 Task: Look for space in Enugu-Ezike, Nigeria from 15th August, 2023 to 20th August, 2023 for 1 adult in price range Rs.5000 to Rs.10000. Place can be private room with 1  bedroom having 1 bed and 1 bathroom. Property type can be house, flat, guest house, hotel. Booking option can be shelf check-in. Required host language is English.
Action: Mouse moved to (471, 110)
Screenshot: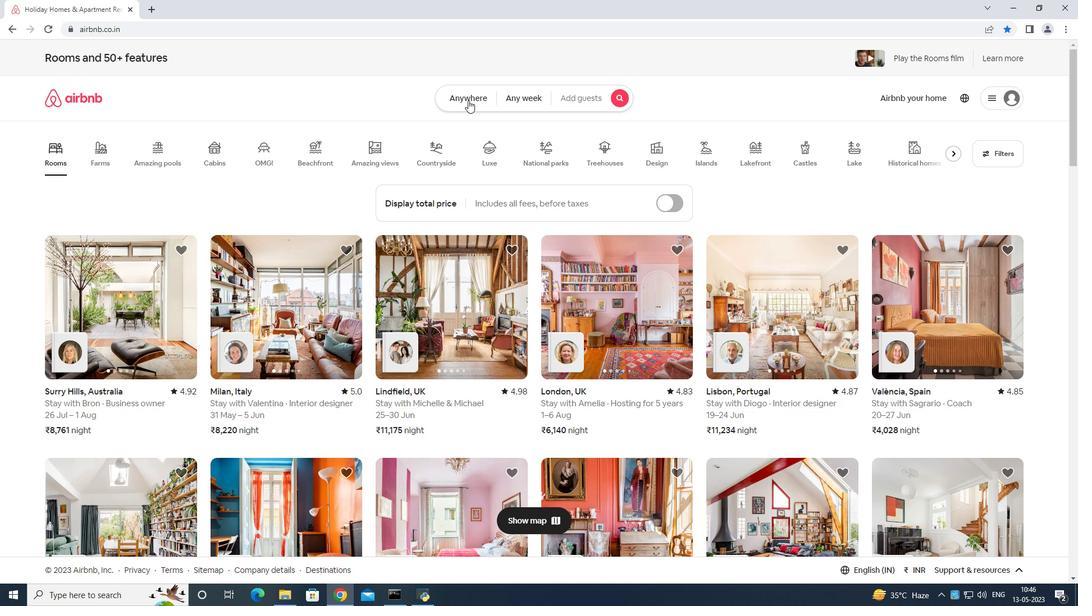 
Action: Mouse pressed left at (471, 110)
Screenshot: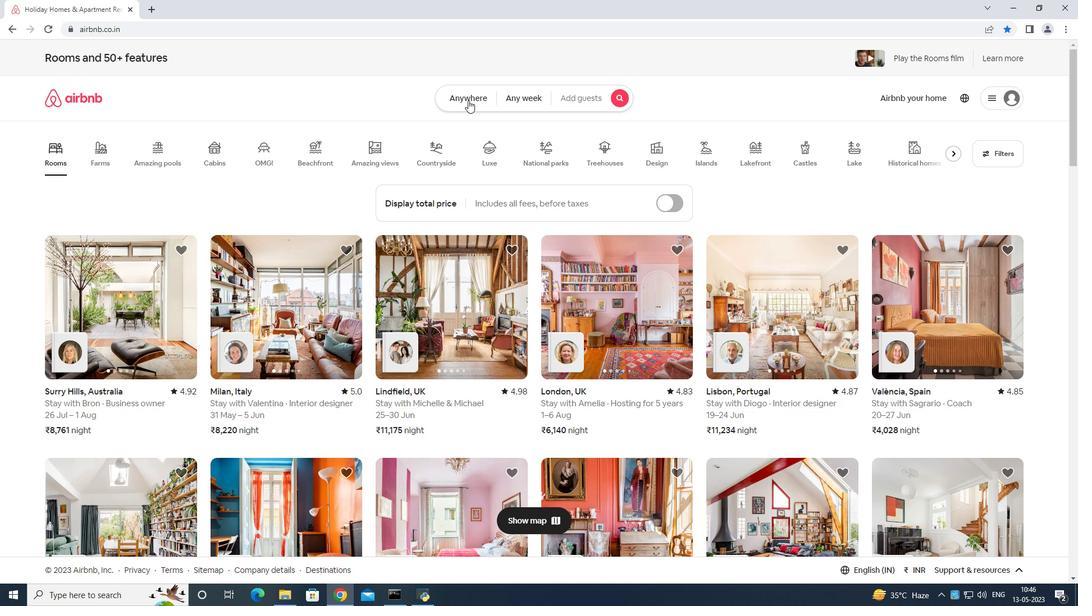
Action: Mouse moved to (419, 147)
Screenshot: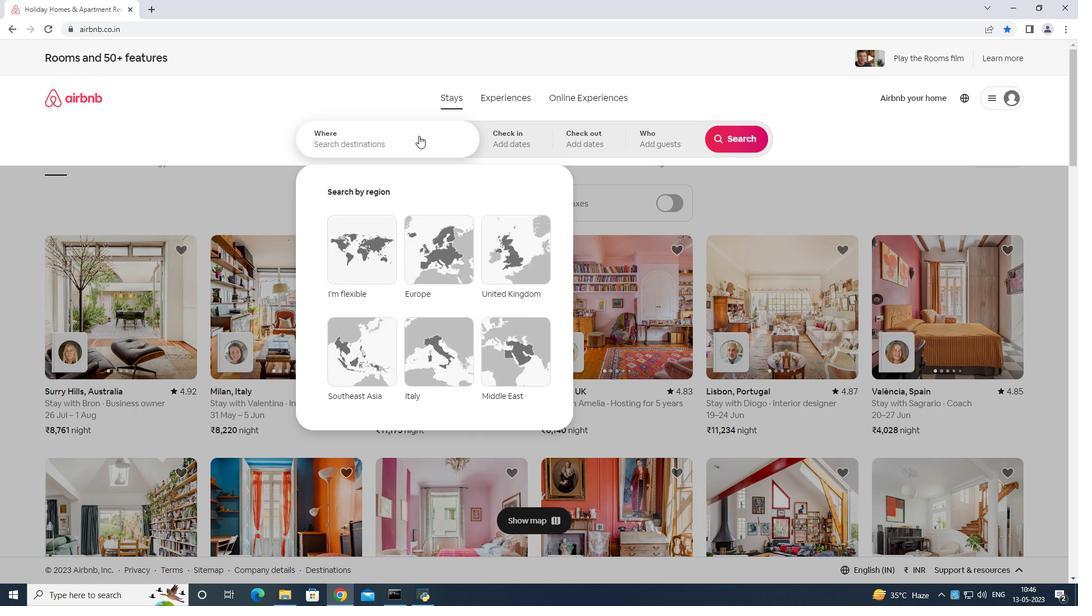 
Action: Mouse pressed left at (419, 147)
Screenshot: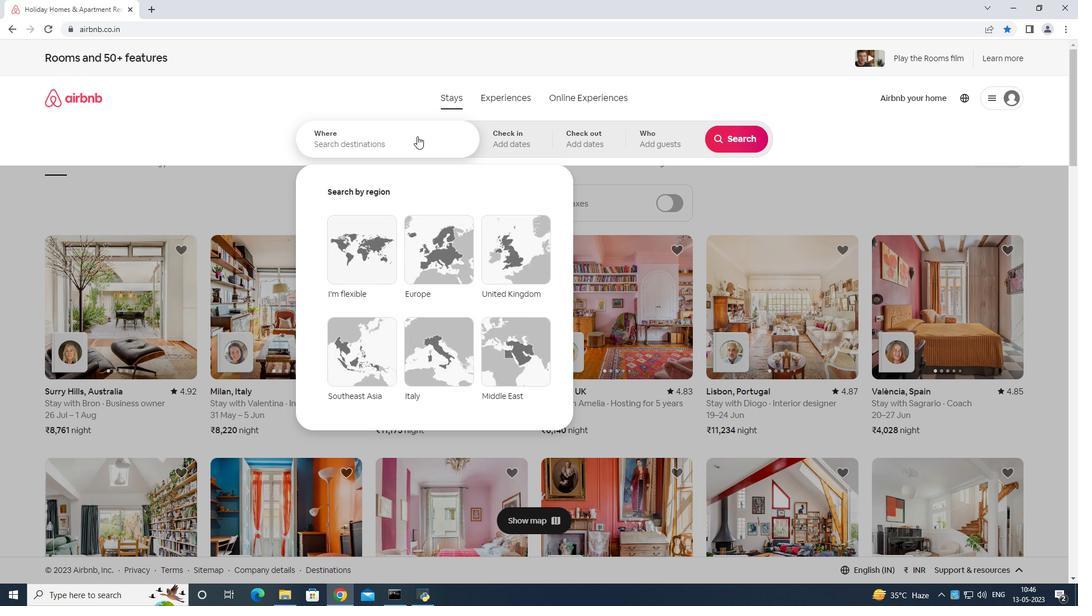 
Action: Mouse moved to (450, 137)
Screenshot: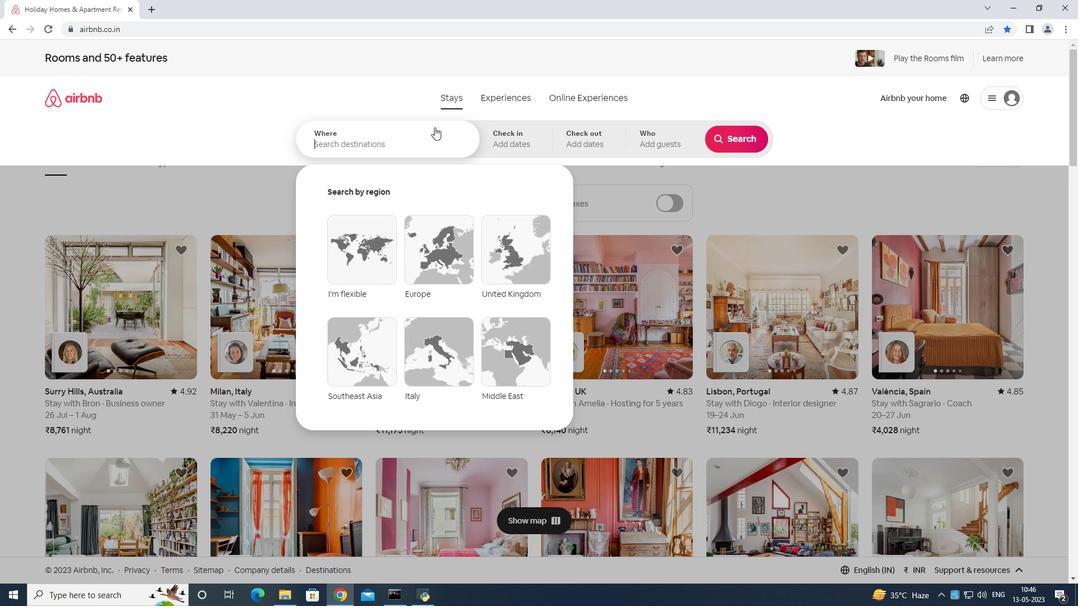 
Action: Key pressed <Key.shift>Enugu<Key.space>ezike<Key.space>nigeria<Key.enter>
Screenshot: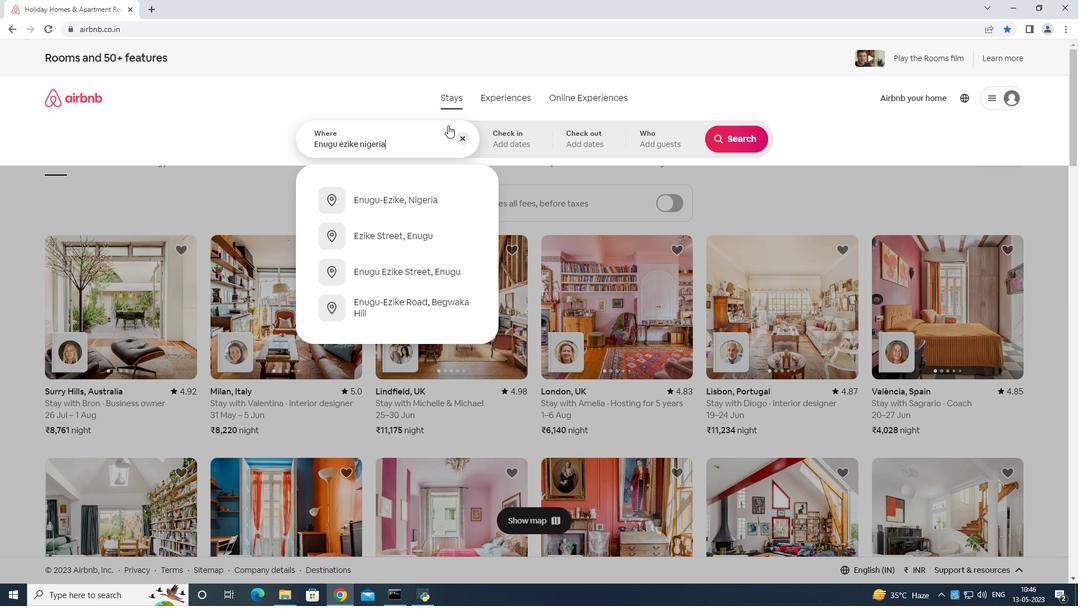 
Action: Mouse moved to (735, 239)
Screenshot: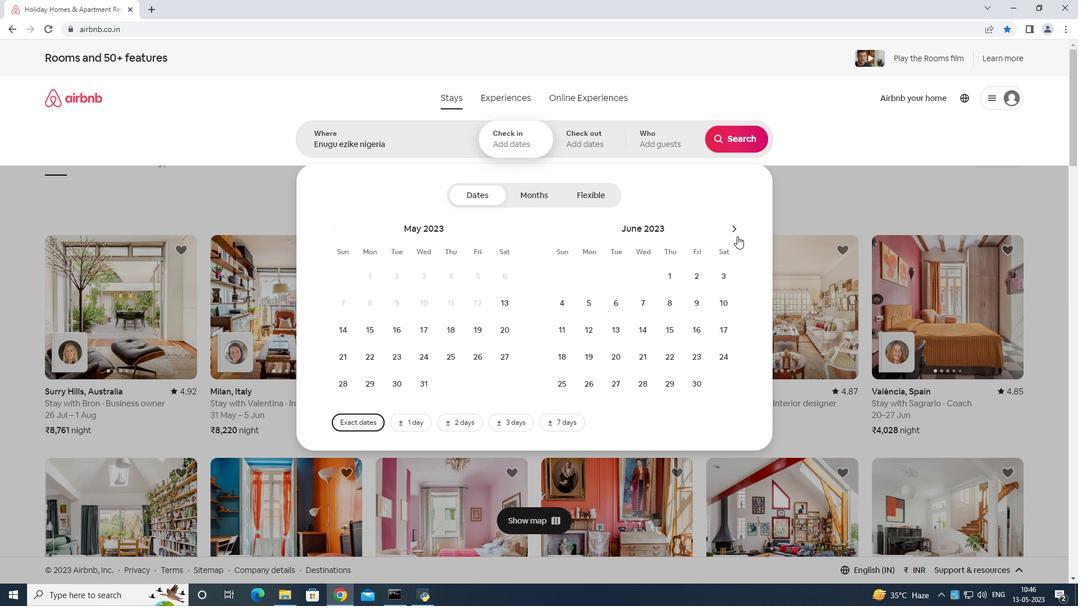
Action: Mouse pressed left at (735, 239)
Screenshot: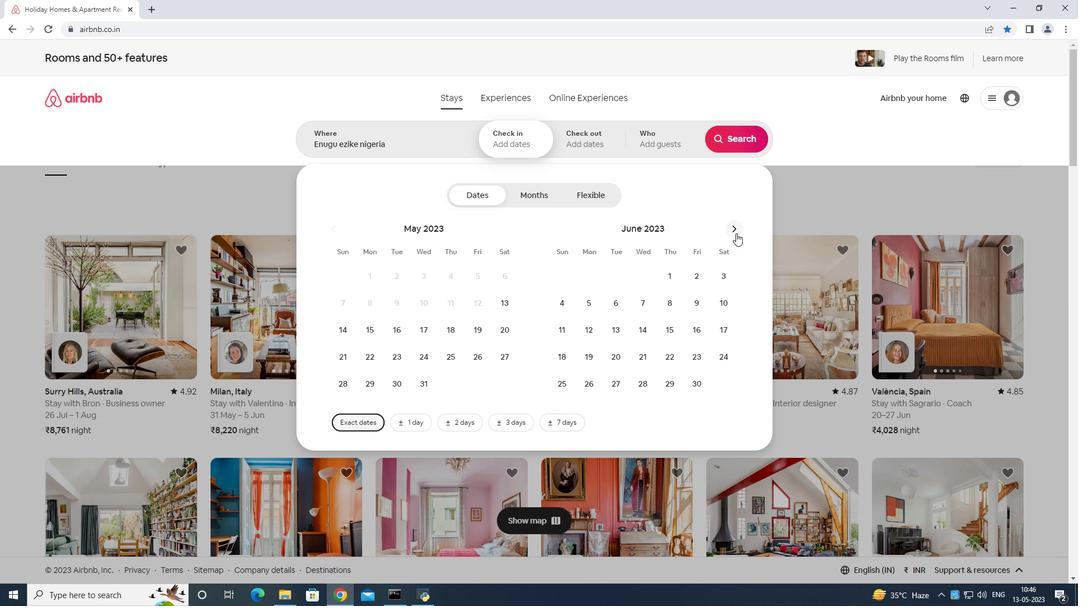 
Action: Mouse moved to (732, 237)
Screenshot: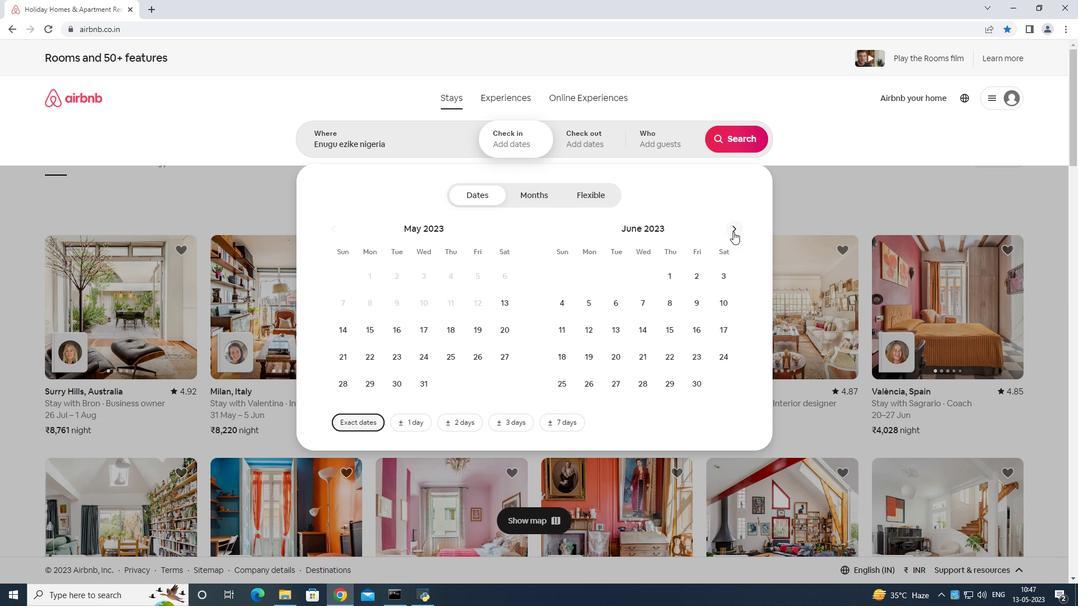 
Action: Mouse pressed left at (732, 237)
Screenshot: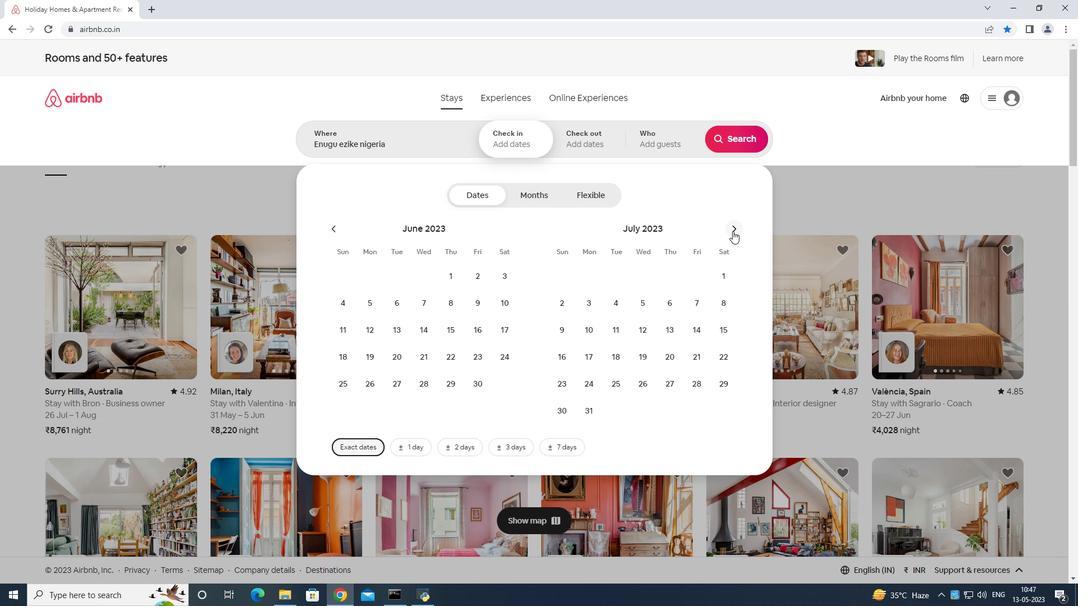 
Action: Mouse moved to (618, 327)
Screenshot: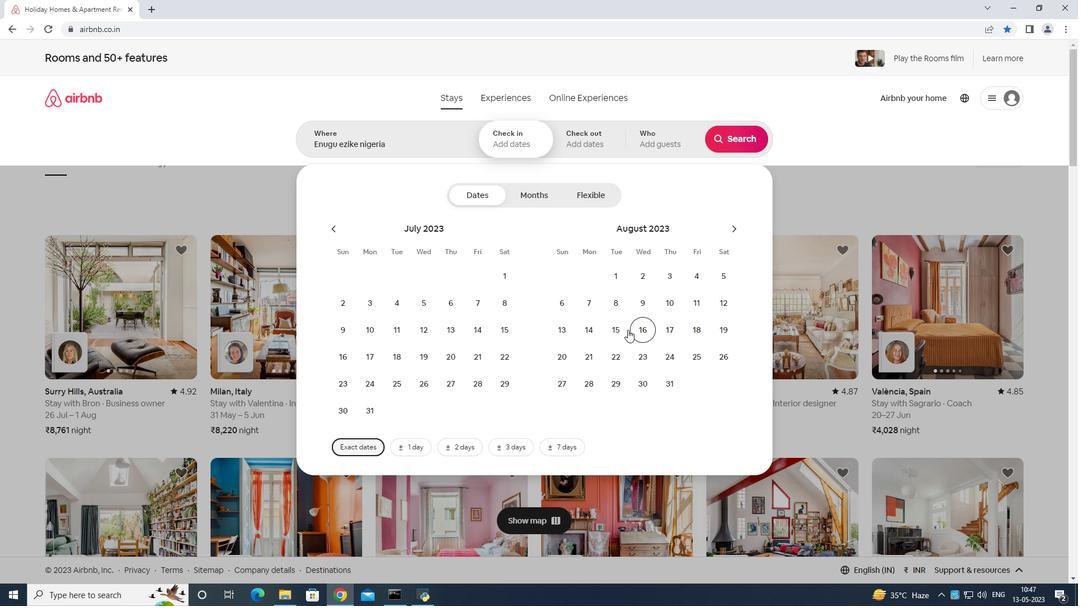 
Action: Mouse pressed left at (618, 327)
Screenshot: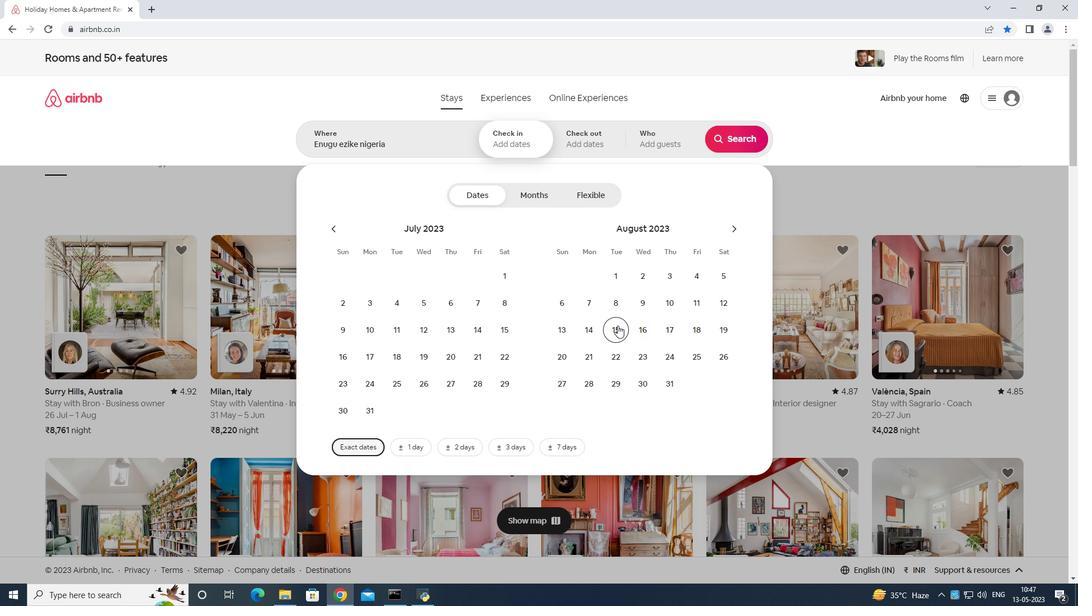 
Action: Mouse moved to (564, 357)
Screenshot: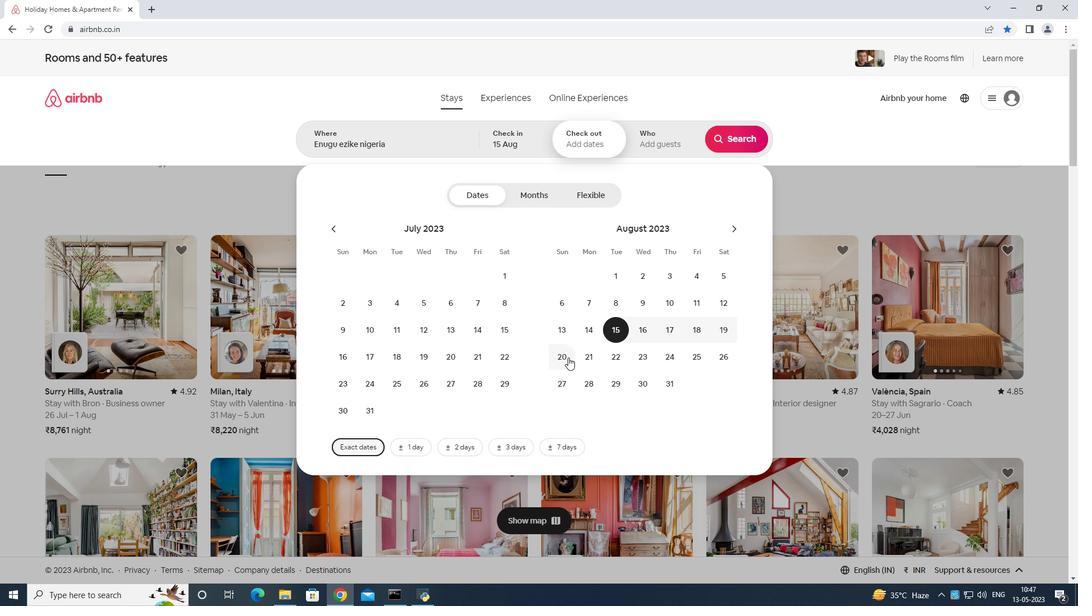 
Action: Mouse pressed left at (564, 357)
Screenshot: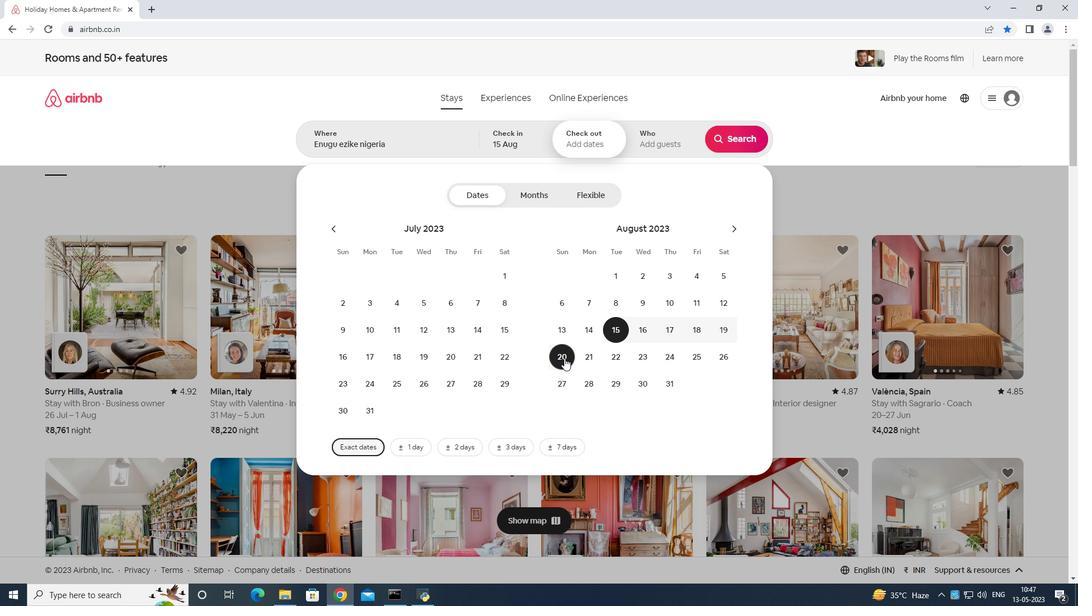 
Action: Mouse moved to (649, 153)
Screenshot: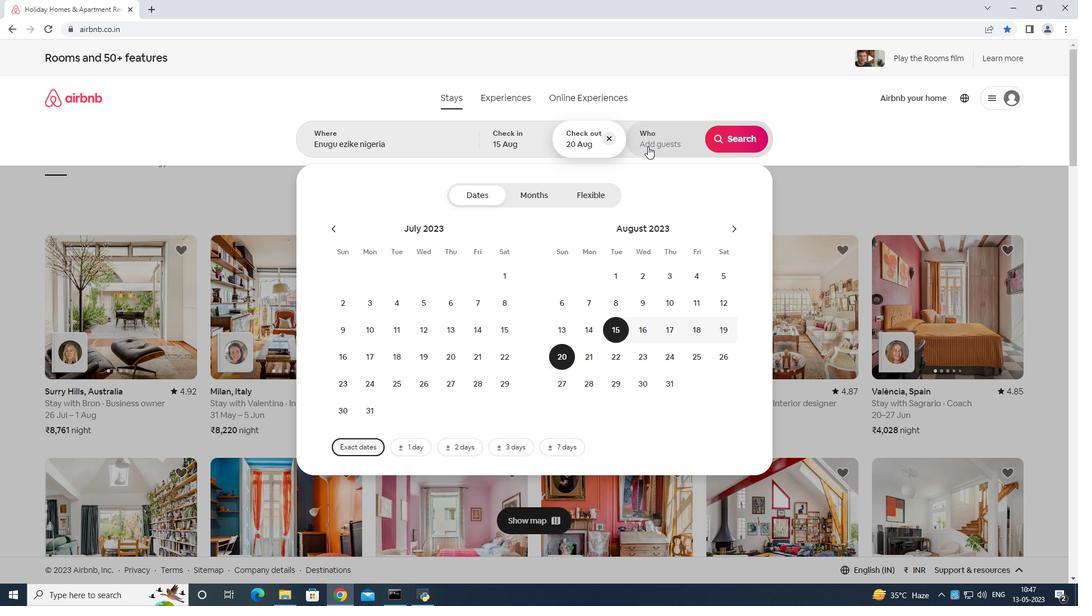 
Action: Mouse pressed left at (649, 153)
Screenshot: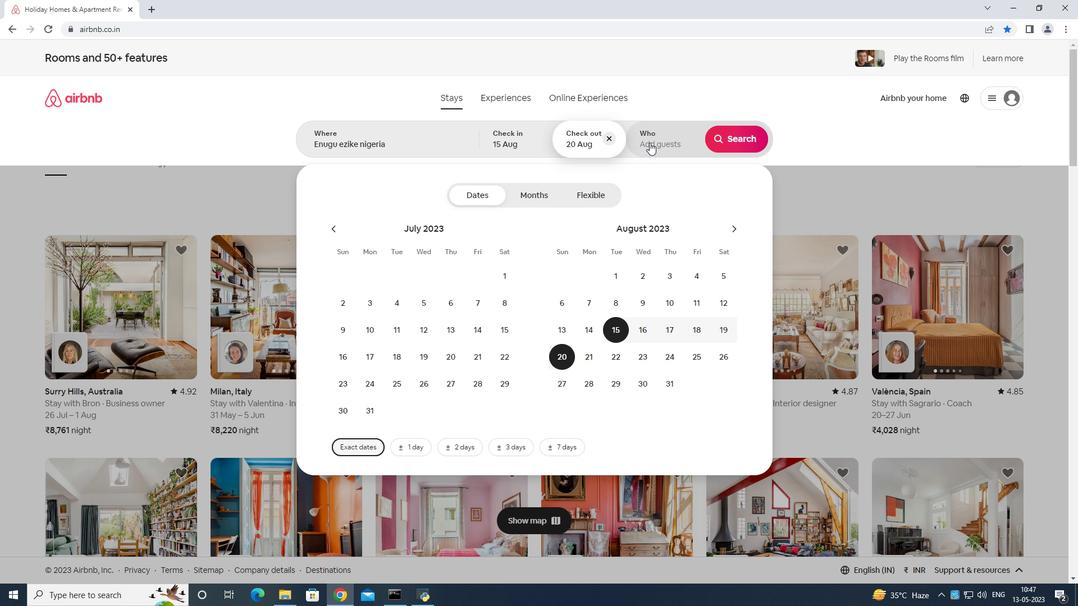 
Action: Mouse moved to (739, 203)
Screenshot: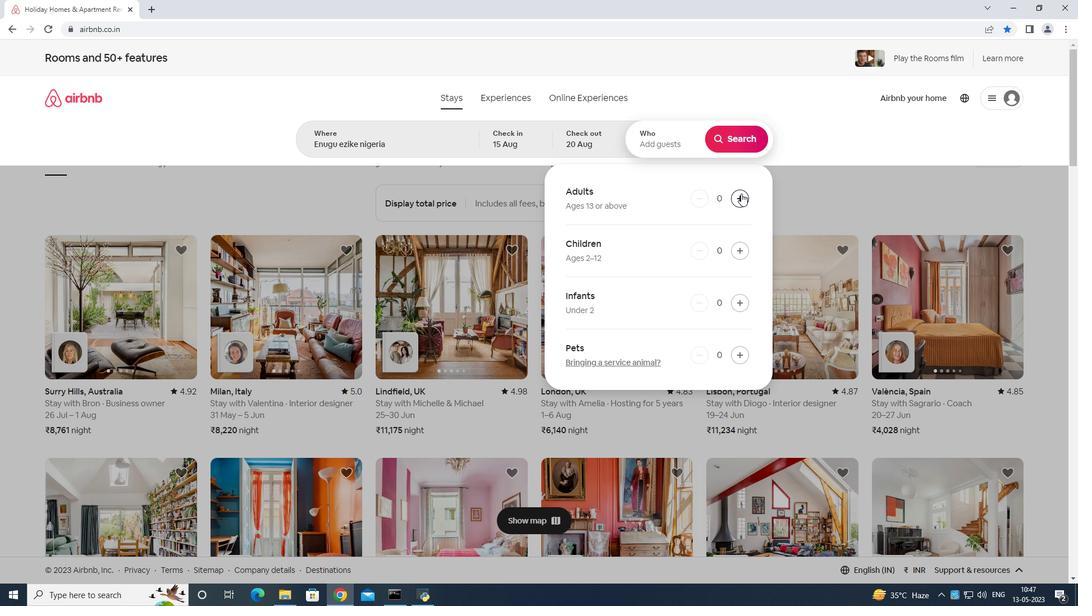 
Action: Mouse pressed left at (739, 203)
Screenshot: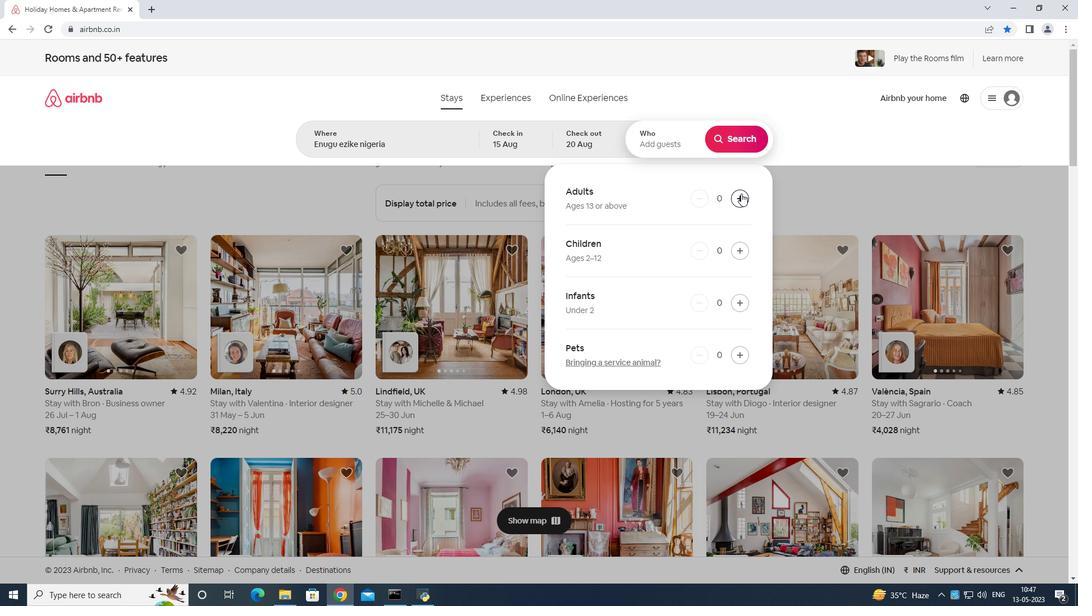 
Action: Mouse moved to (742, 148)
Screenshot: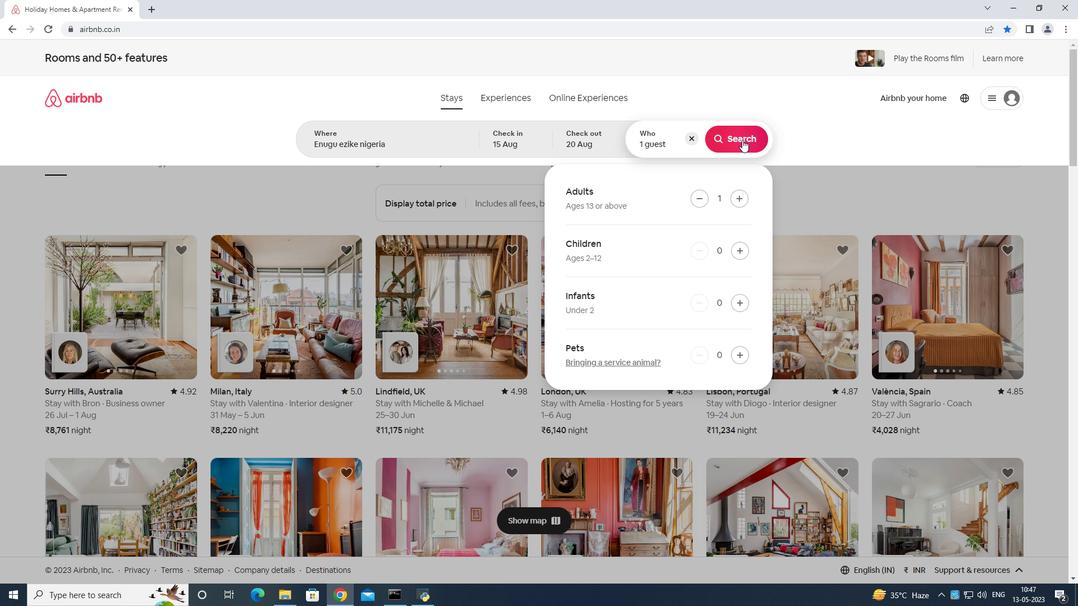 
Action: Mouse pressed left at (742, 148)
Screenshot: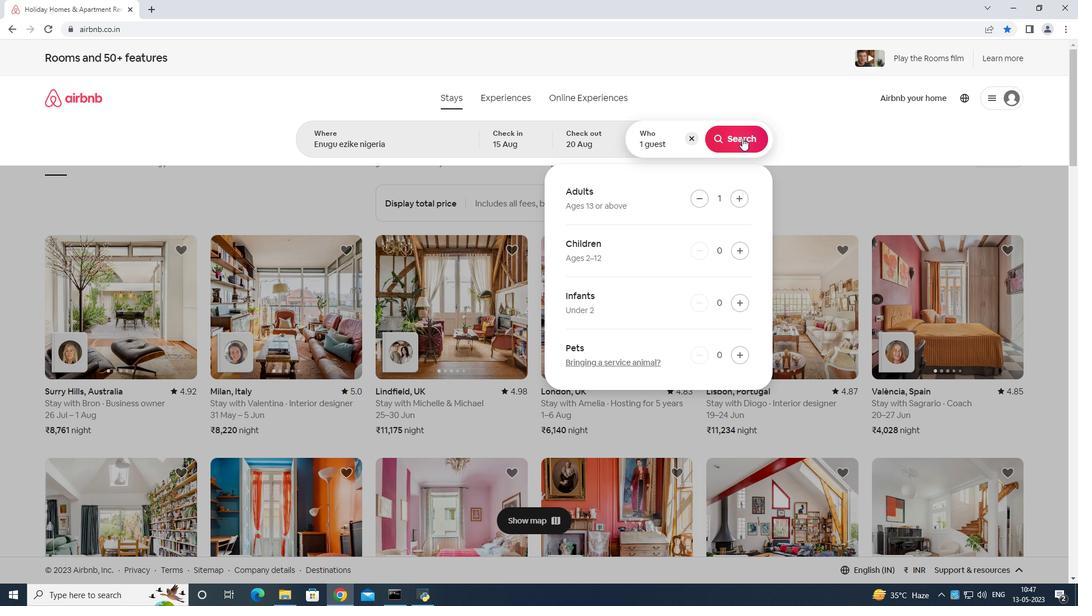 
Action: Mouse moved to (1033, 116)
Screenshot: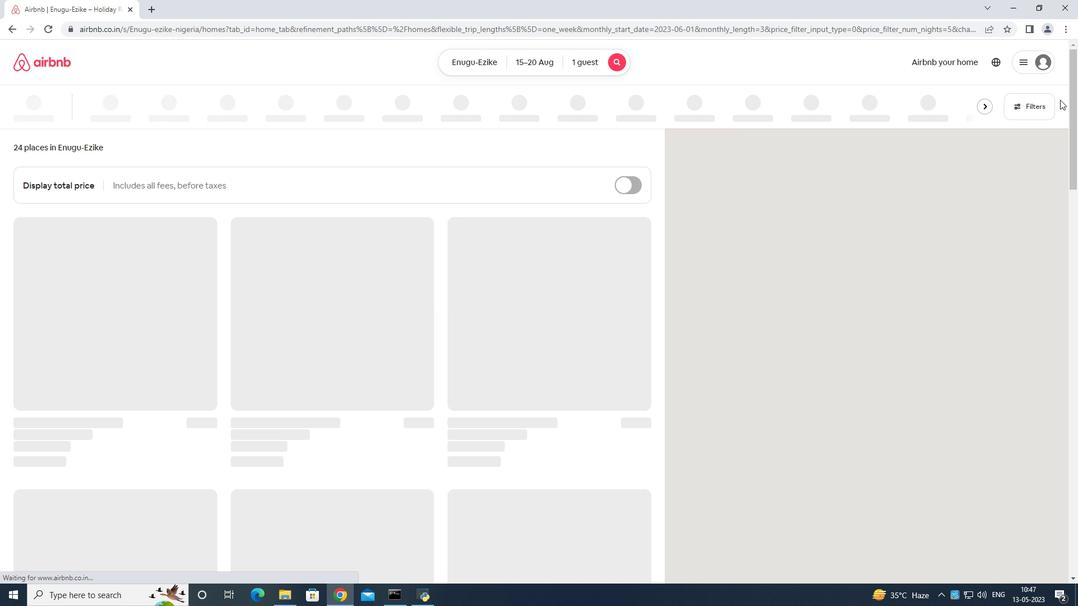 
Action: Mouse pressed left at (1033, 116)
Screenshot: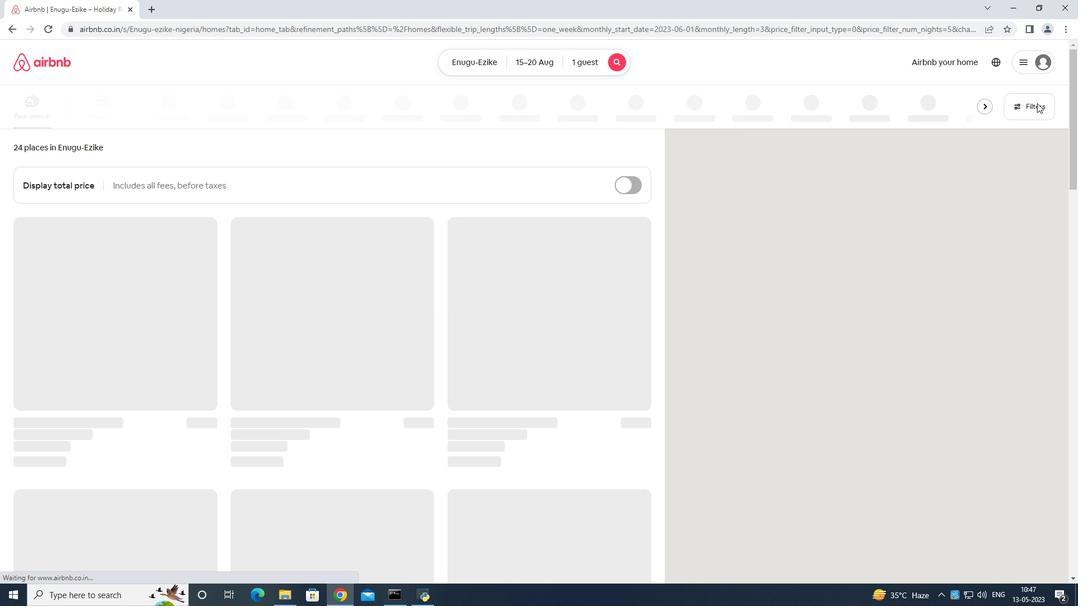 
Action: Mouse moved to (473, 376)
Screenshot: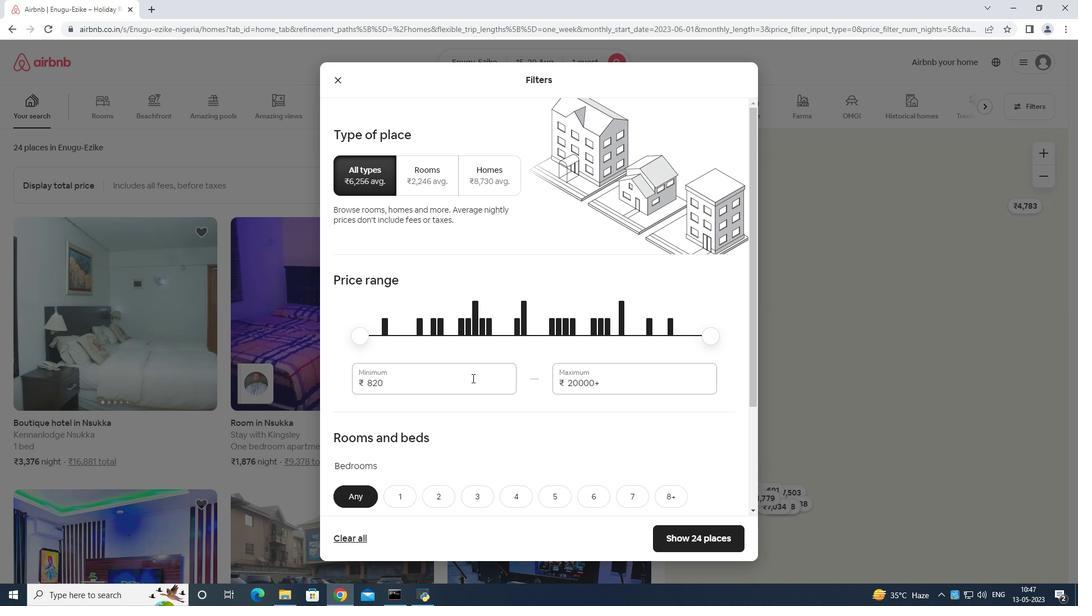 
Action: Mouse pressed left at (473, 376)
Screenshot: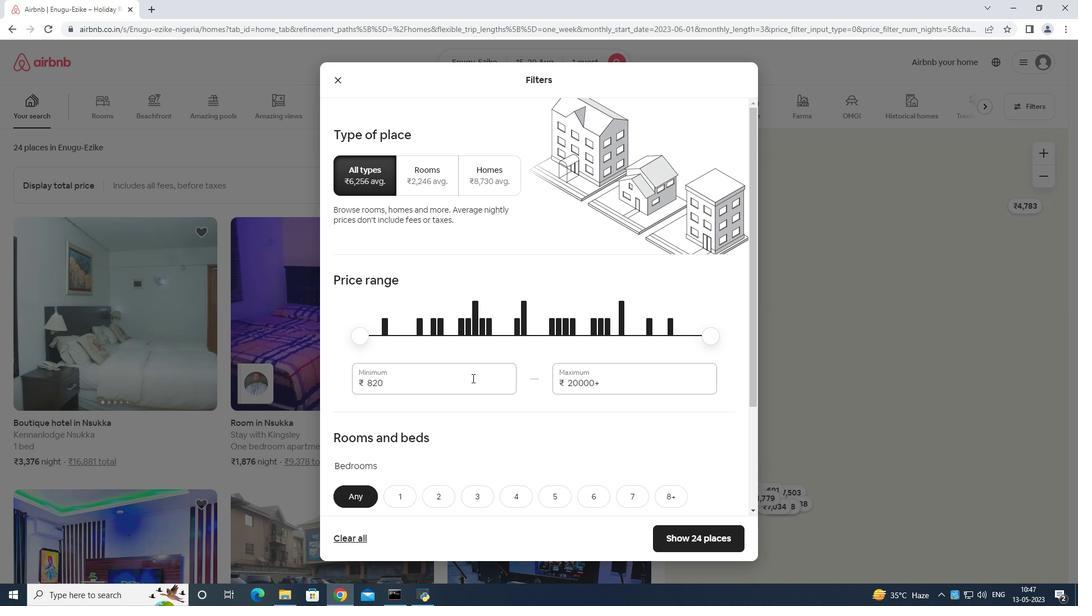 
Action: Mouse moved to (477, 366)
Screenshot: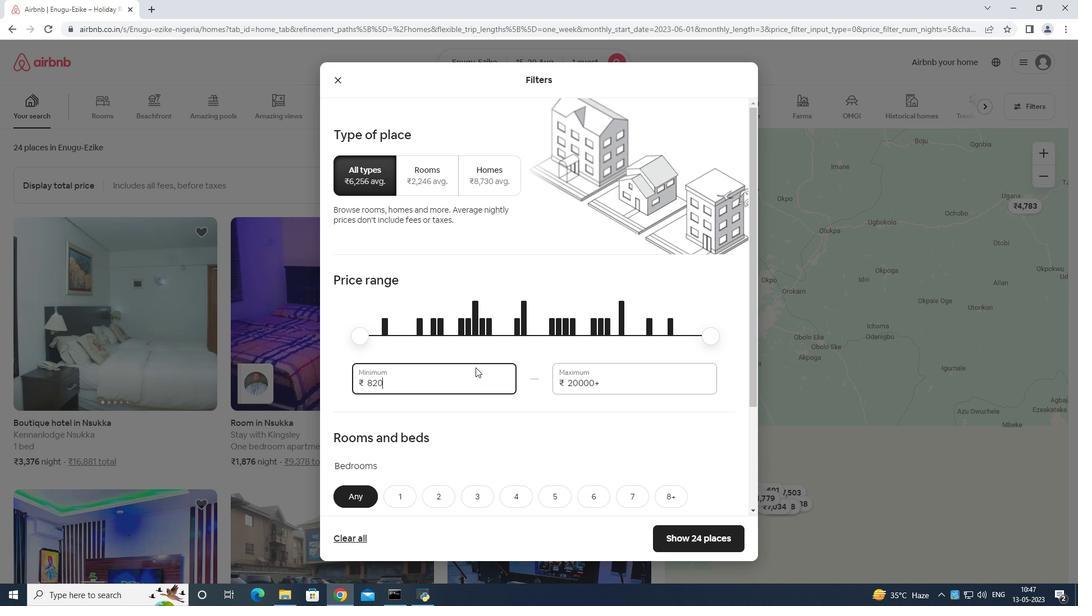 
Action: Key pressed <Key.backspace>
Screenshot: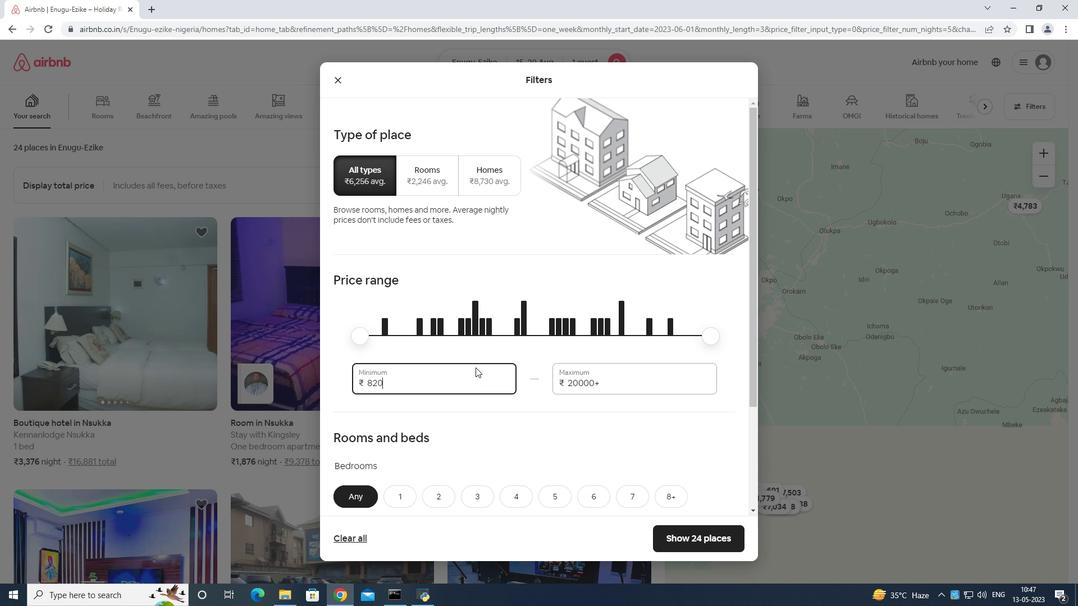 
Action: Mouse moved to (478, 363)
Screenshot: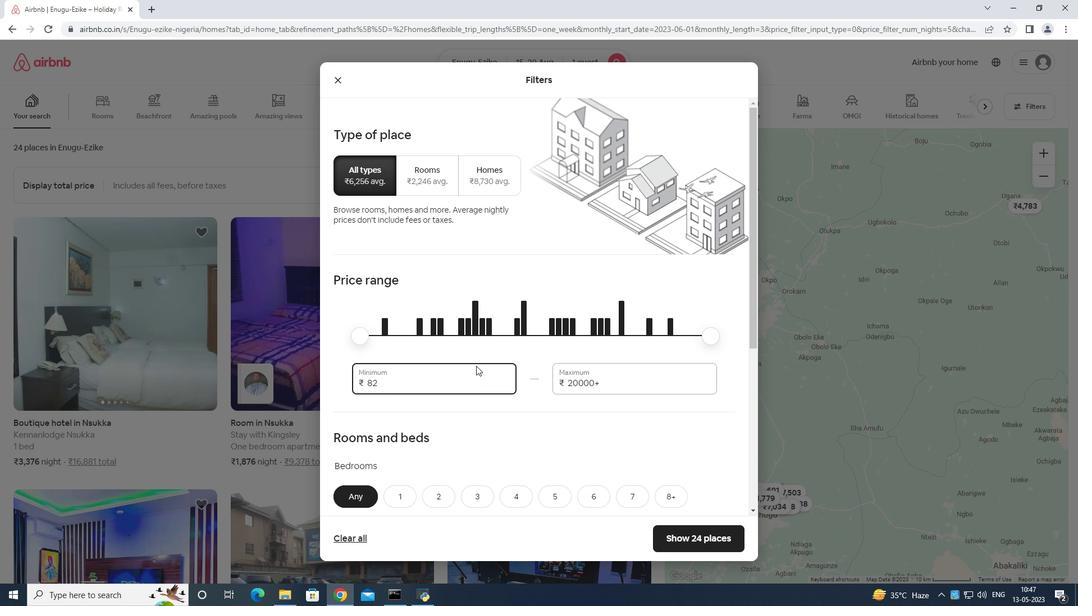 
Action: Key pressed <Key.backspace><Key.backspace>
Screenshot: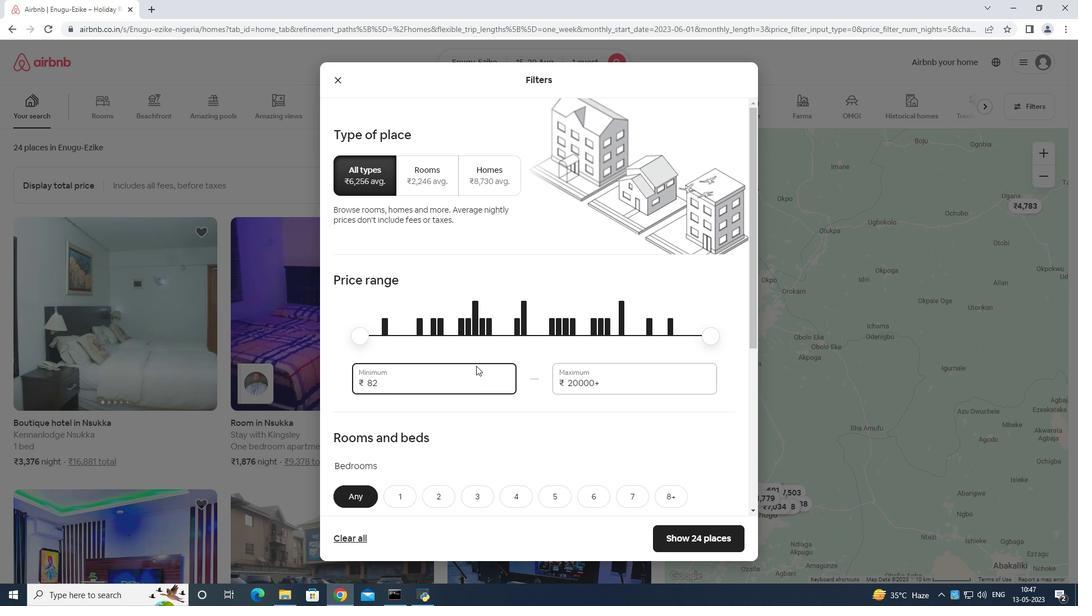 
Action: Mouse moved to (479, 362)
Screenshot: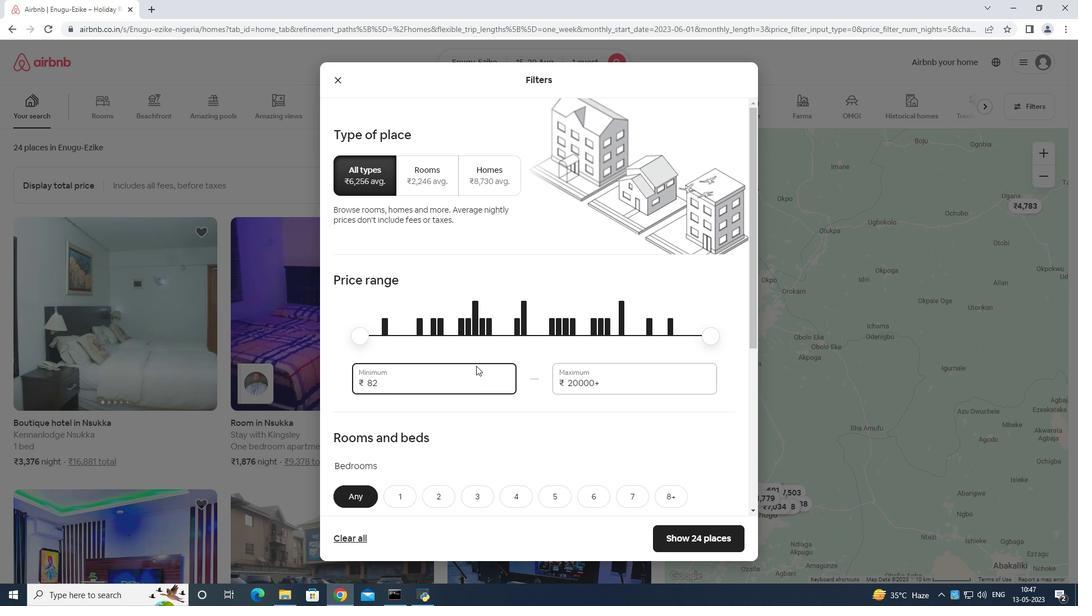 
Action: Key pressed <Key.backspace>
Screenshot: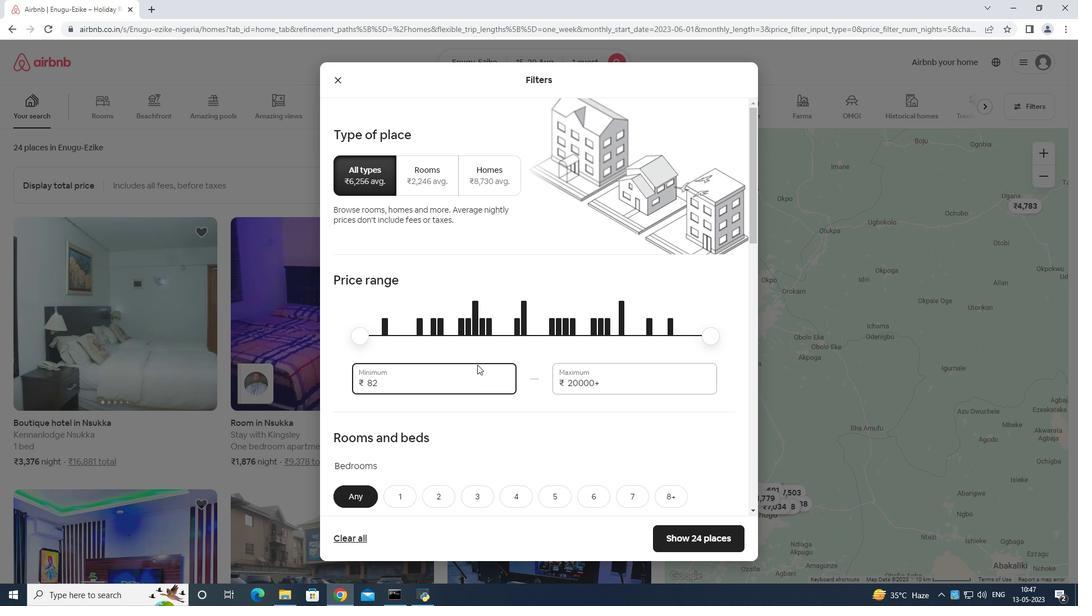 
Action: Mouse moved to (479, 362)
Screenshot: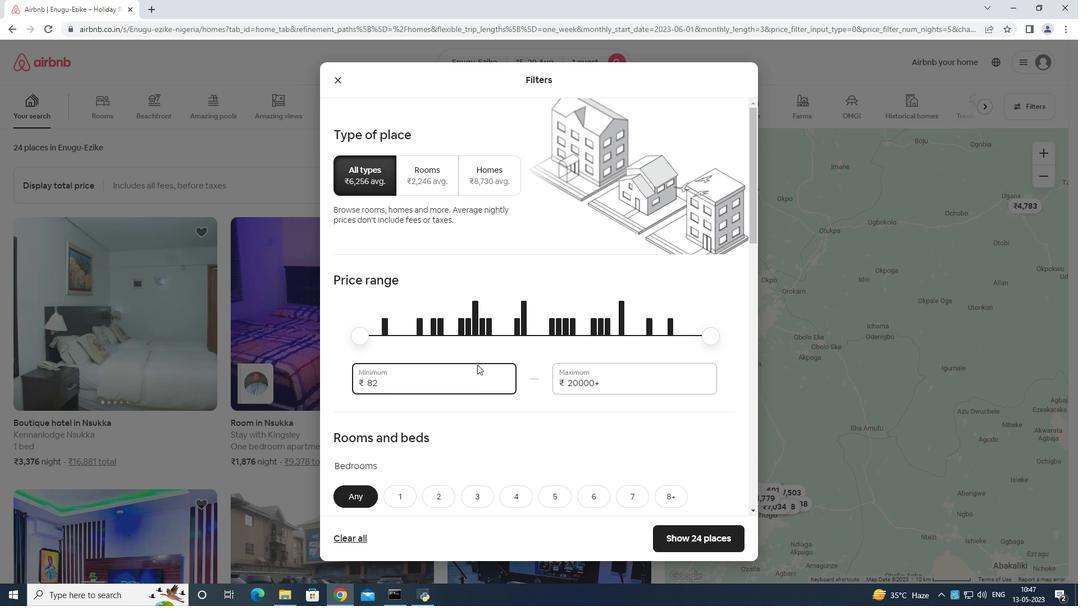 
Action: Key pressed <Key.backspace>
Screenshot: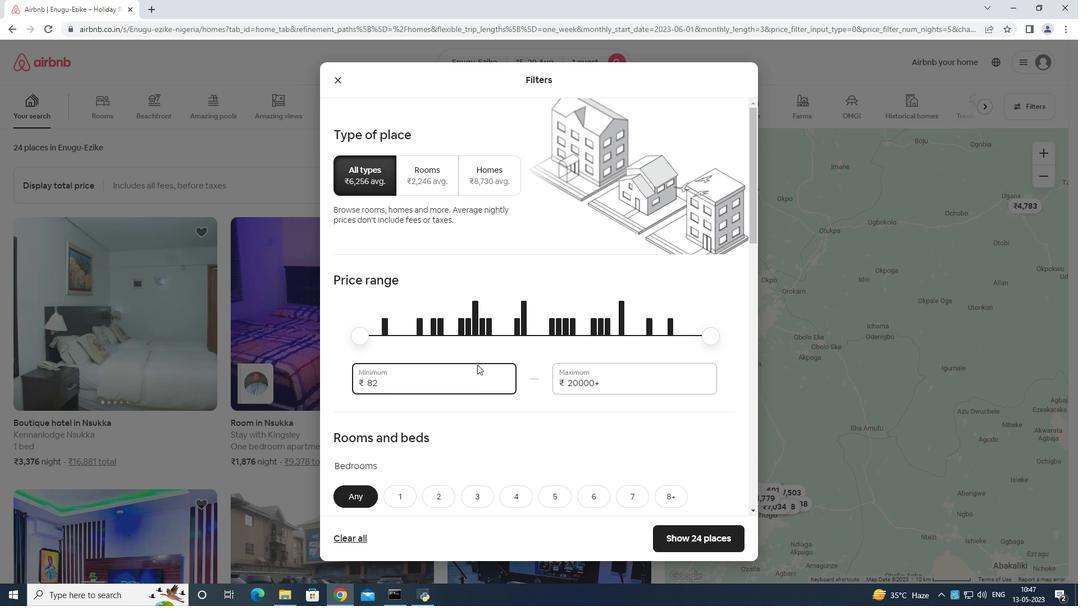 
Action: Mouse moved to (481, 361)
Screenshot: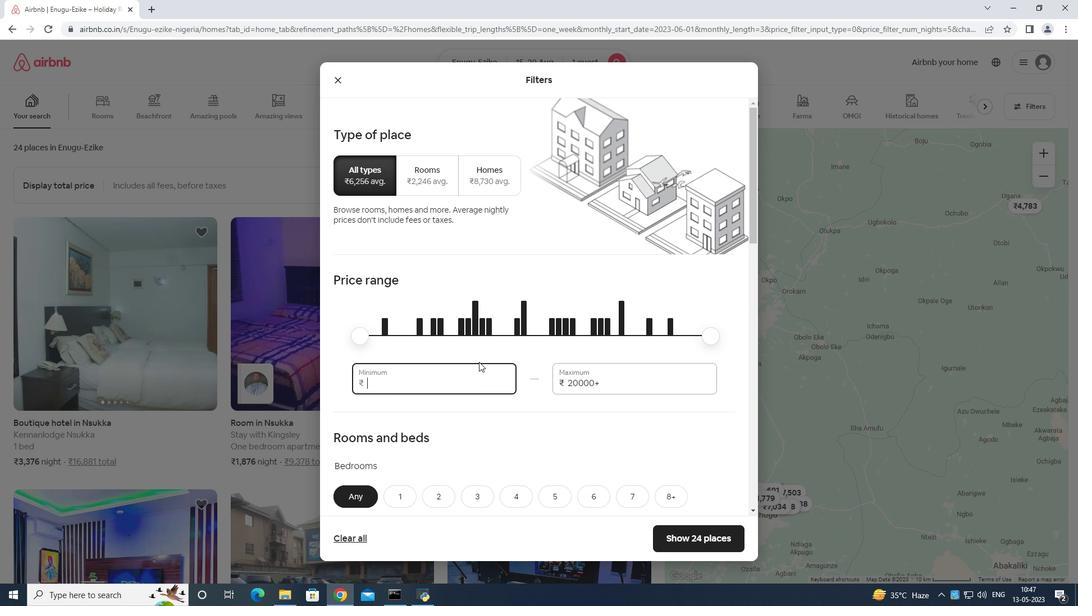 
Action: Key pressed 5
Screenshot: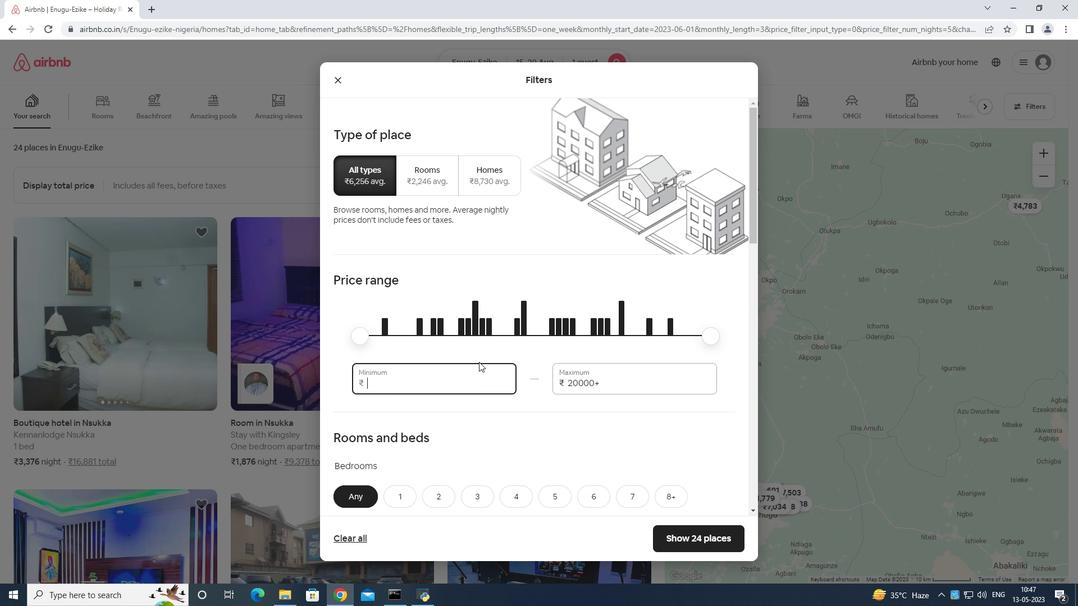 
Action: Mouse moved to (482, 361)
Screenshot: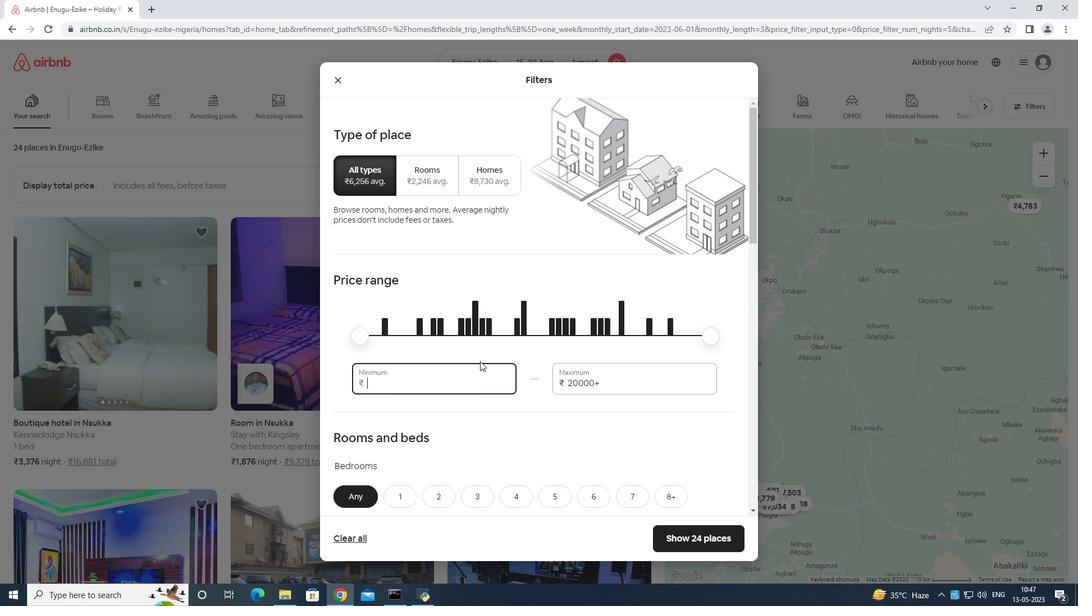 
Action: Key pressed 000
Screenshot: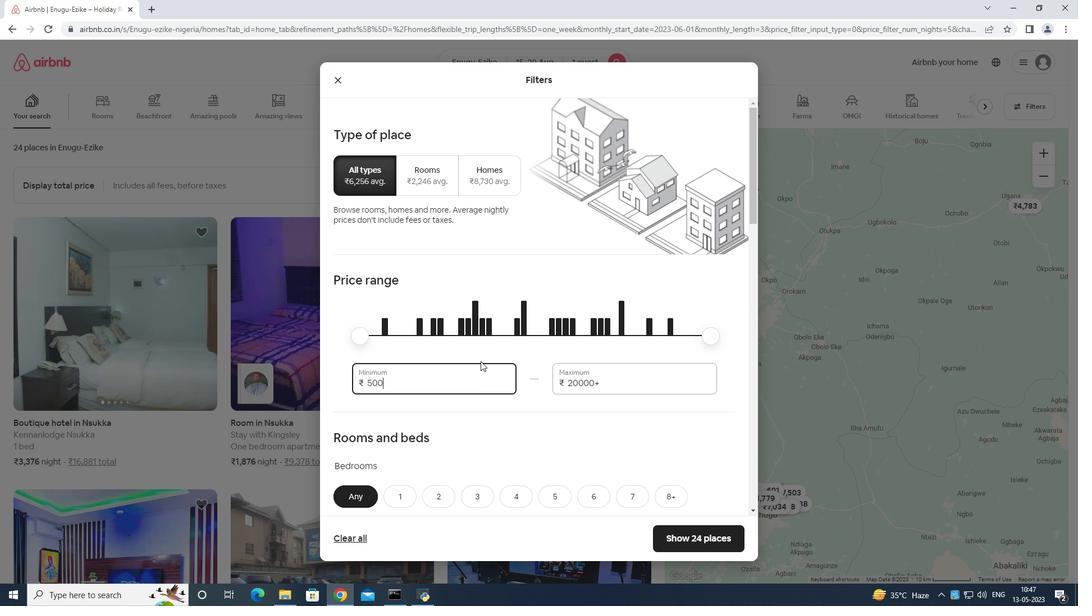 
Action: Mouse moved to (614, 371)
Screenshot: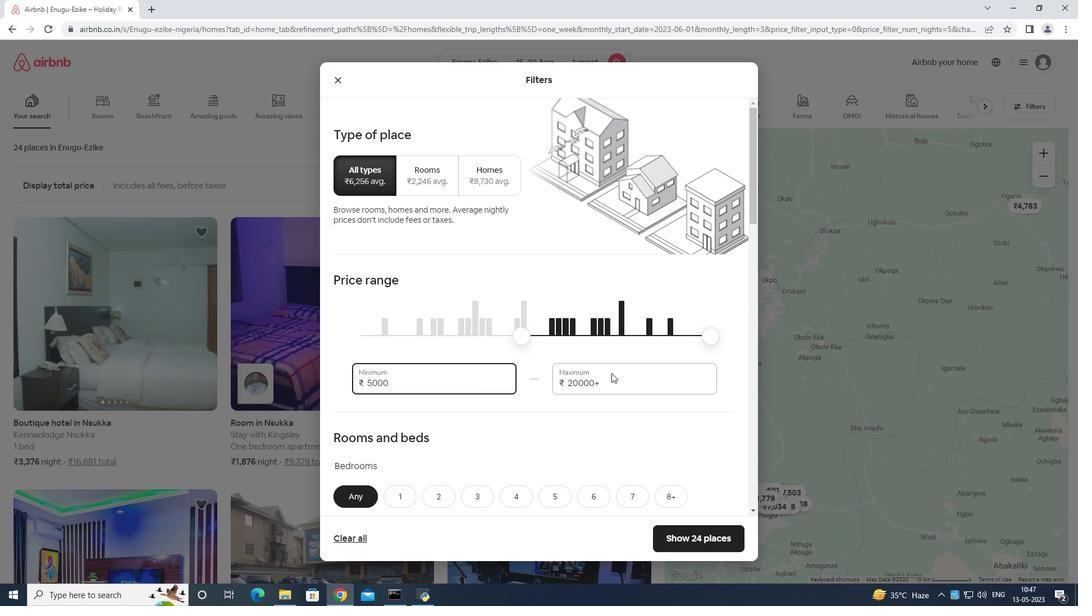 
Action: Mouse pressed left at (614, 371)
Screenshot: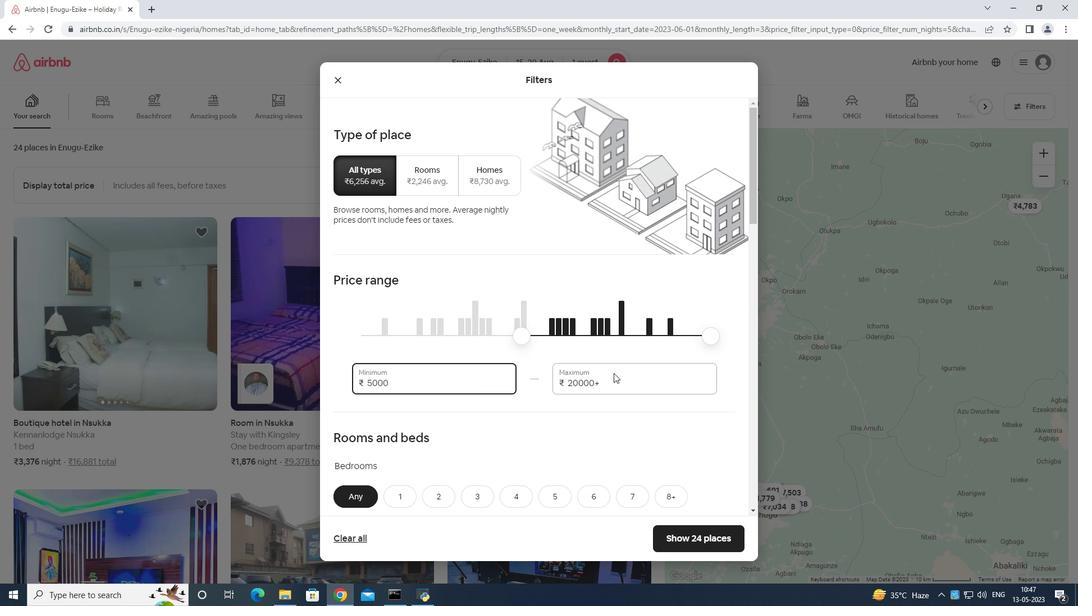 
Action: Mouse moved to (615, 372)
Screenshot: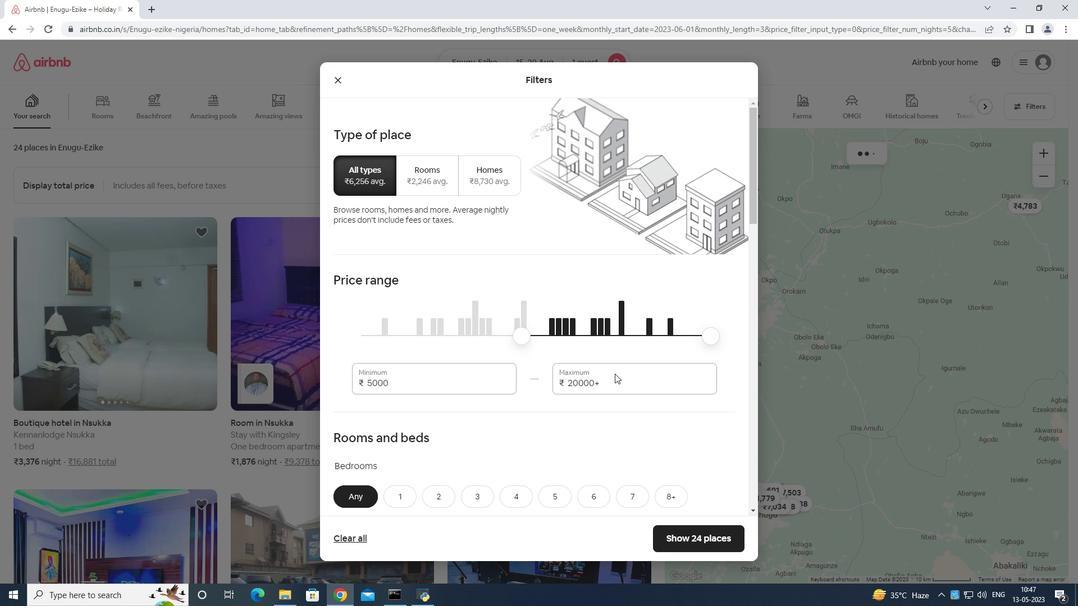 
Action: Key pressed <Key.backspace>
Screenshot: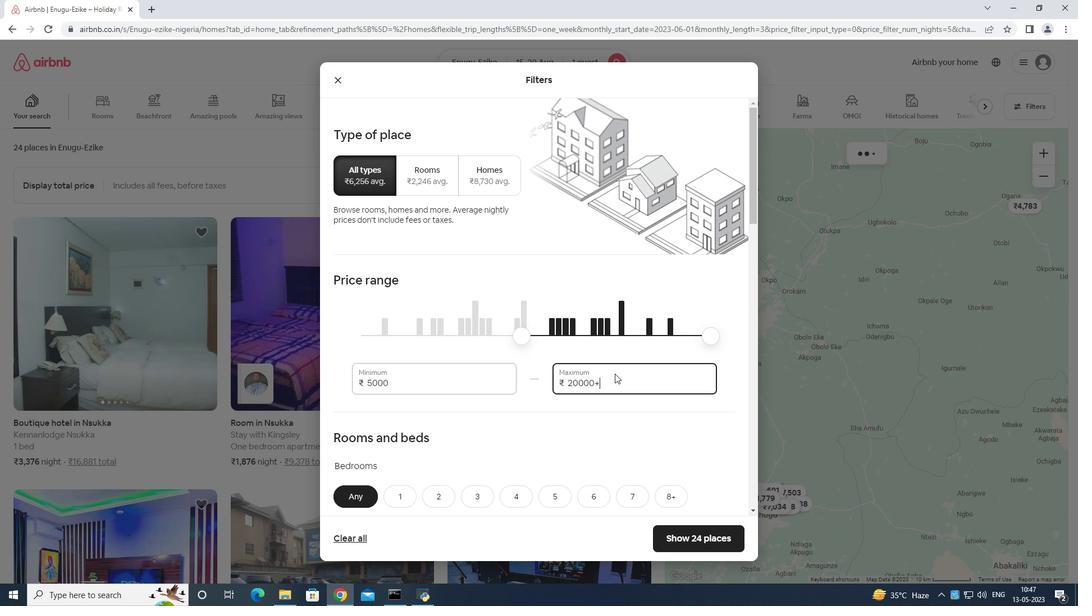 
Action: Mouse moved to (615, 370)
Screenshot: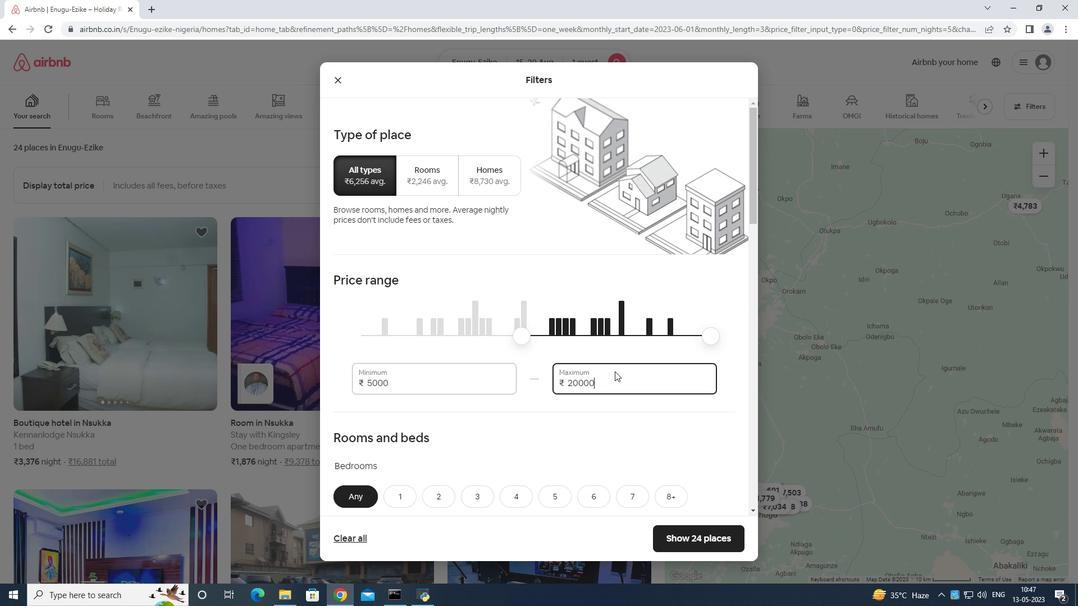 
Action: Key pressed <Key.backspace><Key.backspace><Key.backspace><Key.backspace><Key.backspace><Key.backspace><Key.backspace><Key.backspace><Key.backspace><Key.backspace>
Screenshot: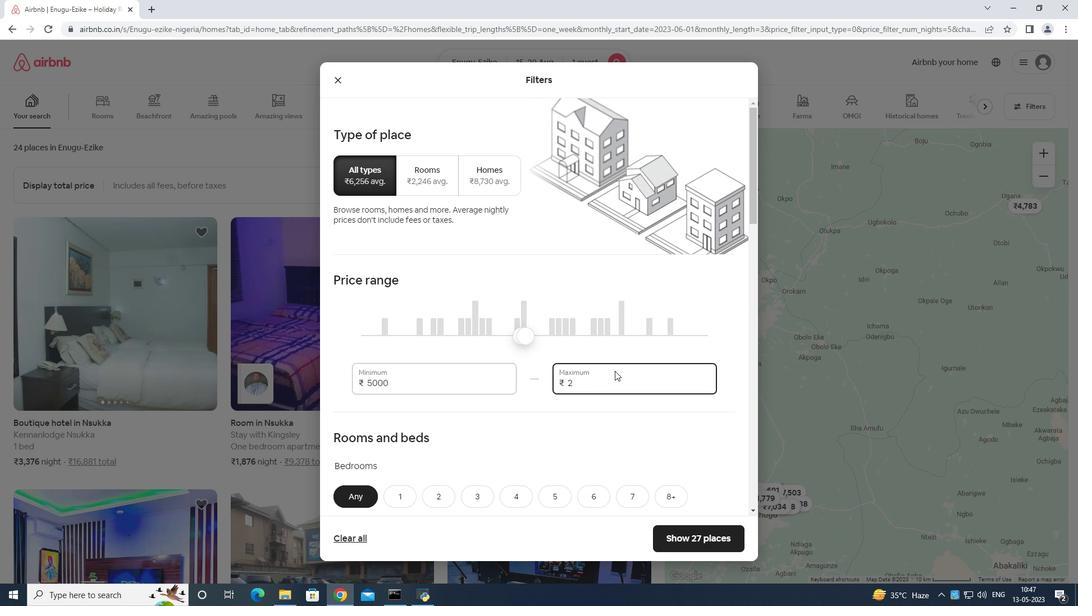 
Action: Mouse moved to (615, 369)
Screenshot: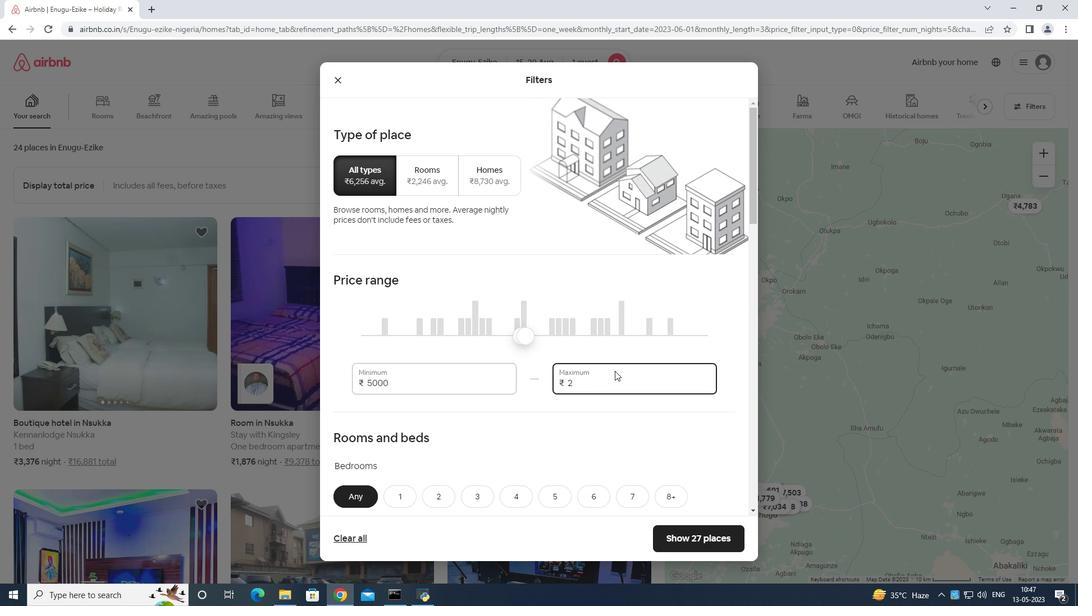 
Action: Key pressed <Key.backspace>
Screenshot: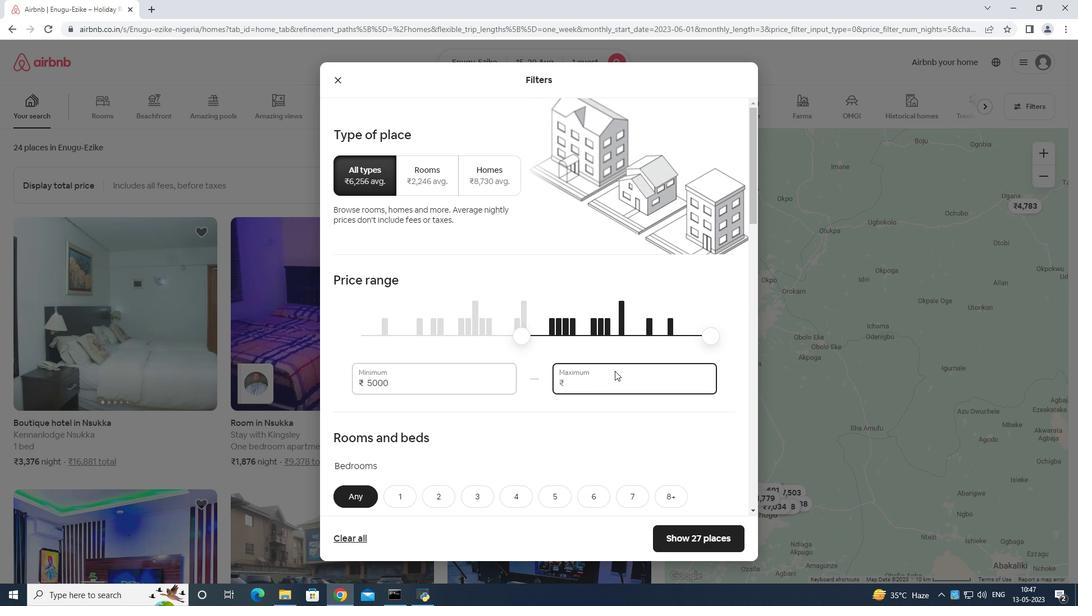 
Action: Mouse moved to (615, 369)
Screenshot: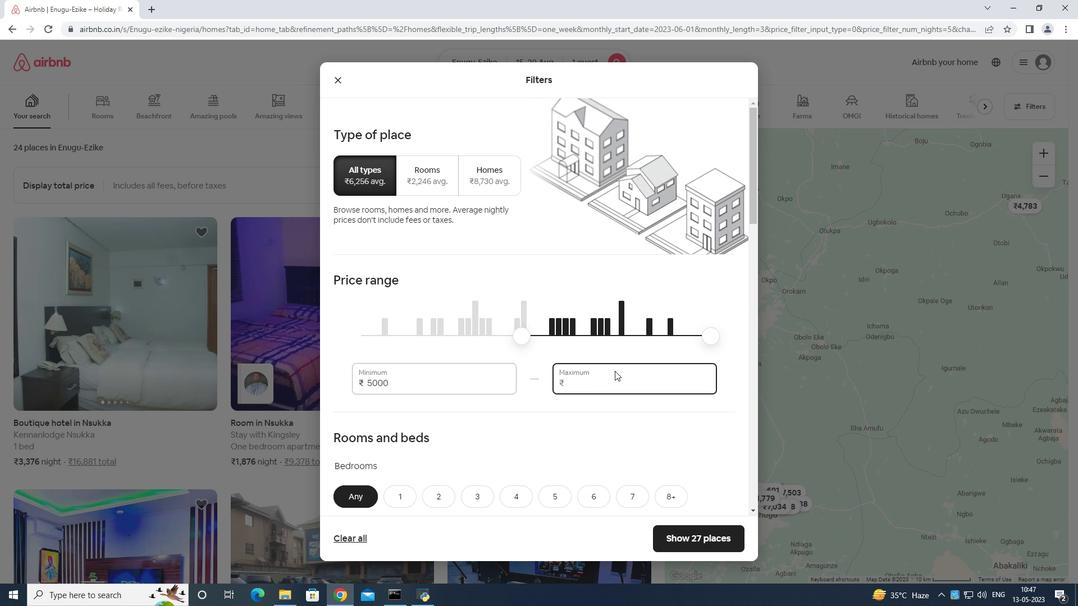 
Action: Key pressed <Key.backspace>
Screenshot: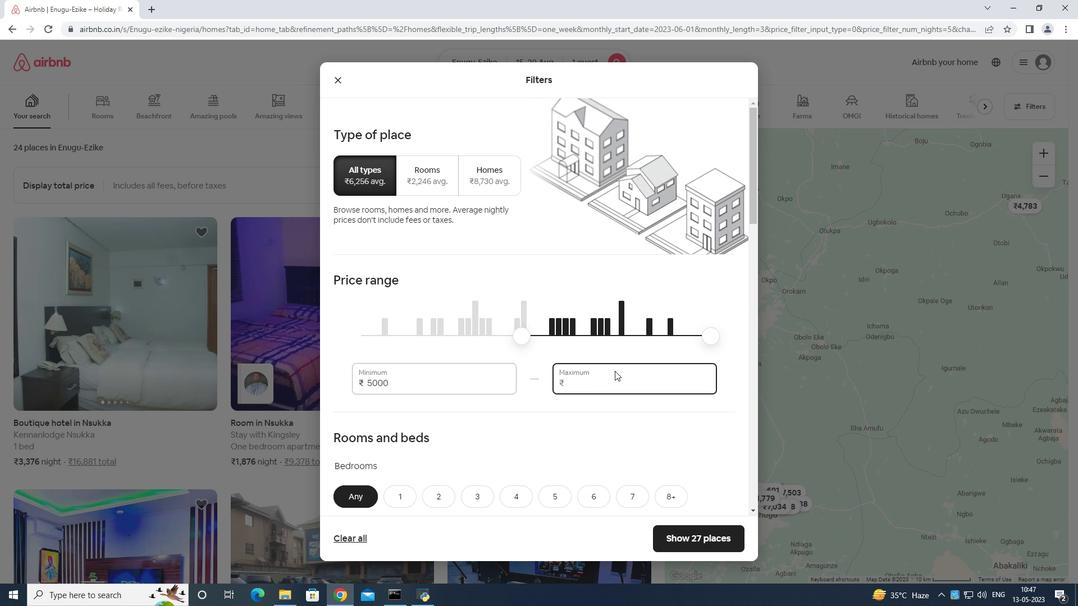
Action: Mouse moved to (616, 369)
Screenshot: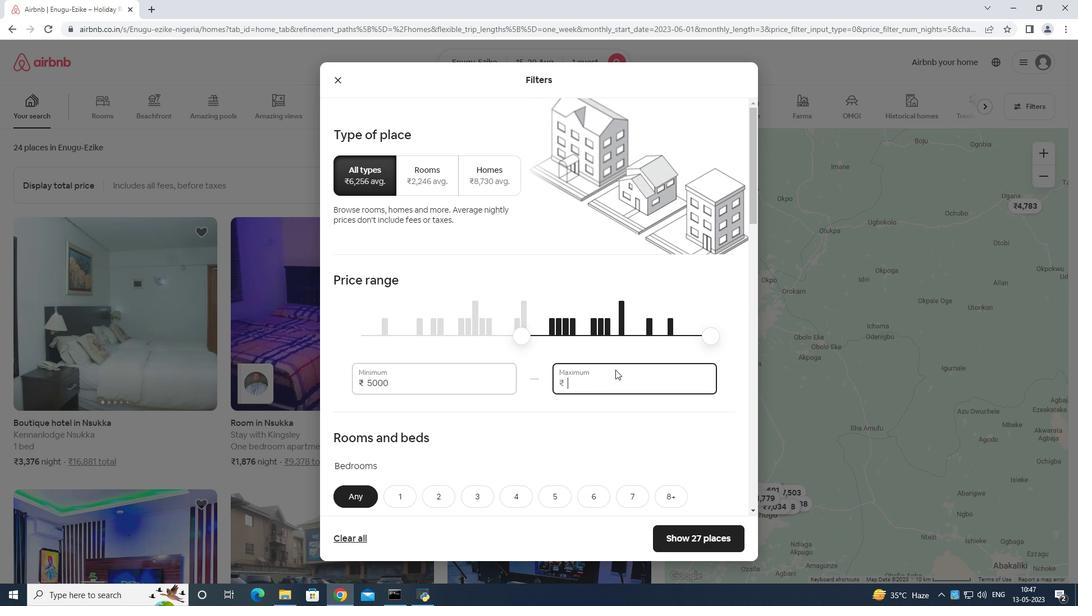 
Action: Key pressed 1
Screenshot: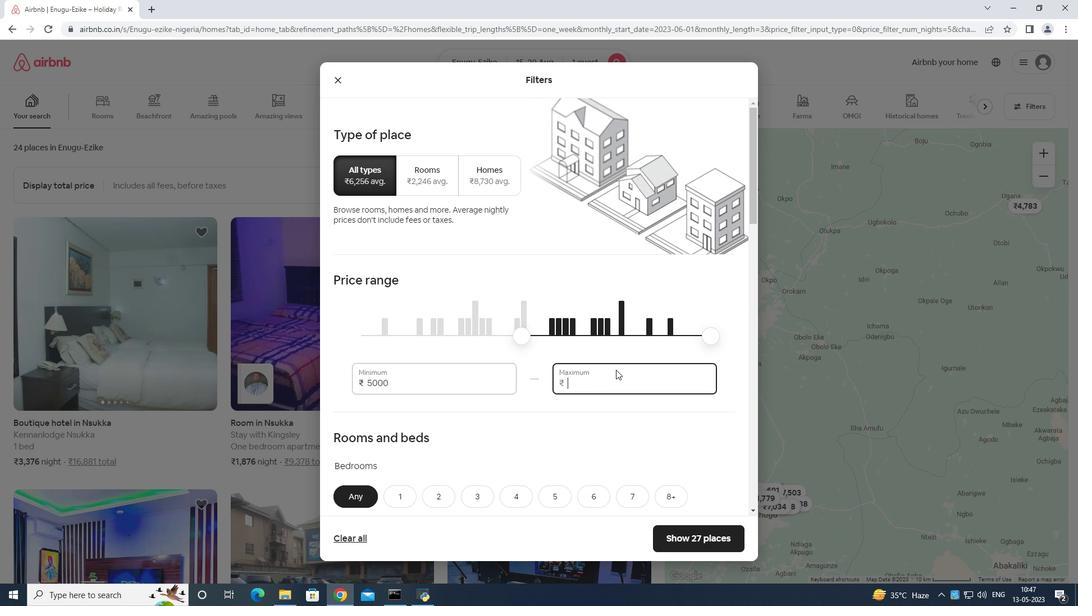 
Action: Mouse moved to (616, 369)
Screenshot: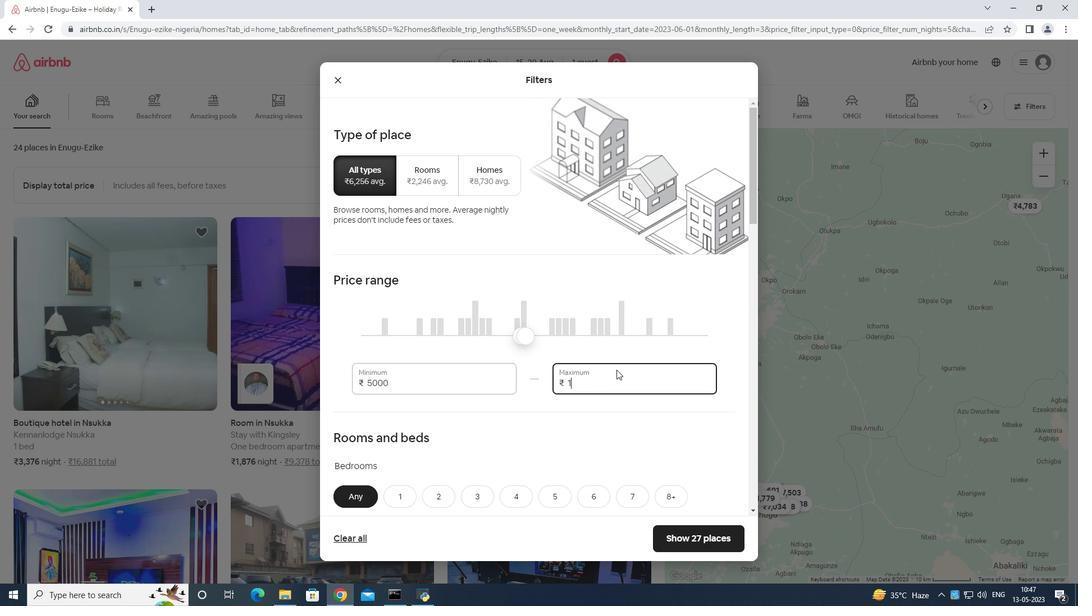 
Action: Key pressed 0000
Screenshot: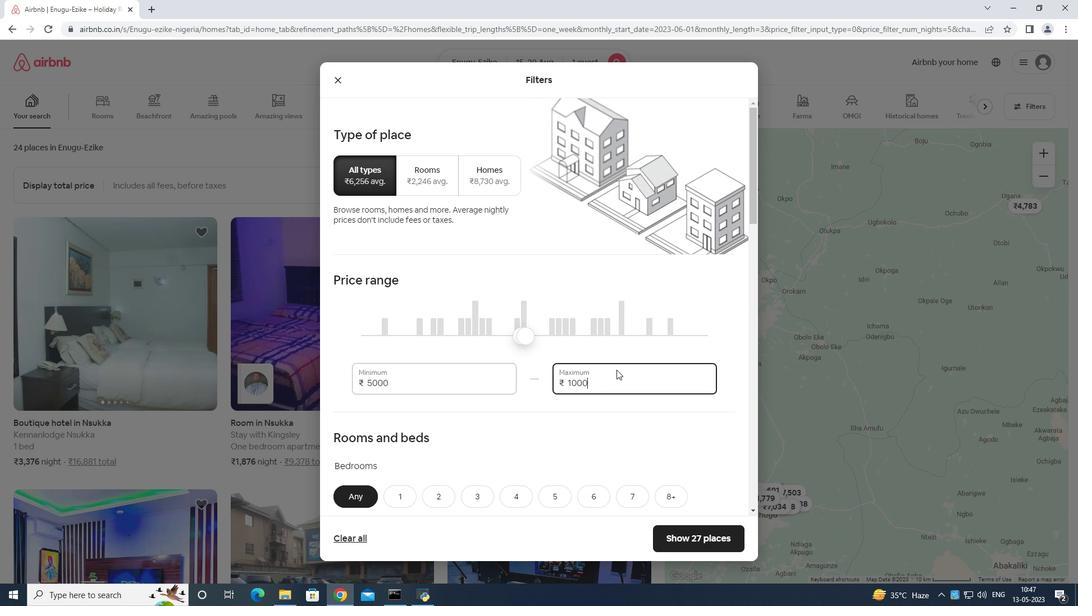
Action: Mouse moved to (618, 368)
Screenshot: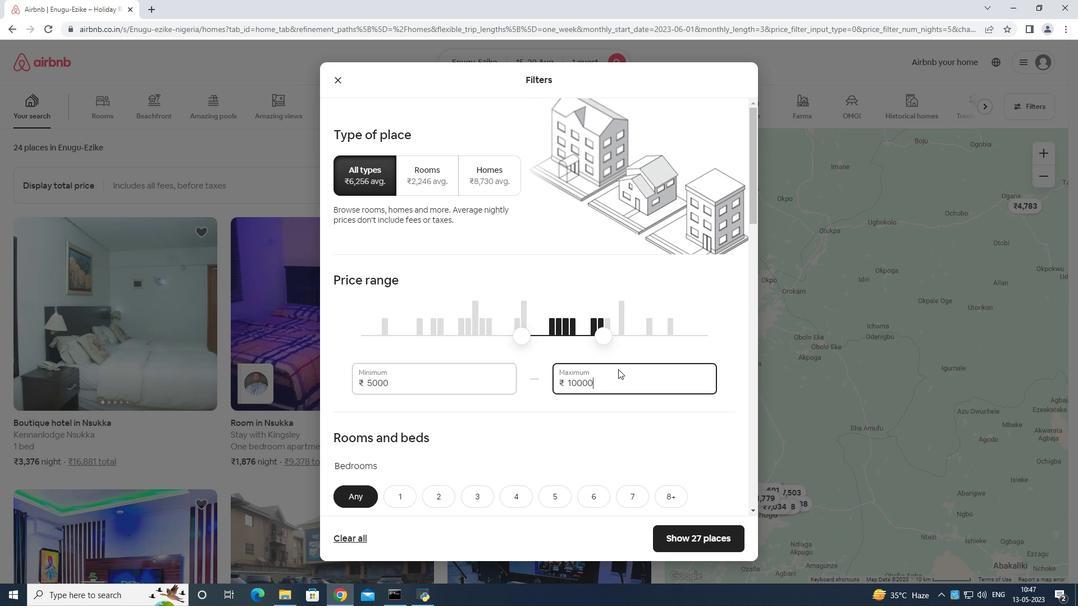 
Action: Mouse scrolled (618, 368) with delta (0, 0)
Screenshot: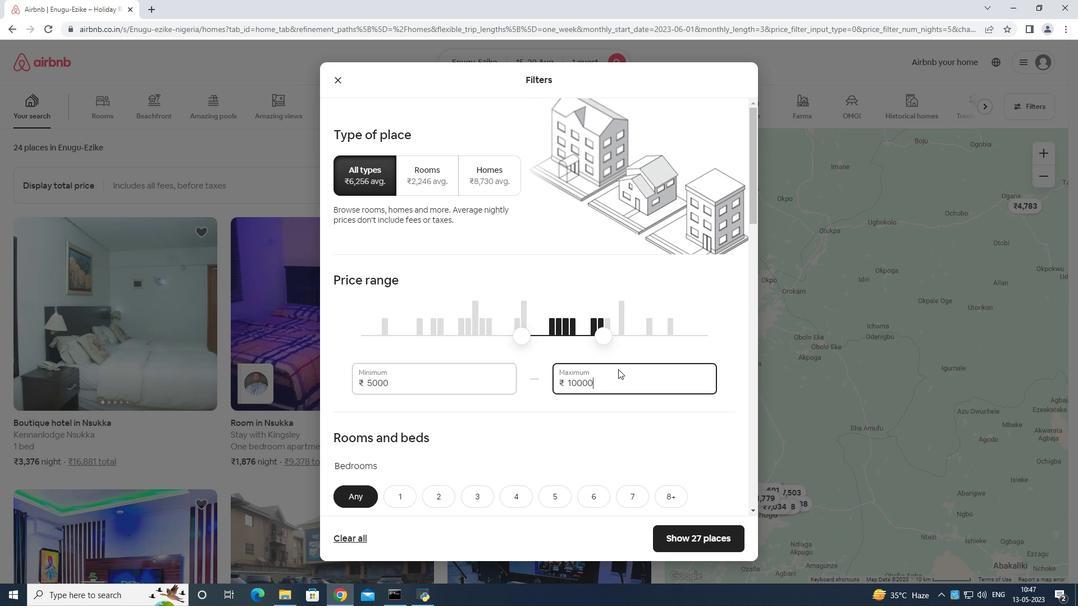 
Action: Mouse scrolled (618, 368) with delta (0, 0)
Screenshot: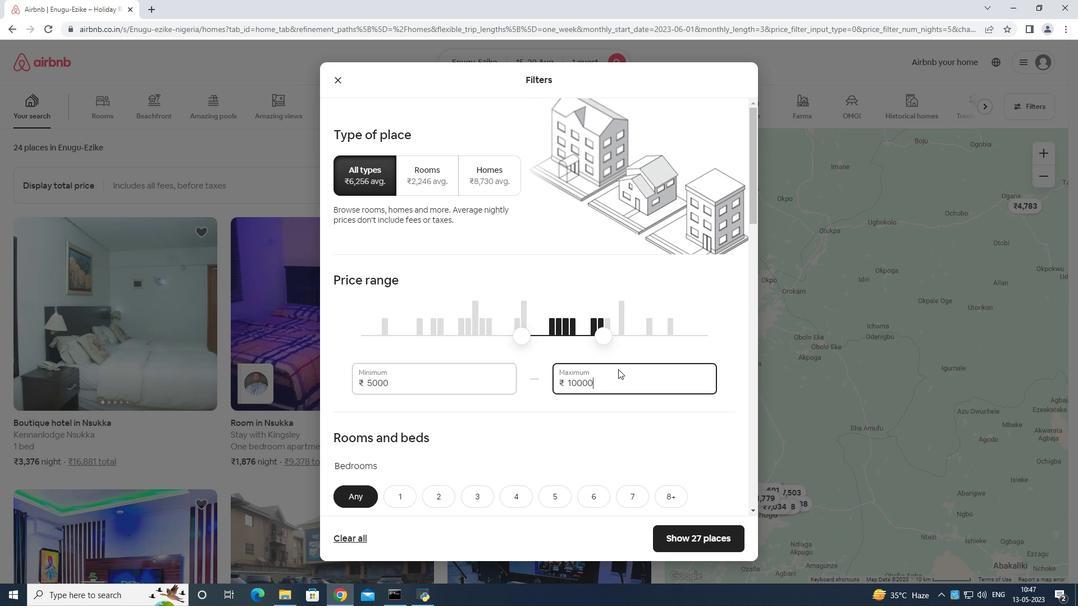 
Action: Mouse scrolled (618, 368) with delta (0, 0)
Screenshot: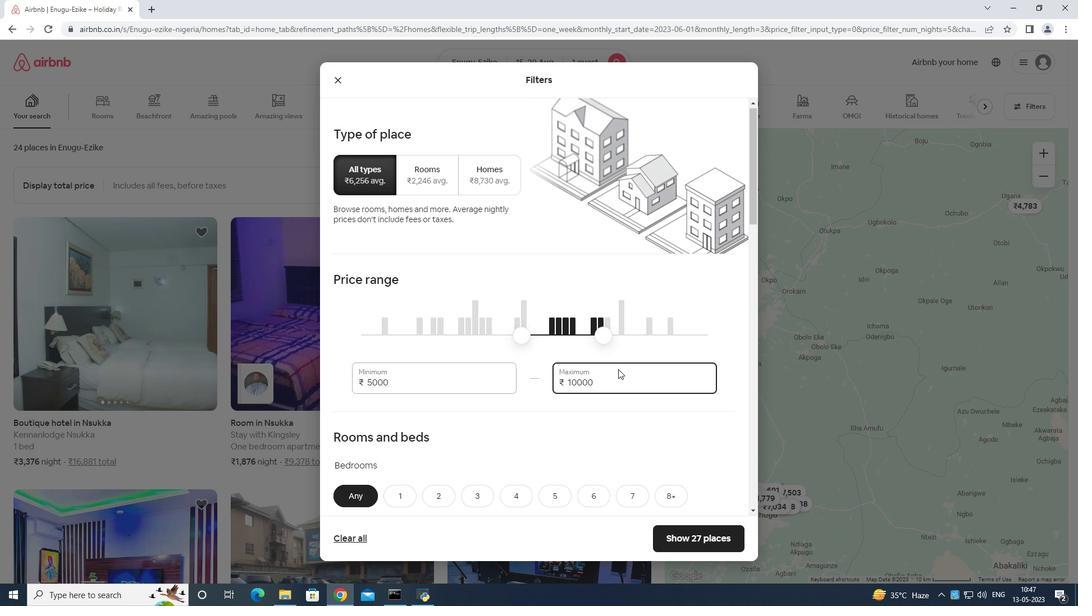 
Action: Mouse moved to (400, 328)
Screenshot: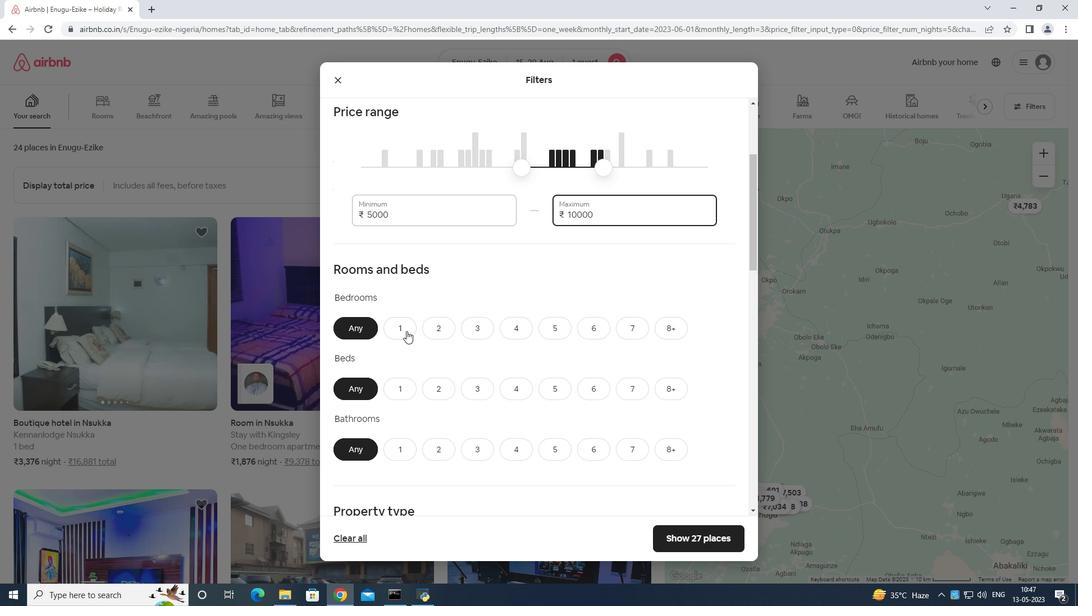 
Action: Mouse pressed left at (400, 328)
Screenshot: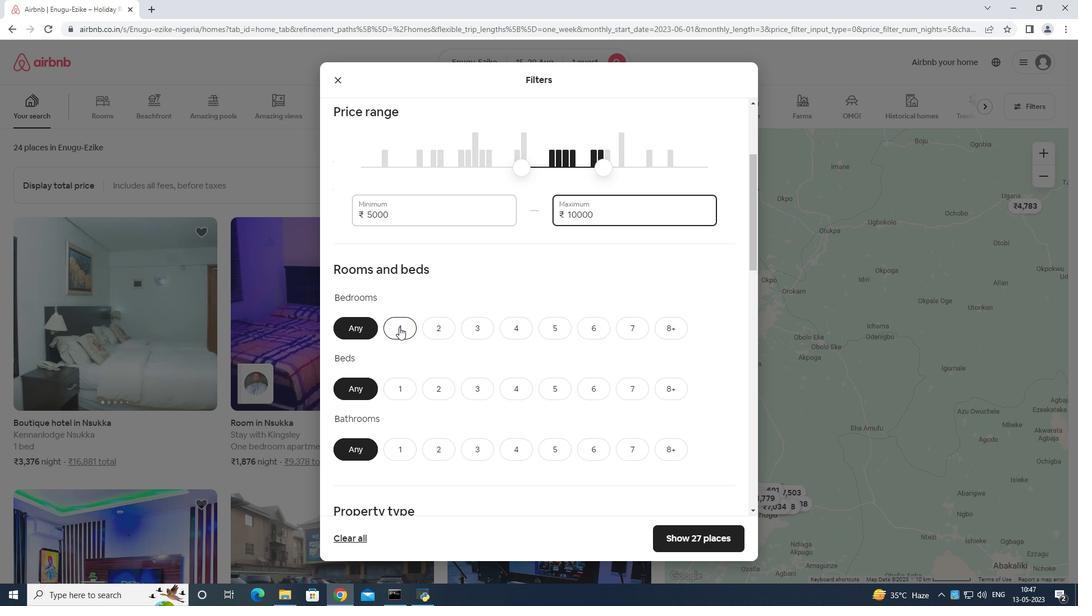 
Action: Mouse moved to (402, 389)
Screenshot: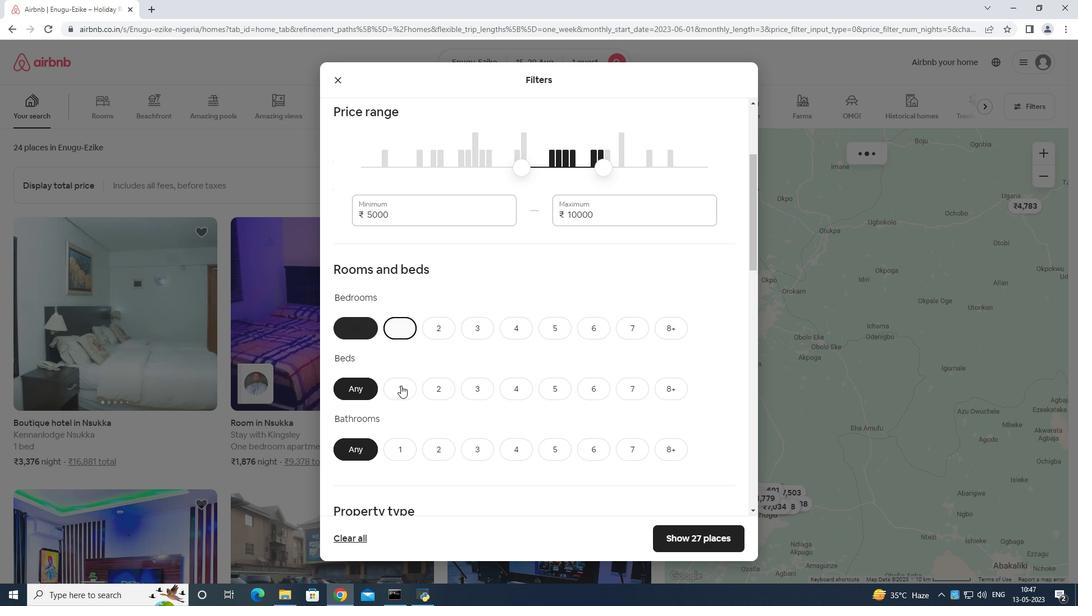 
Action: Mouse pressed left at (402, 389)
Screenshot: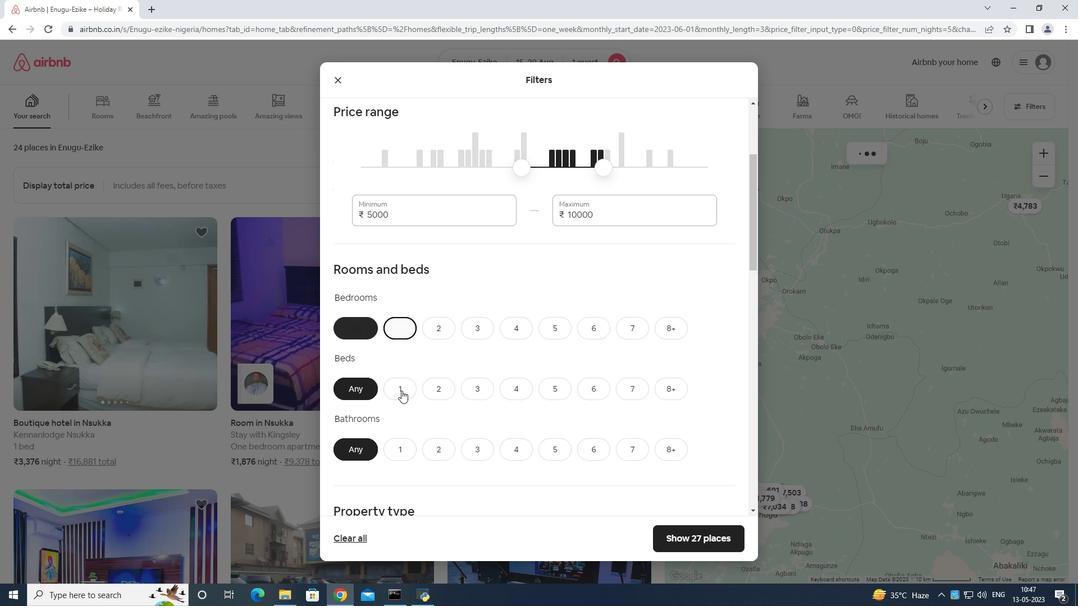 
Action: Mouse moved to (395, 443)
Screenshot: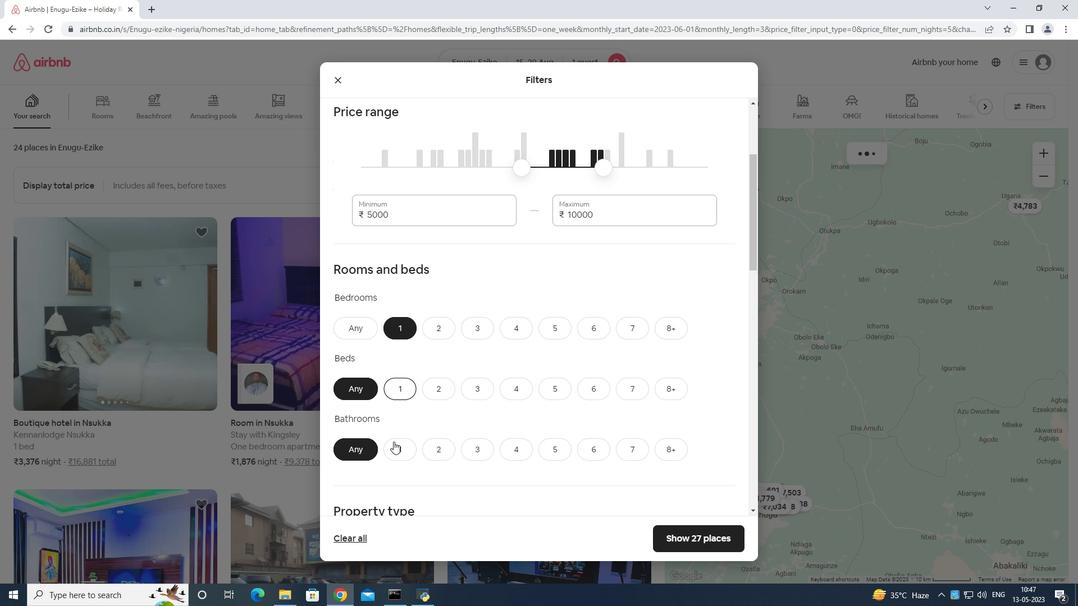 
Action: Mouse pressed left at (395, 443)
Screenshot: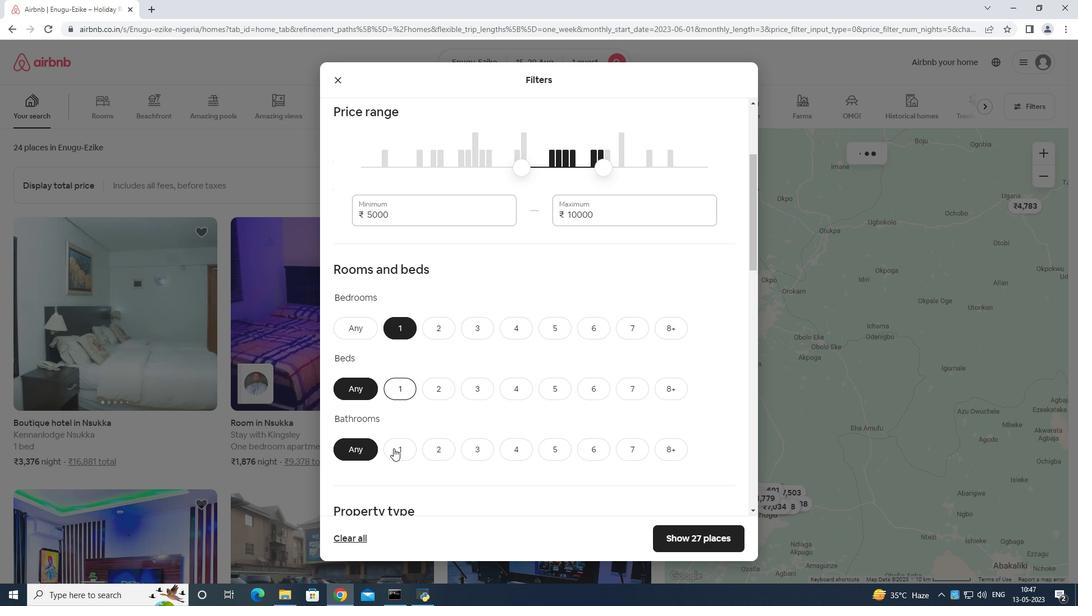 
Action: Mouse moved to (460, 391)
Screenshot: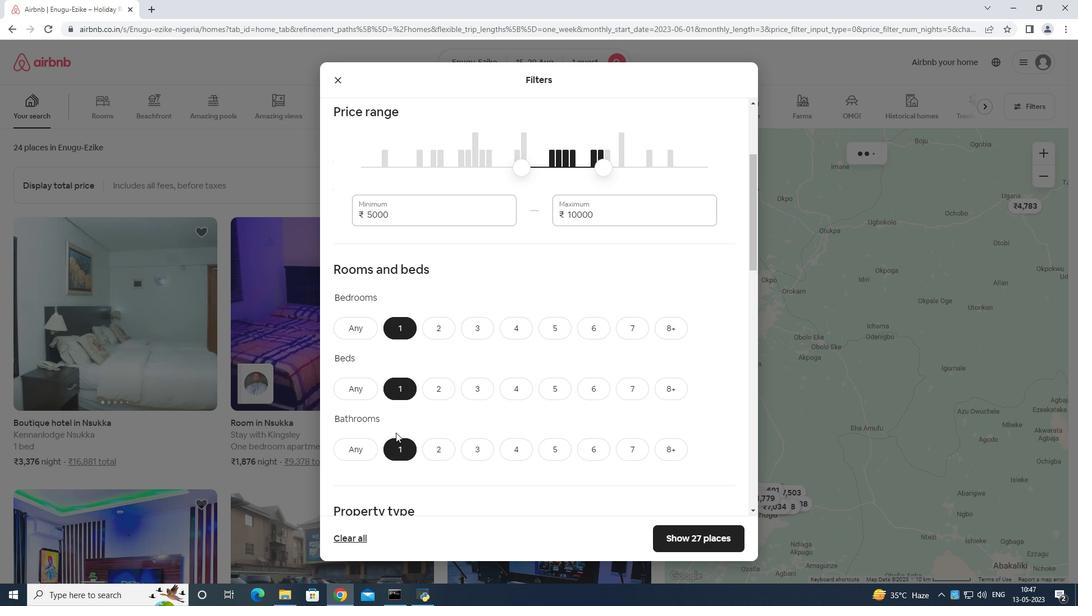 
Action: Mouse scrolled (460, 391) with delta (0, 0)
Screenshot: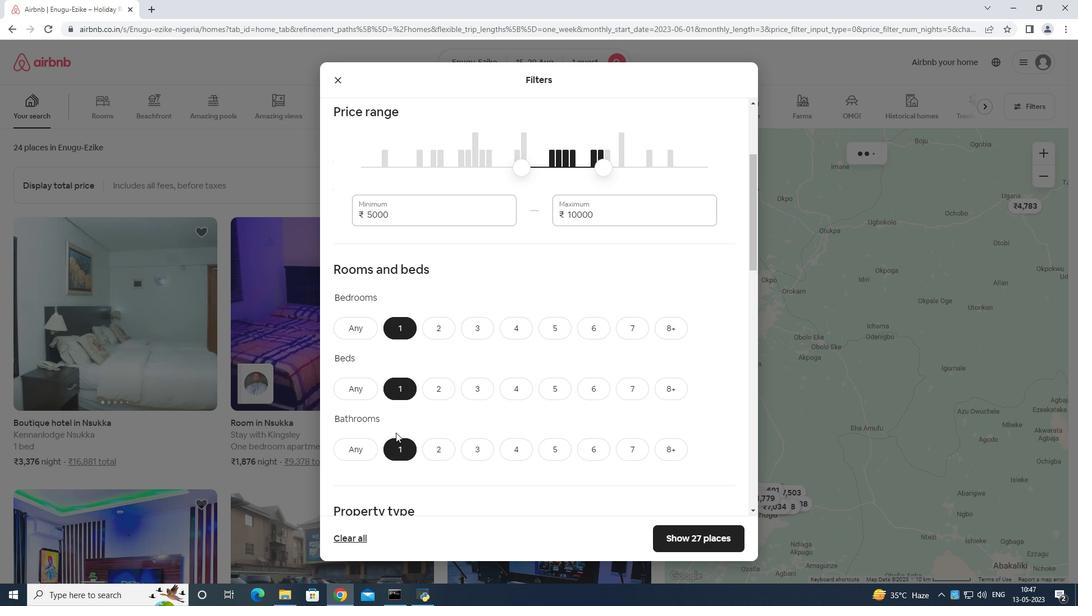 
Action: Mouse moved to (487, 391)
Screenshot: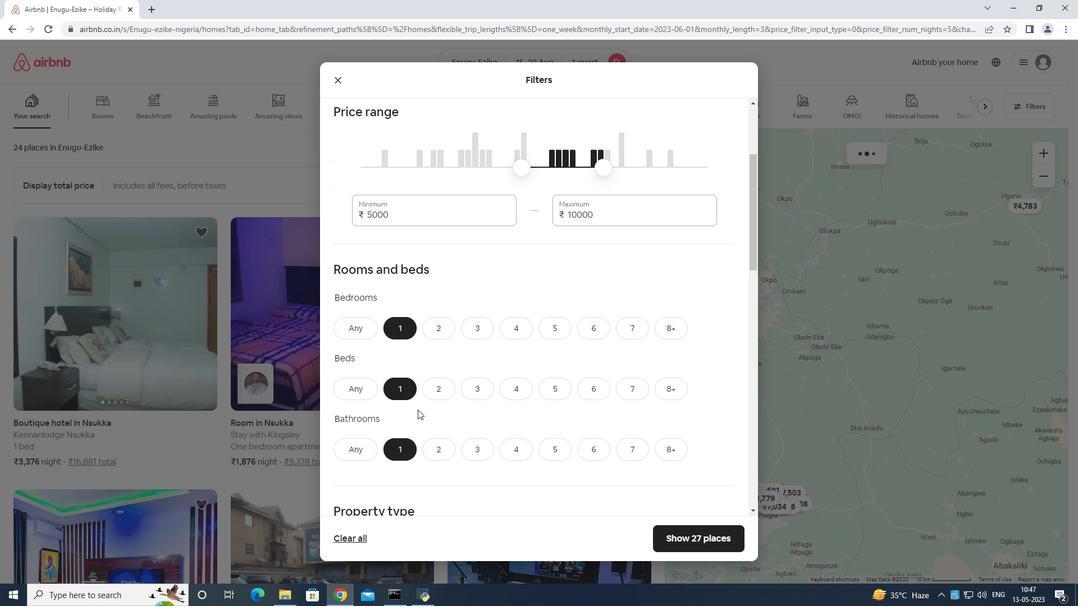 
Action: Mouse scrolled (487, 390) with delta (0, 0)
Screenshot: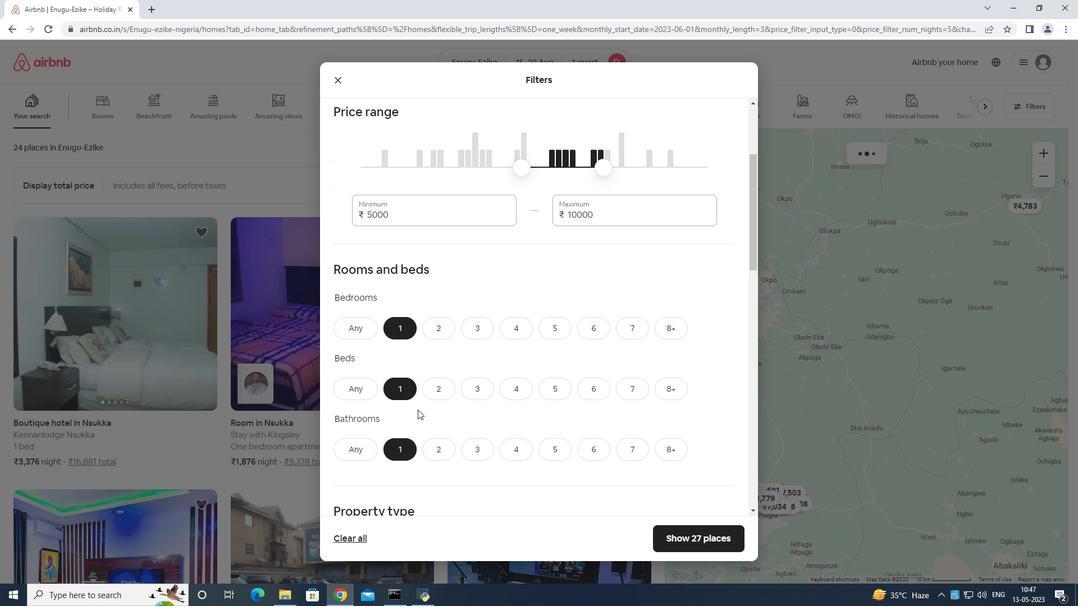 
Action: Mouse moved to (511, 391)
Screenshot: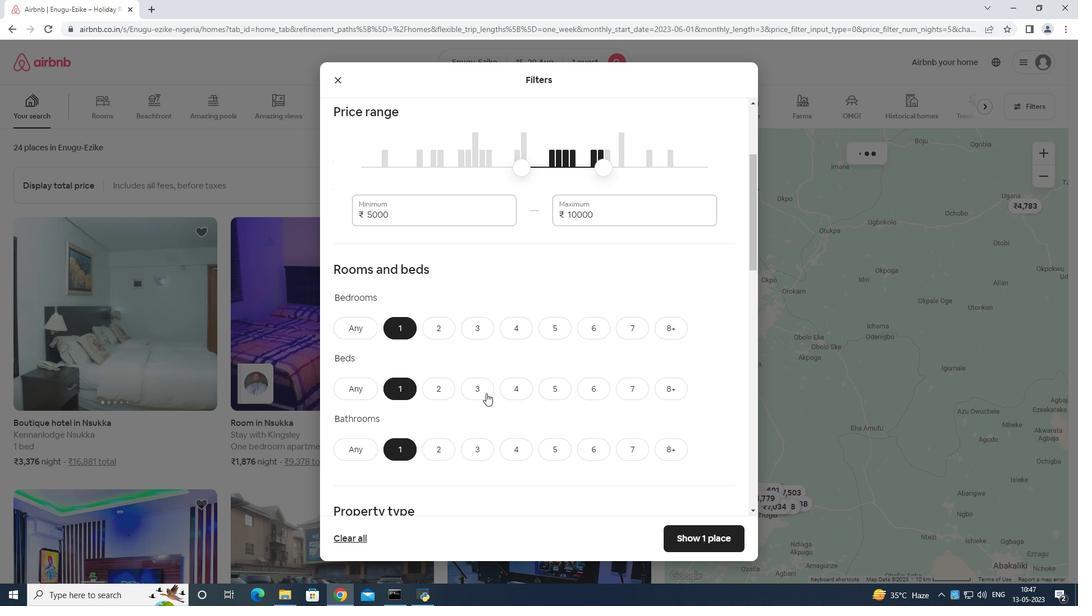 
Action: Mouse scrolled (500, 390) with delta (0, 0)
Screenshot: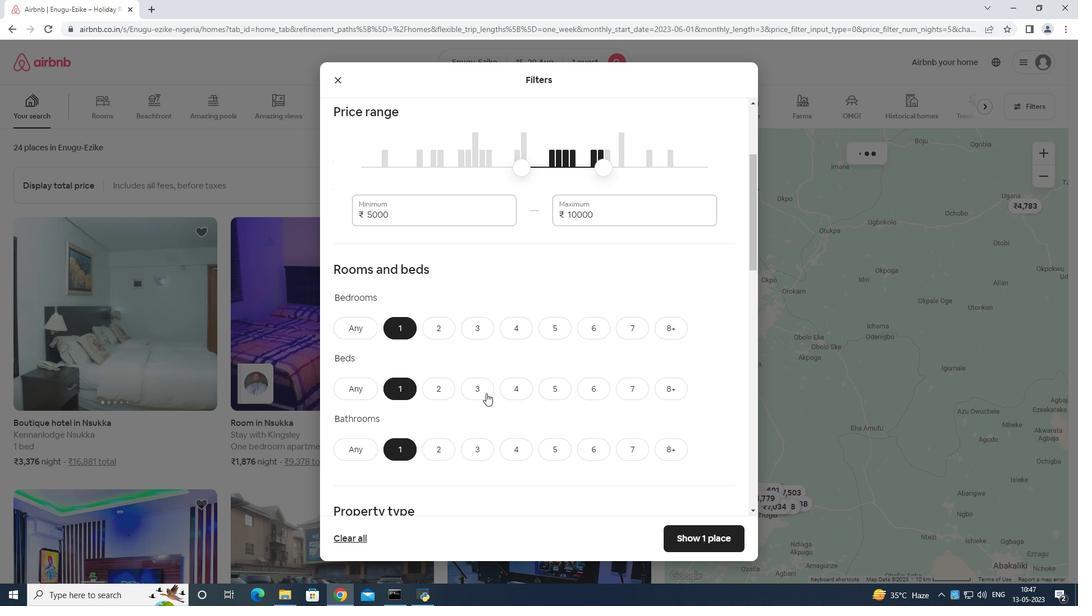 
Action: Mouse moved to (515, 389)
Screenshot: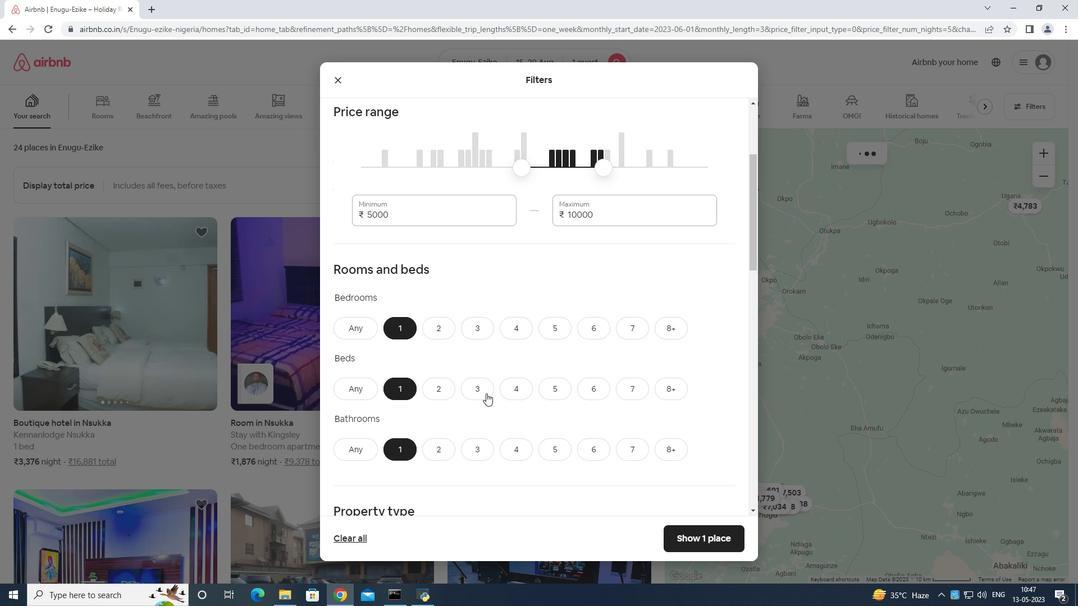 
Action: Mouse scrolled (512, 390) with delta (0, 0)
Screenshot: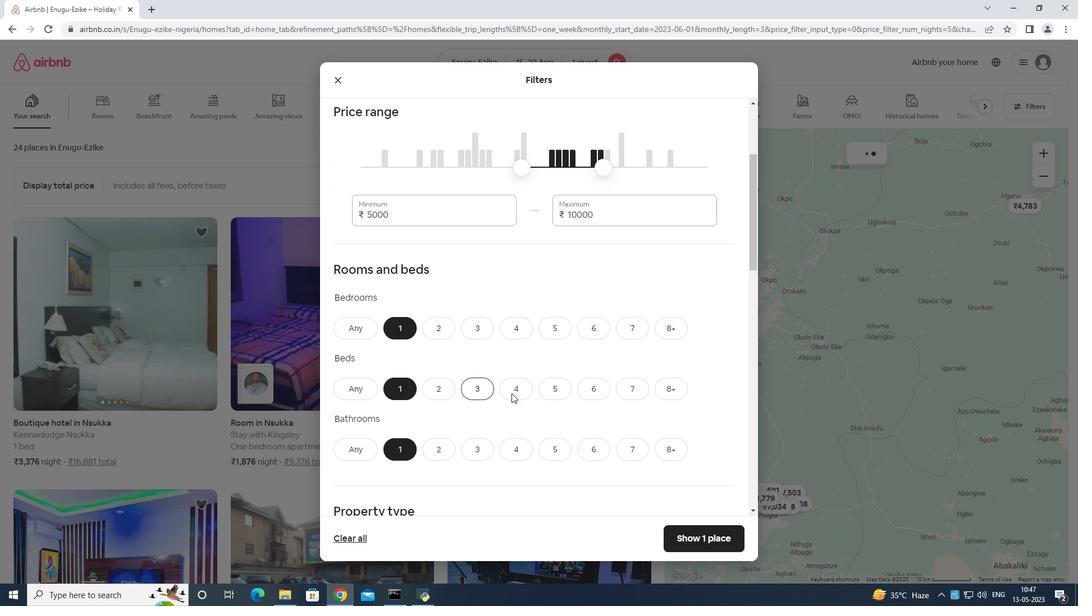 
Action: Mouse moved to (398, 351)
Screenshot: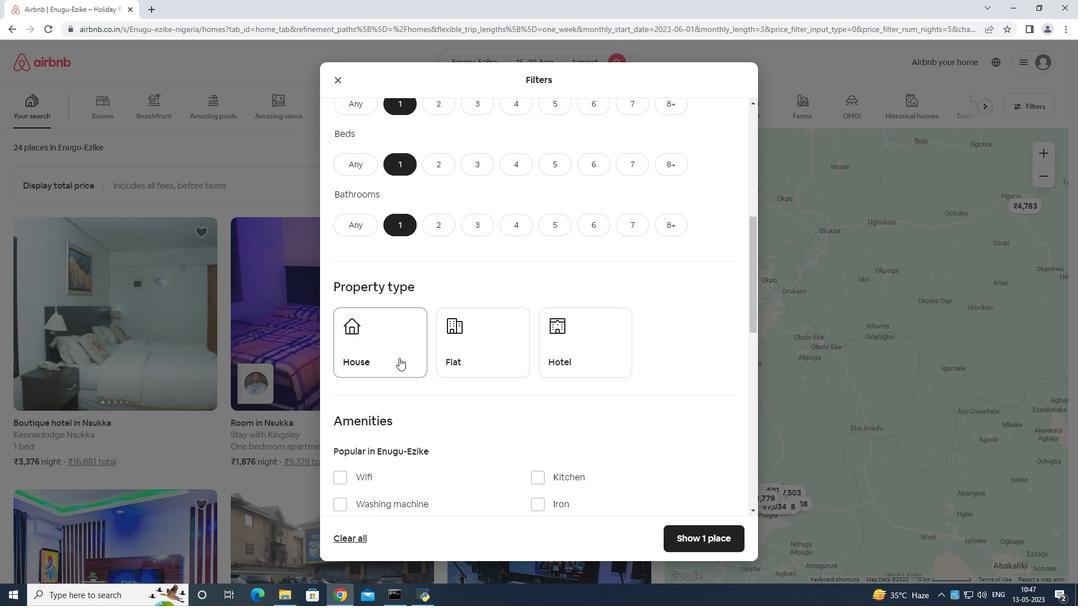 
Action: Mouse pressed left at (398, 351)
Screenshot: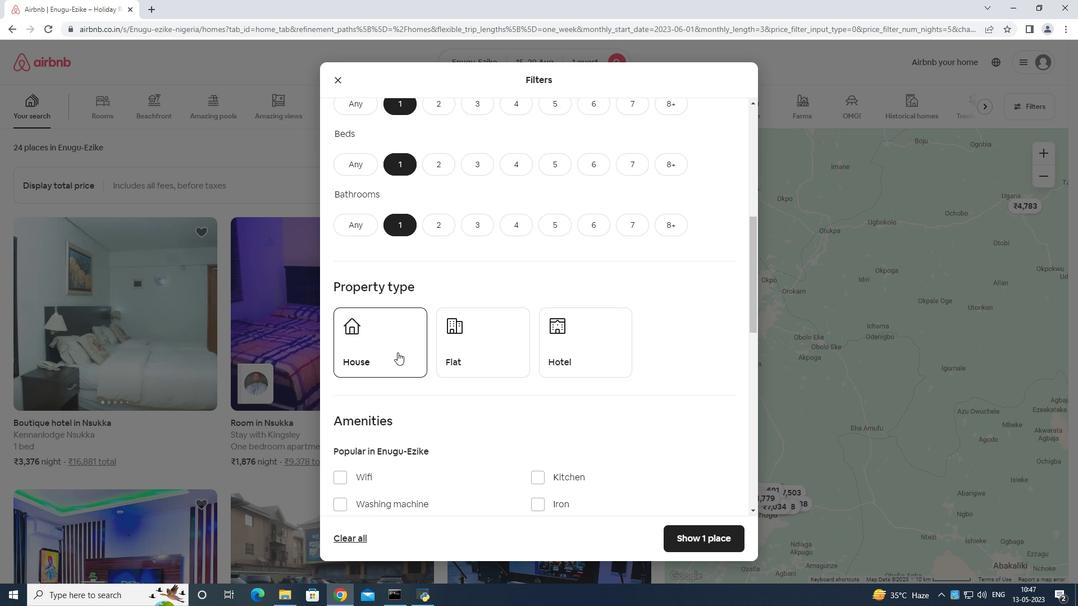 
Action: Mouse moved to (486, 344)
Screenshot: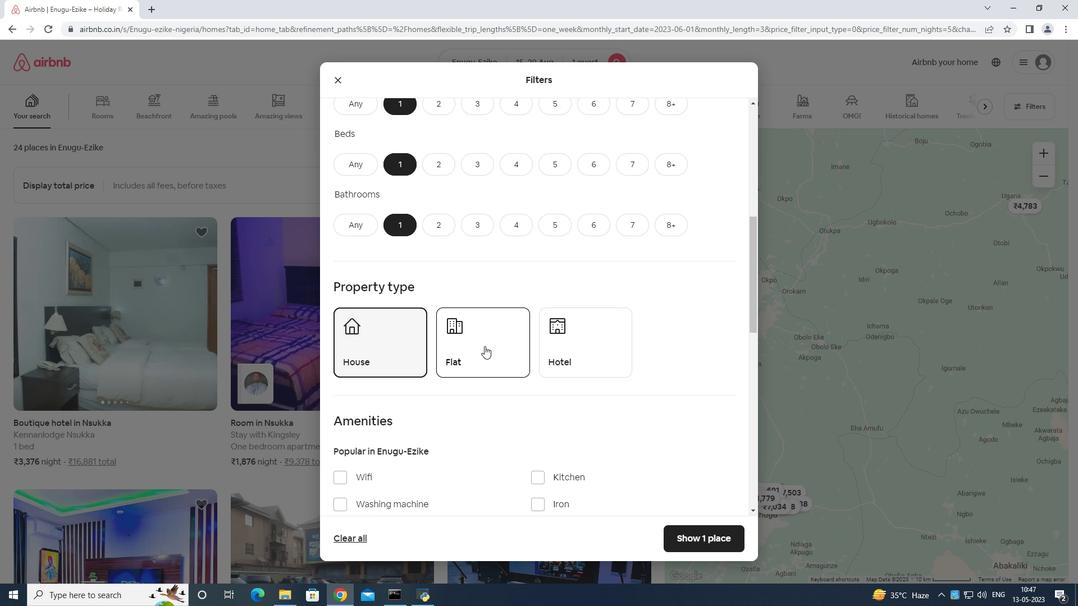 
Action: Mouse pressed left at (486, 344)
Screenshot: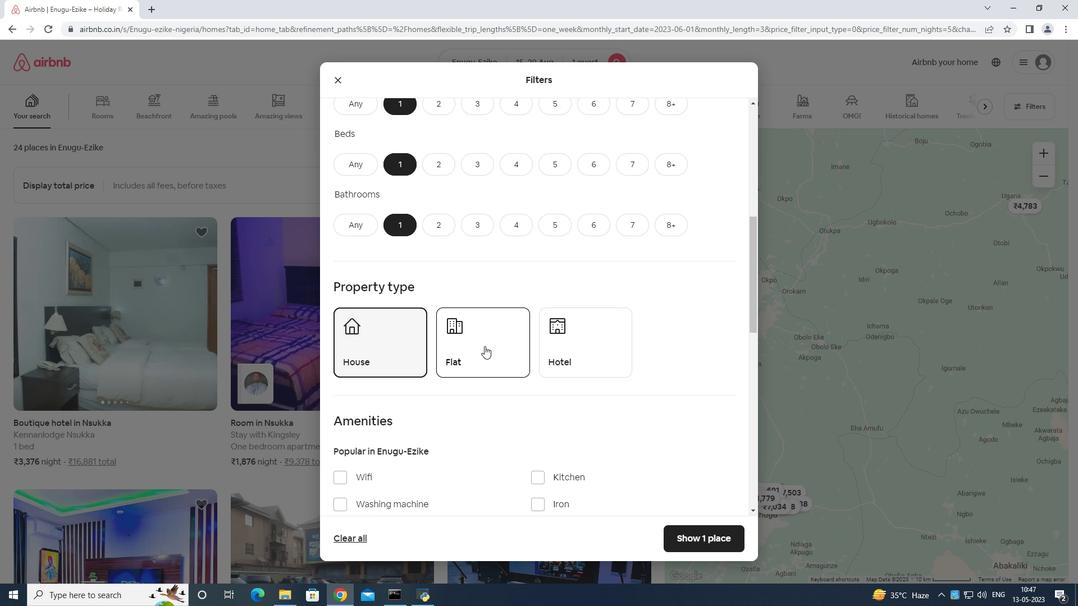 
Action: Mouse moved to (486, 340)
Screenshot: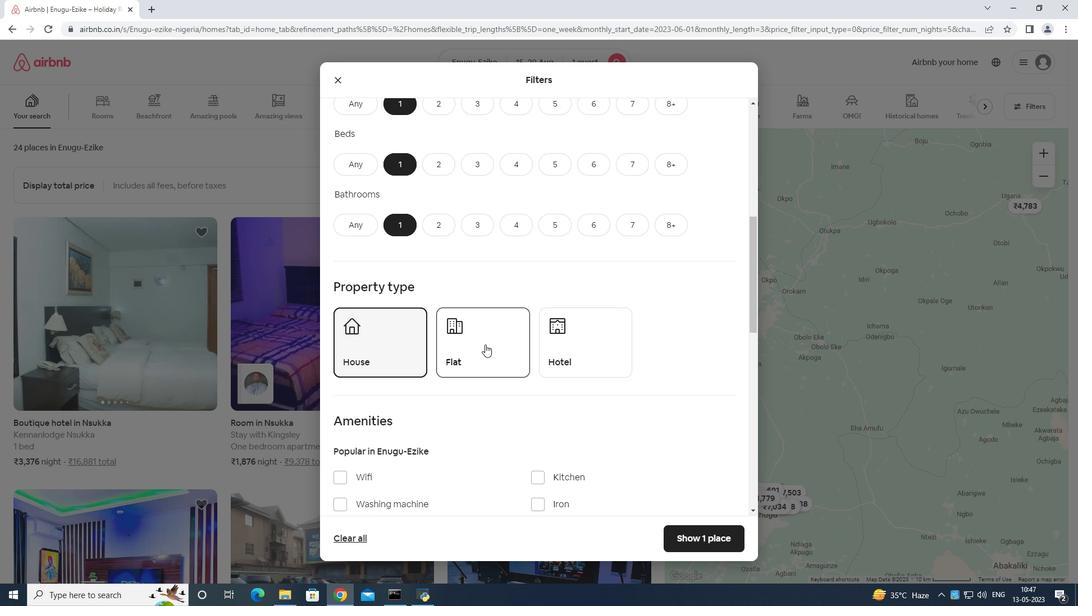 
Action: Mouse scrolled (486, 339) with delta (0, 0)
Screenshot: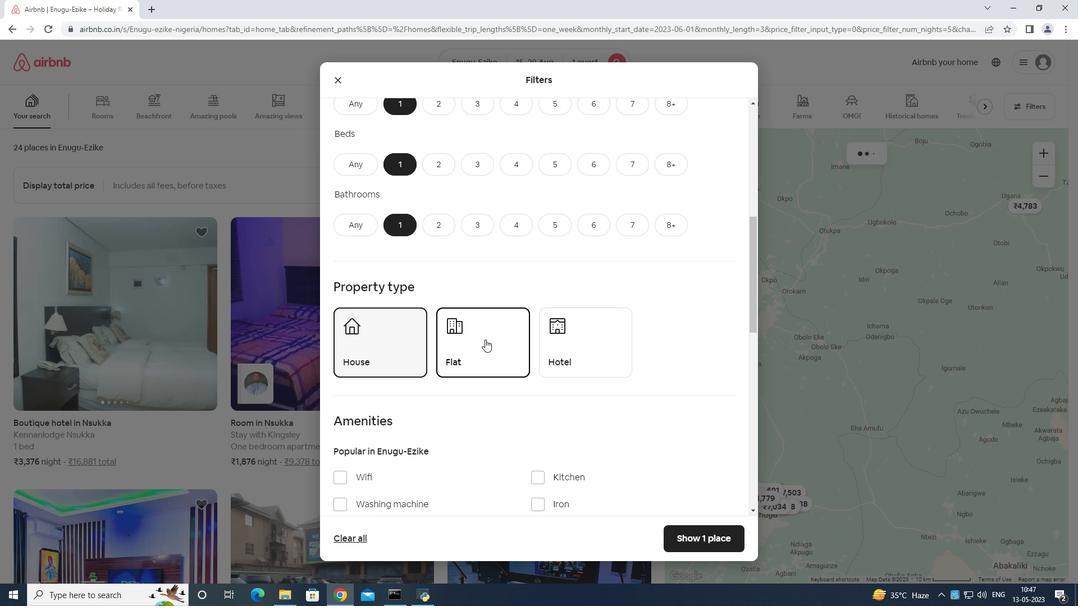 
Action: Mouse scrolled (486, 339) with delta (0, 0)
Screenshot: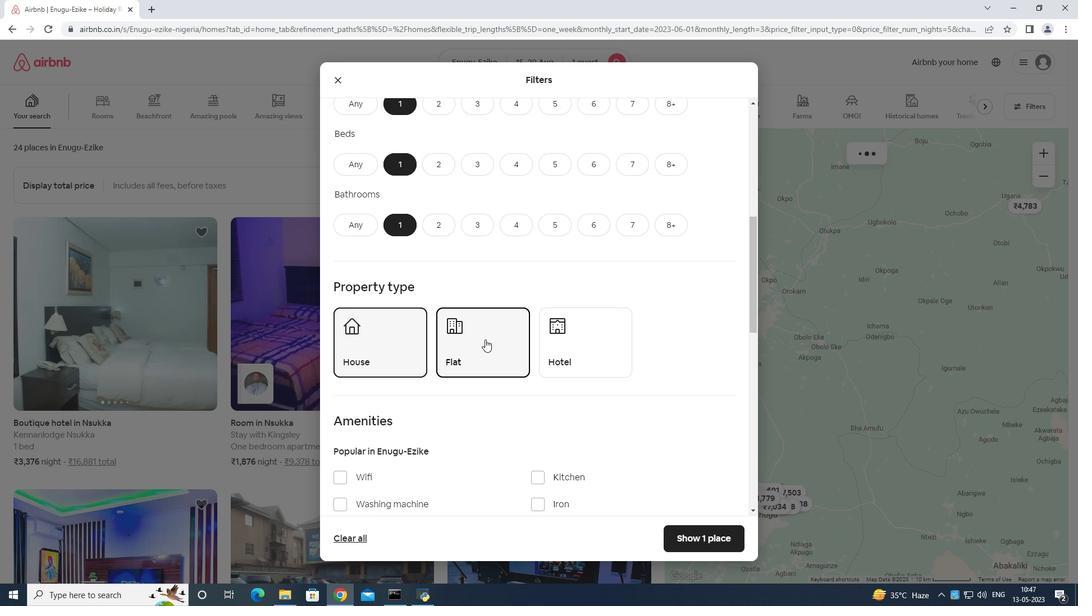 
Action: Mouse scrolled (486, 339) with delta (0, 0)
Screenshot: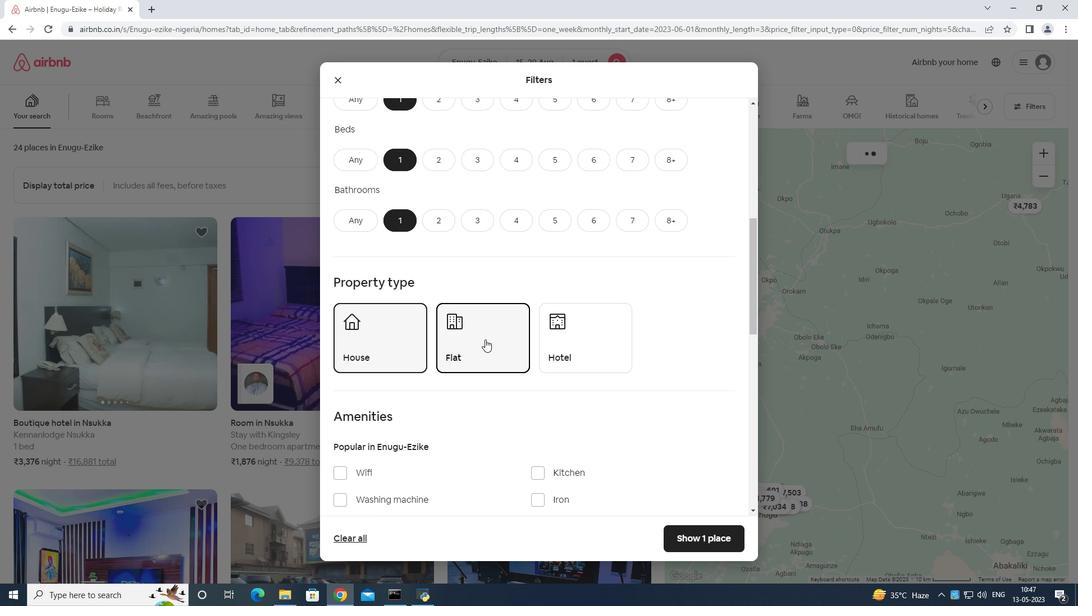 
Action: Mouse moved to (588, 196)
Screenshot: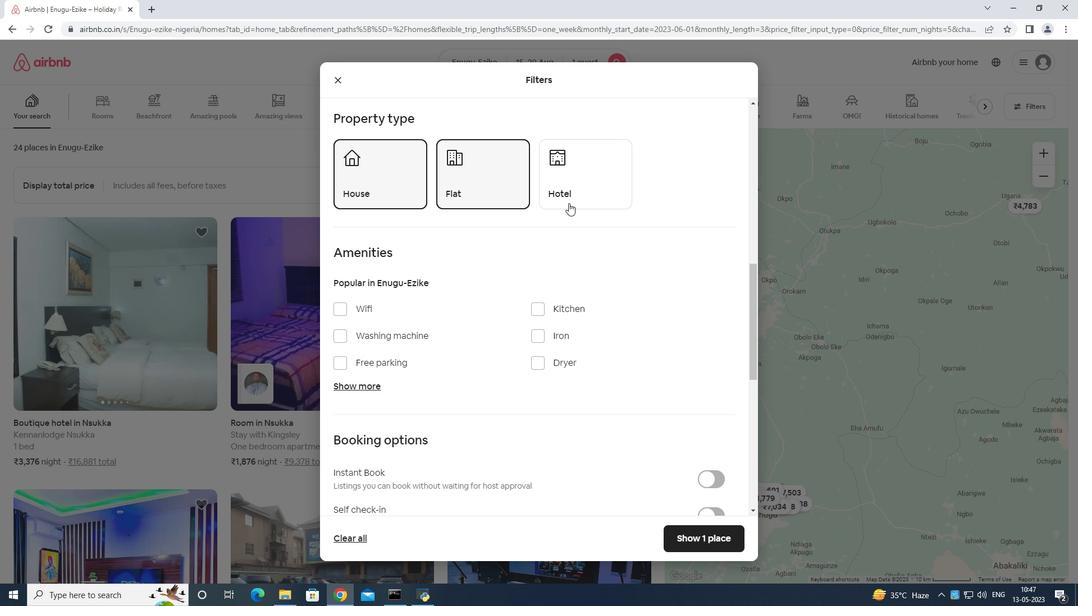 
Action: Mouse pressed left at (588, 196)
Screenshot: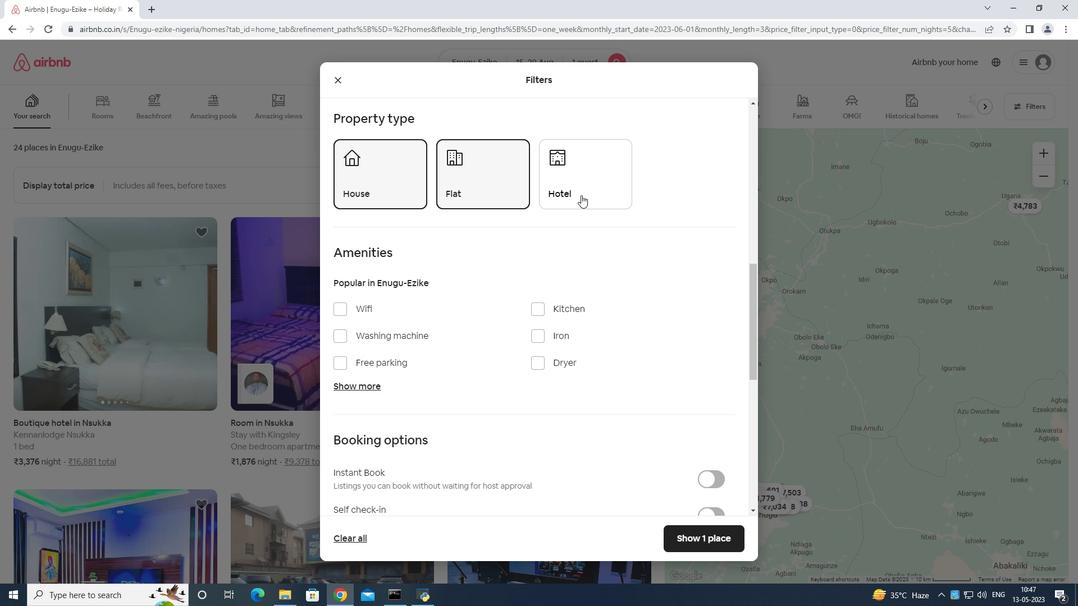 
Action: Mouse moved to (361, 297)
Screenshot: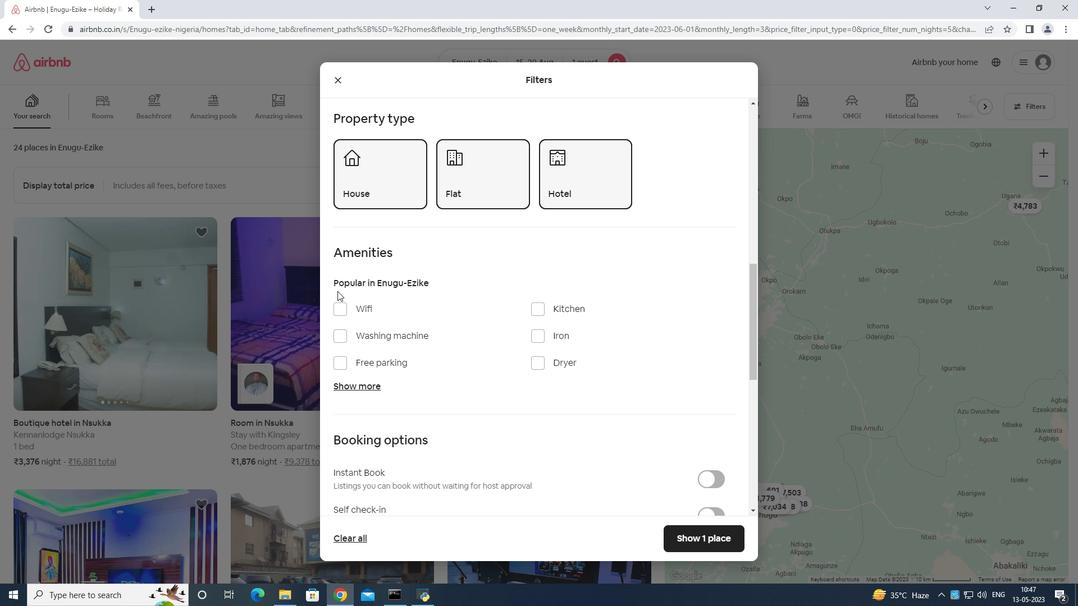 
Action: Mouse scrolled (361, 296) with delta (0, 0)
Screenshot: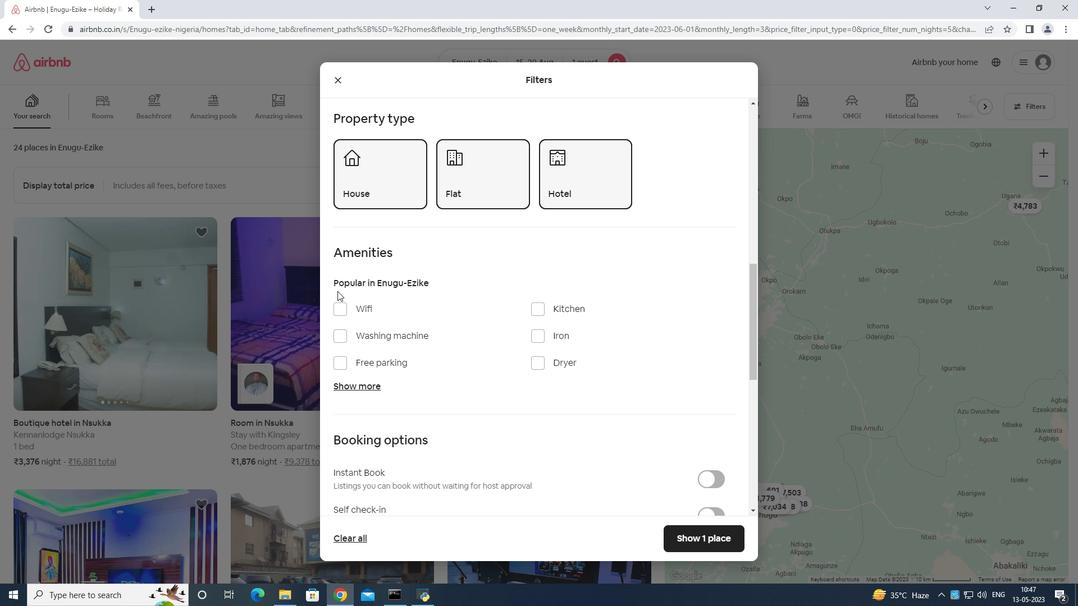 
Action: Mouse moved to (366, 300)
Screenshot: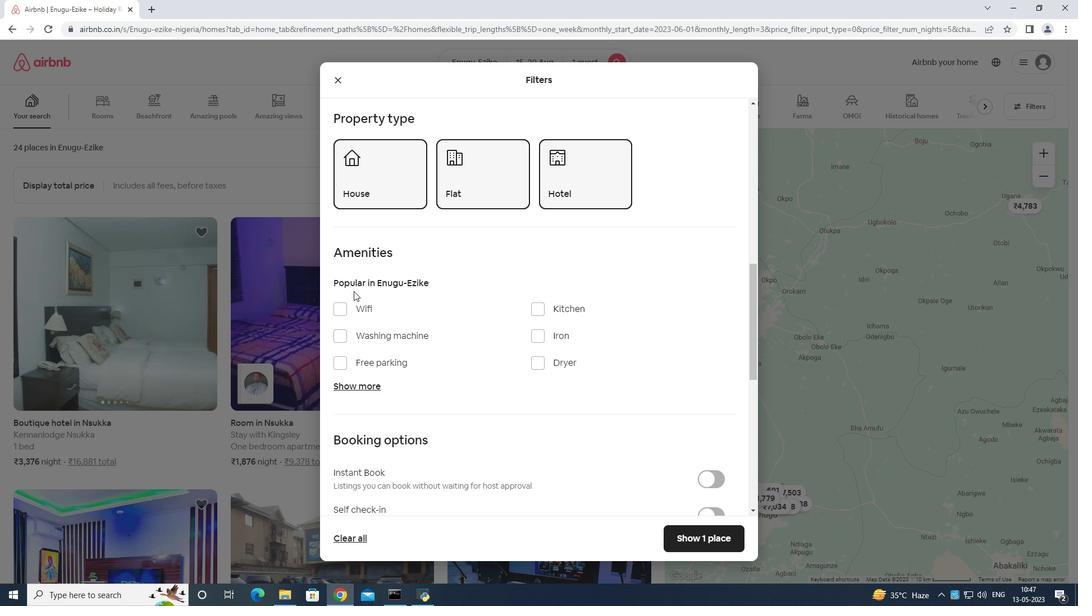 
Action: Mouse scrolled (366, 299) with delta (0, 0)
Screenshot: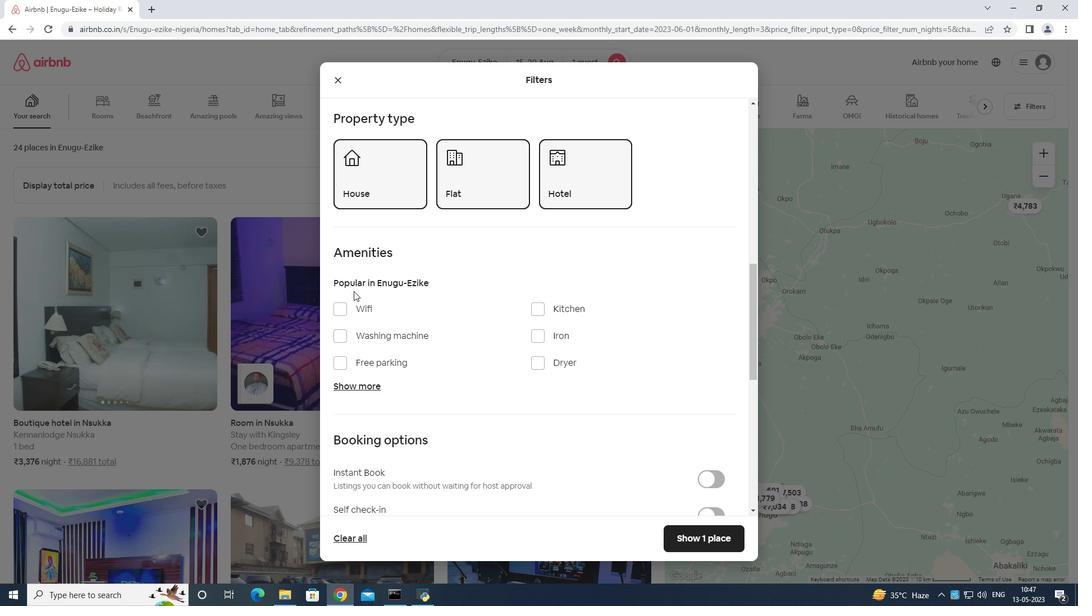
Action: Mouse moved to (371, 298)
Screenshot: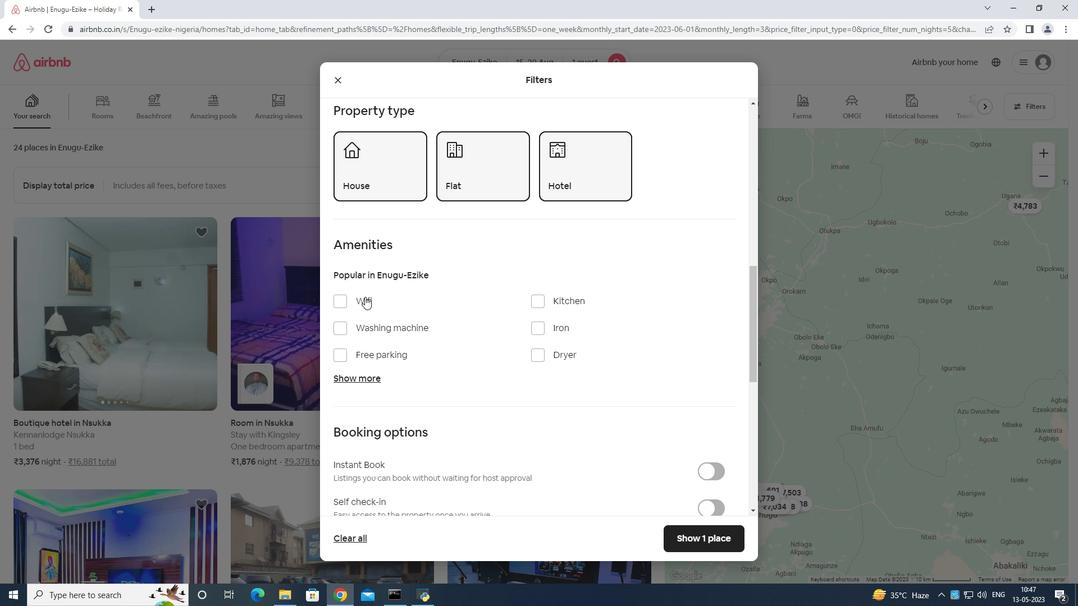 
Action: Mouse scrolled (371, 297) with delta (0, 0)
Screenshot: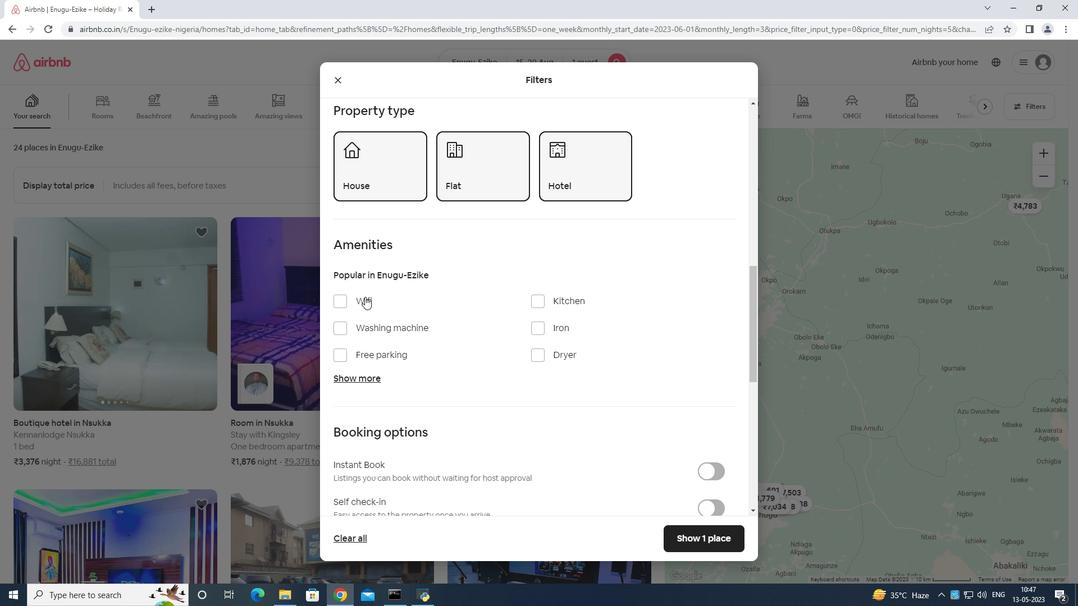 
Action: Mouse moved to (420, 294)
Screenshot: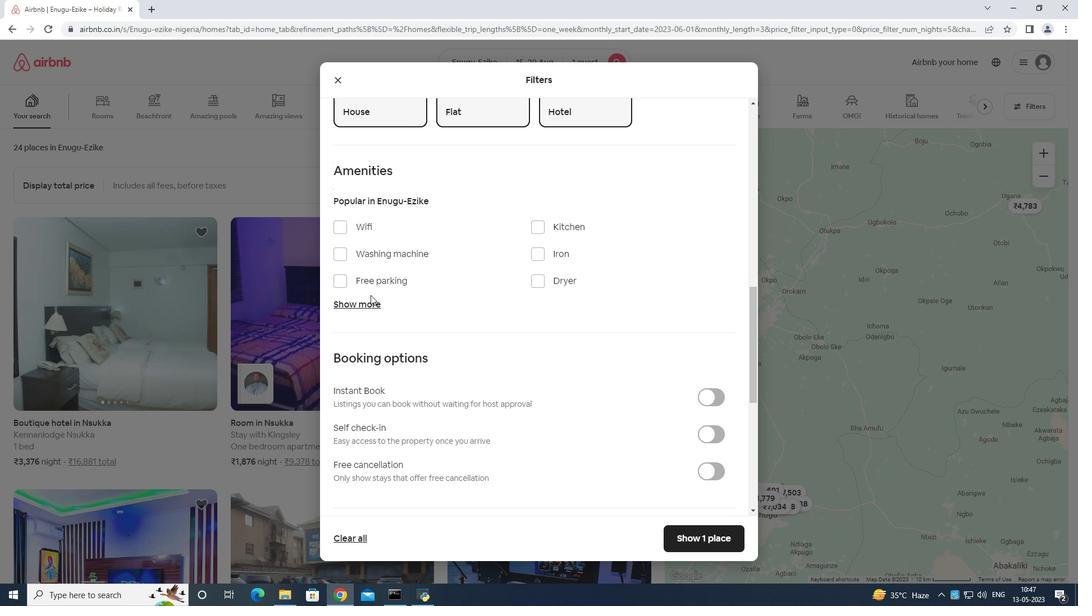 
Action: Mouse scrolled (420, 293) with delta (0, 0)
Screenshot: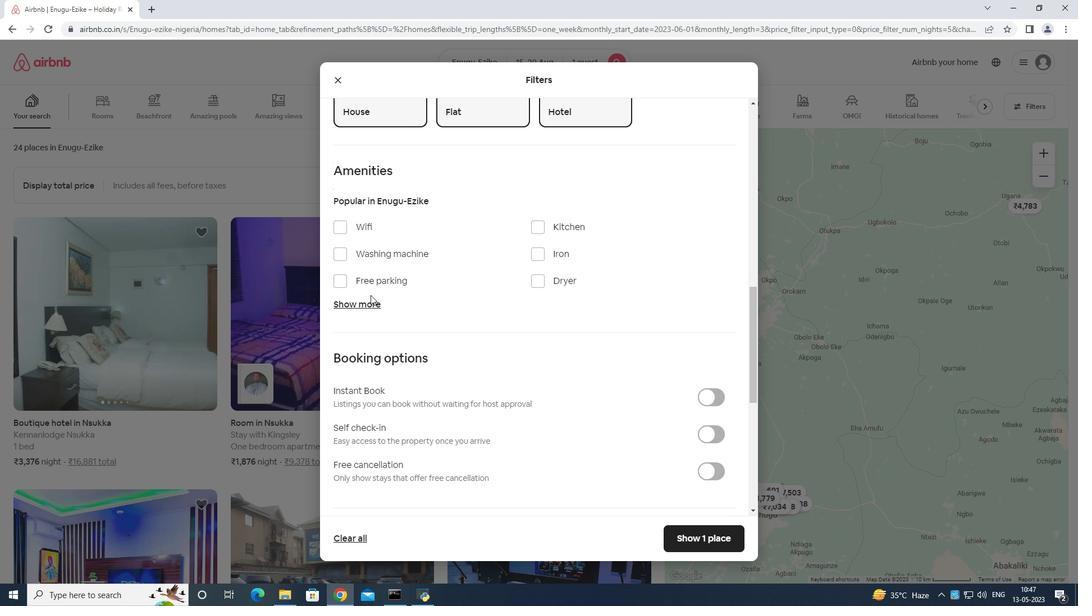 
Action: Mouse moved to (709, 289)
Screenshot: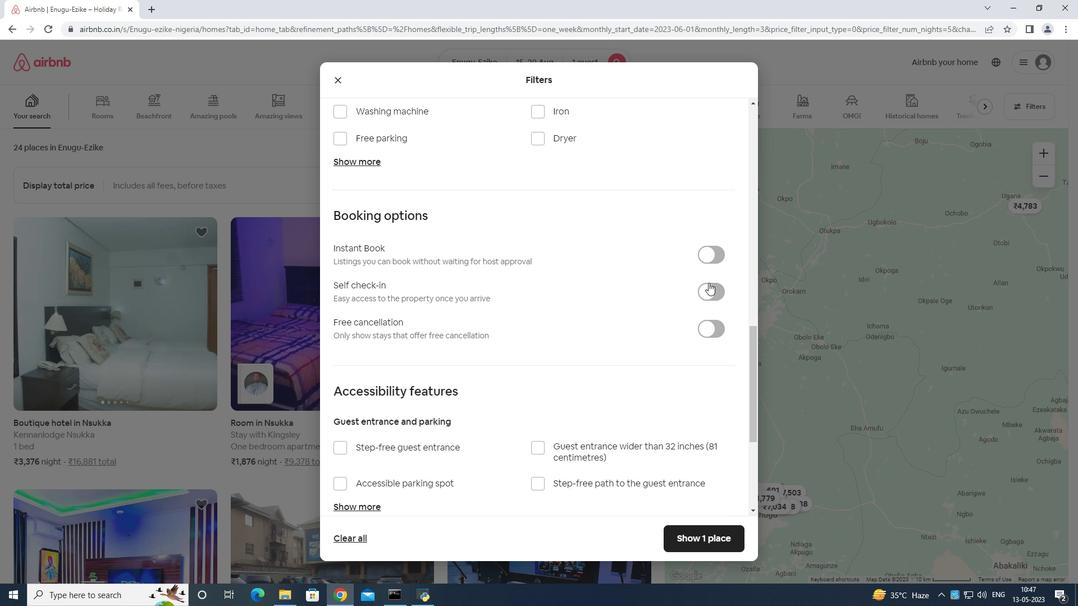
Action: Mouse pressed left at (709, 289)
Screenshot: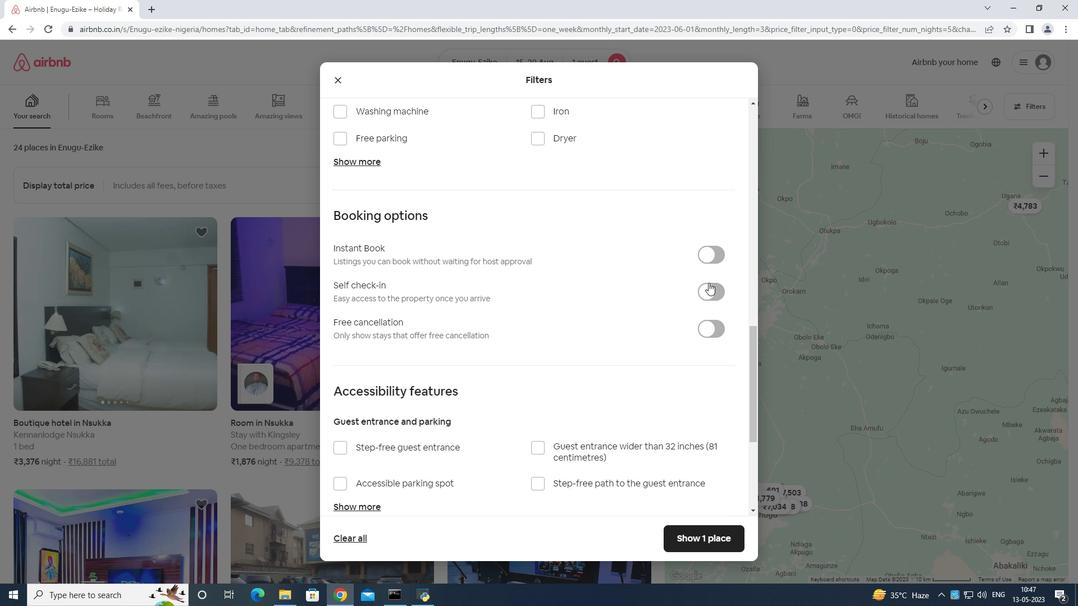 
Action: Mouse moved to (704, 283)
Screenshot: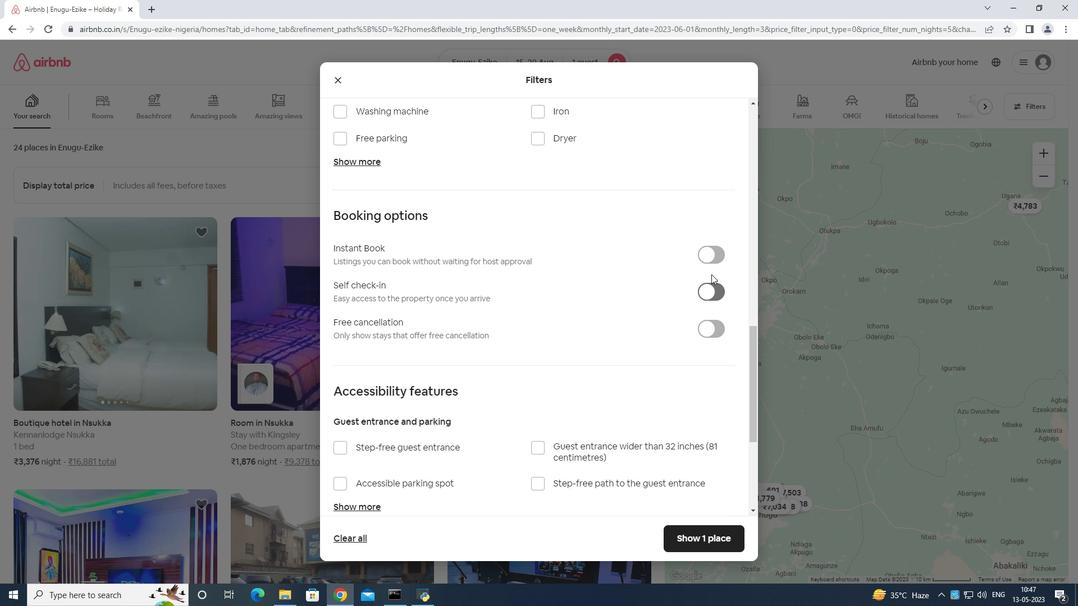 
Action: Mouse scrolled (704, 282) with delta (0, 0)
Screenshot: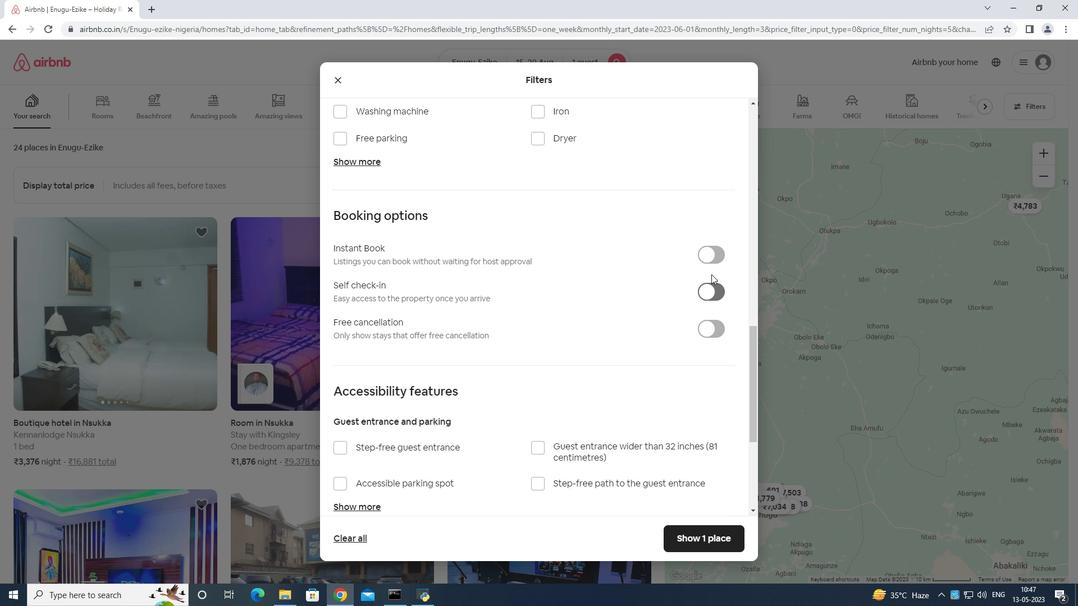 
Action: Mouse moved to (700, 288)
Screenshot: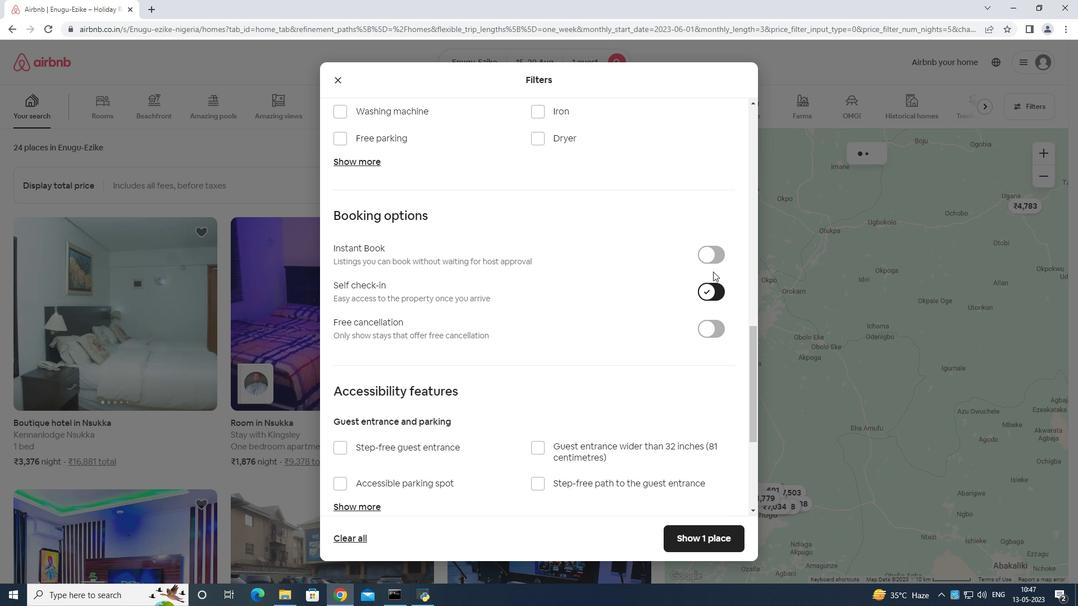
Action: Mouse scrolled (702, 285) with delta (0, 0)
Screenshot: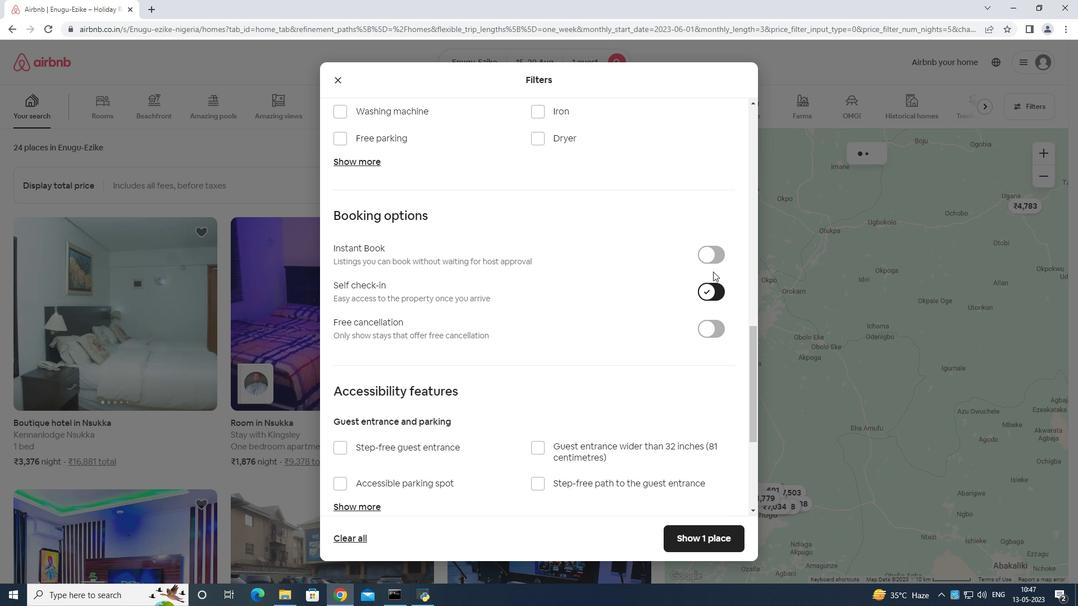 
Action: Mouse moved to (699, 288)
Screenshot: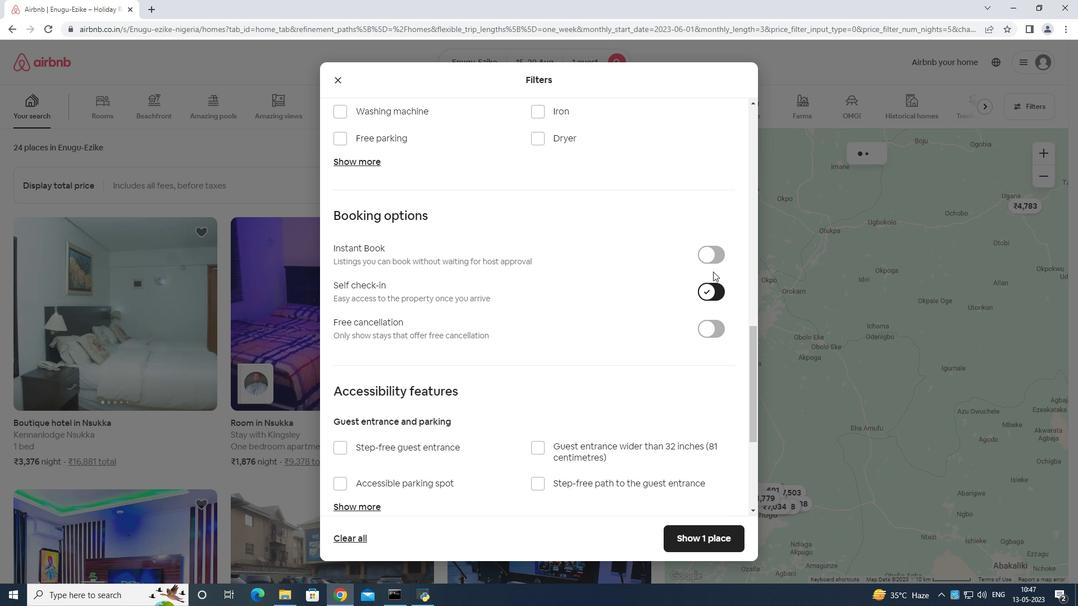 
Action: Mouse scrolled (701, 287) with delta (0, 0)
Screenshot: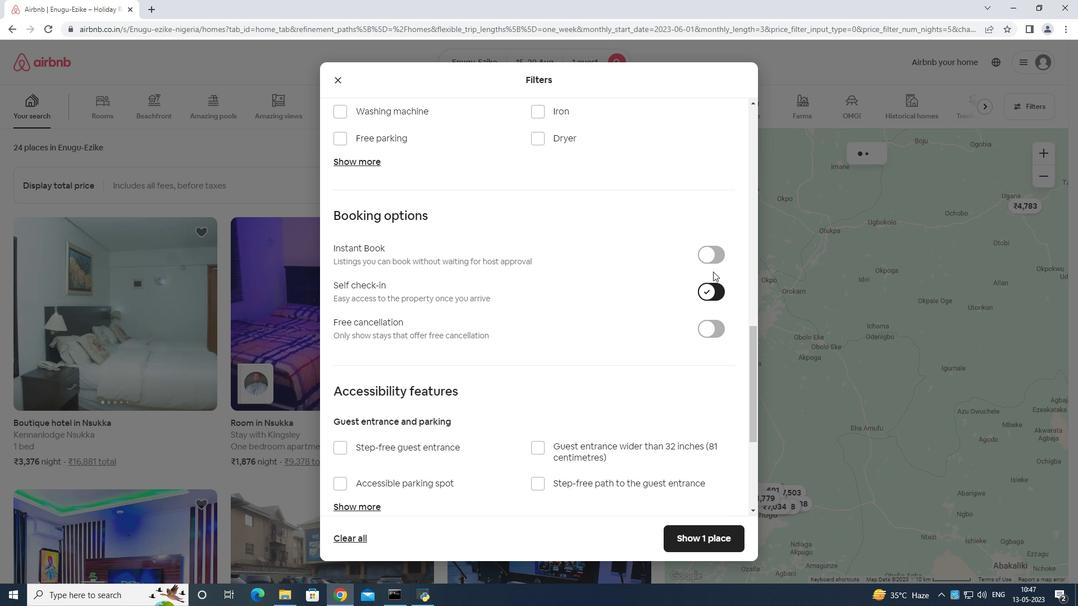 
Action: Mouse moved to (693, 283)
Screenshot: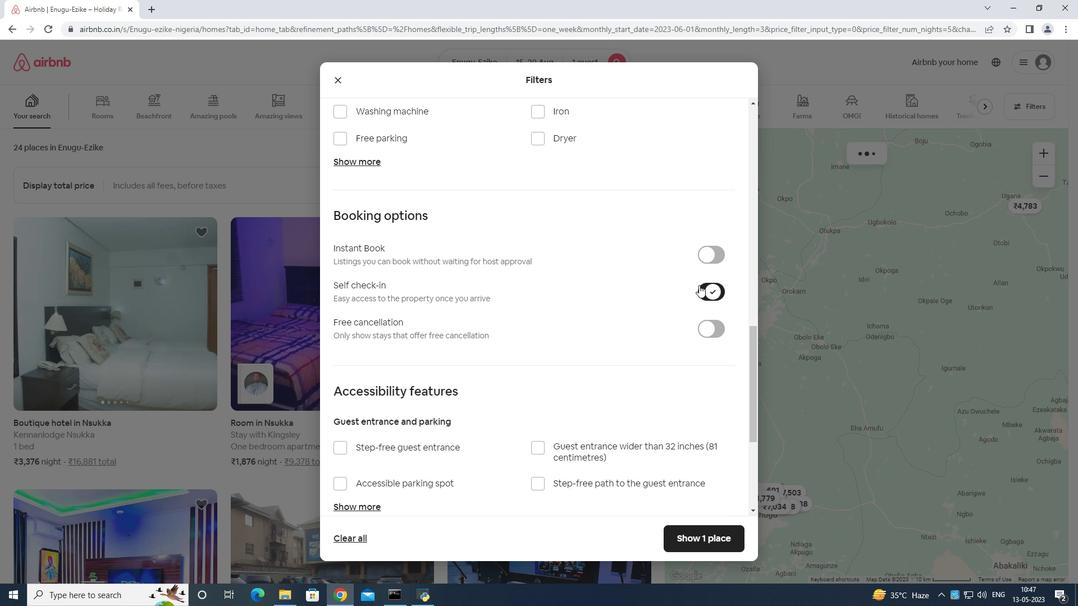 
Action: Mouse scrolled (694, 283) with delta (0, 0)
Screenshot: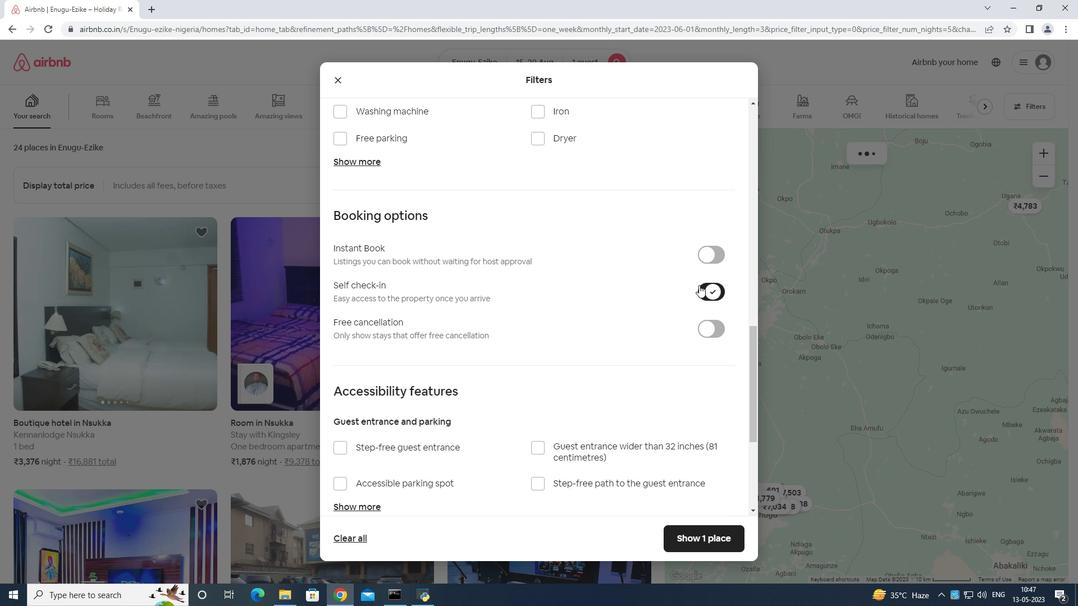
Action: Mouse moved to (691, 284)
Screenshot: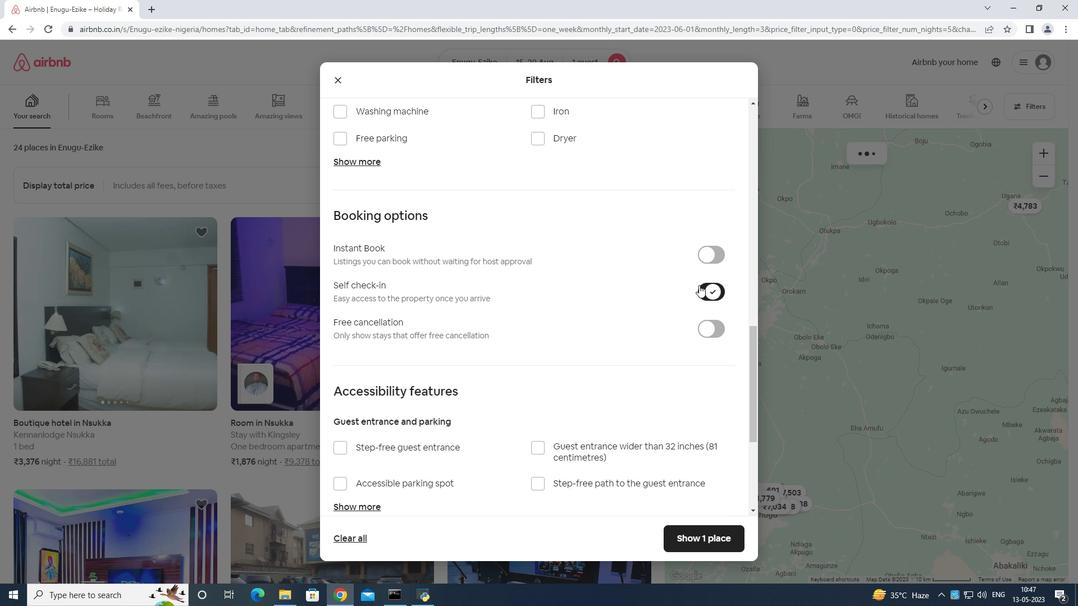 
Action: Mouse scrolled (692, 283) with delta (0, 0)
Screenshot: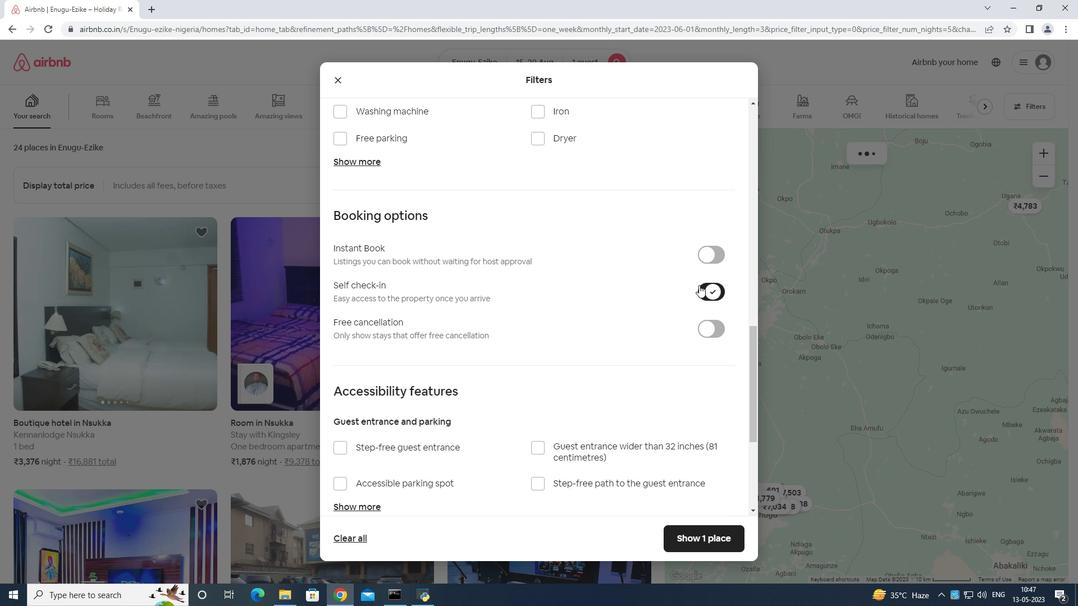 
Action: Mouse scrolled (691, 283) with delta (0, 0)
Screenshot: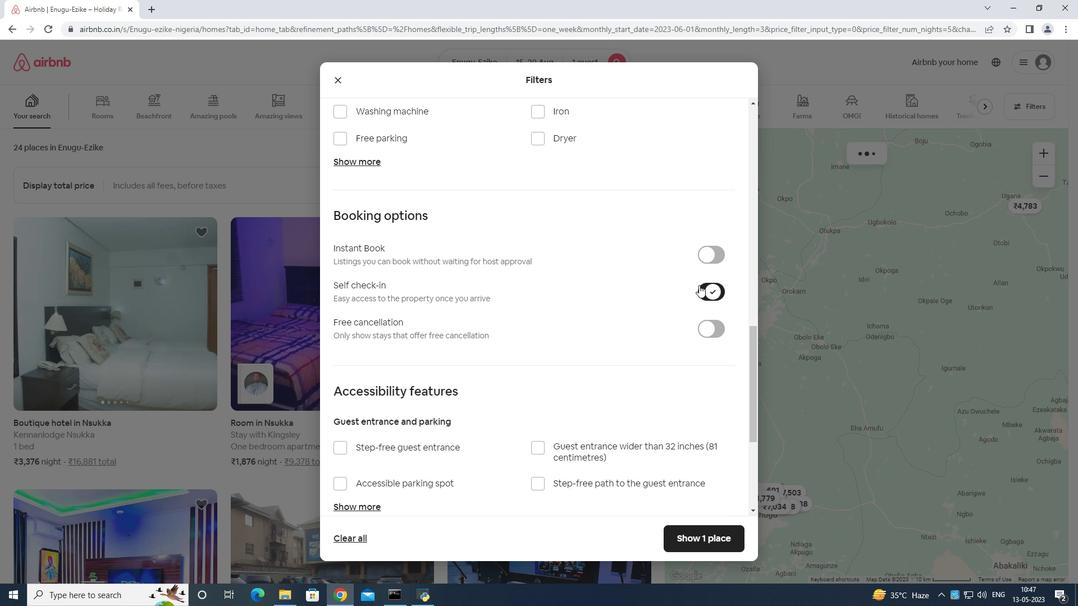 
Action: Mouse moved to (679, 287)
Screenshot: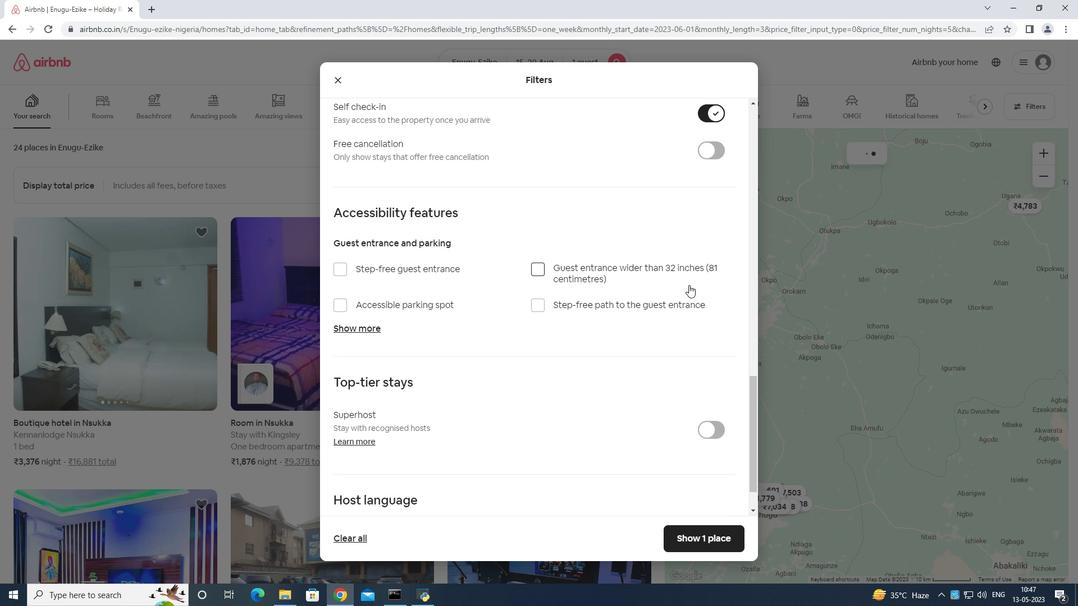 
Action: Mouse scrolled (679, 287) with delta (0, 0)
Screenshot: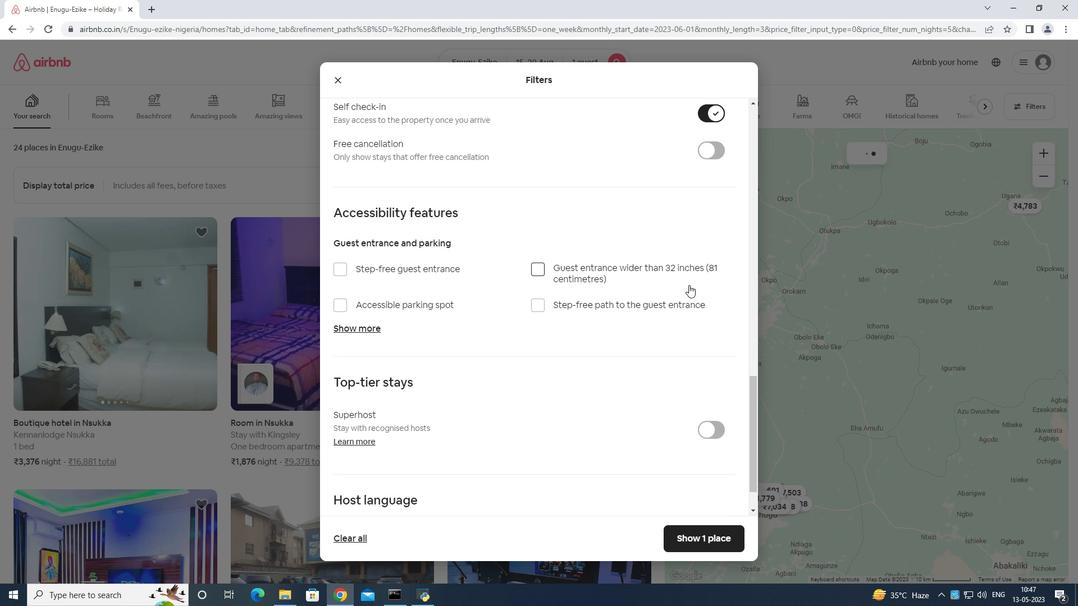 
Action: Mouse moved to (666, 292)
Screenshot: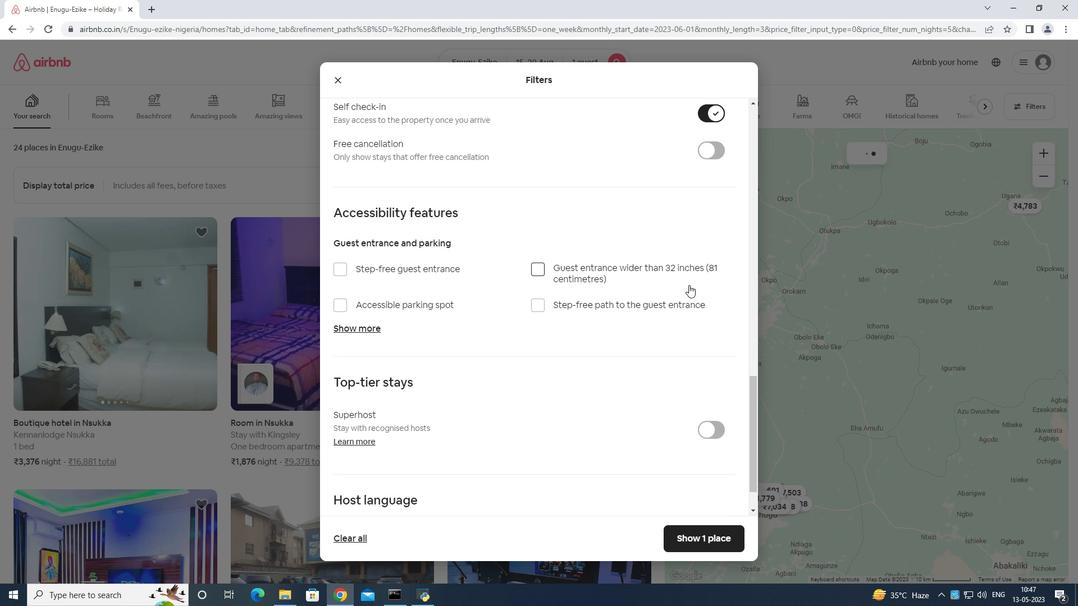 
Action: Mouse scrolled (666, 292) with delta (0, 0)
Screenshot: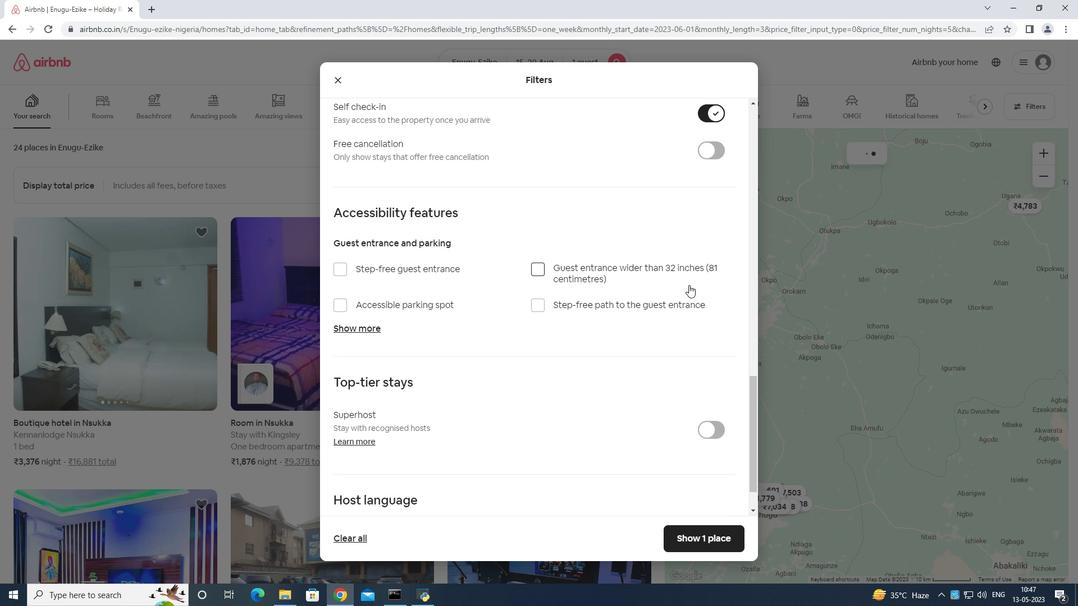 
Action: Mouse moved to (654, 298)
Screenshot: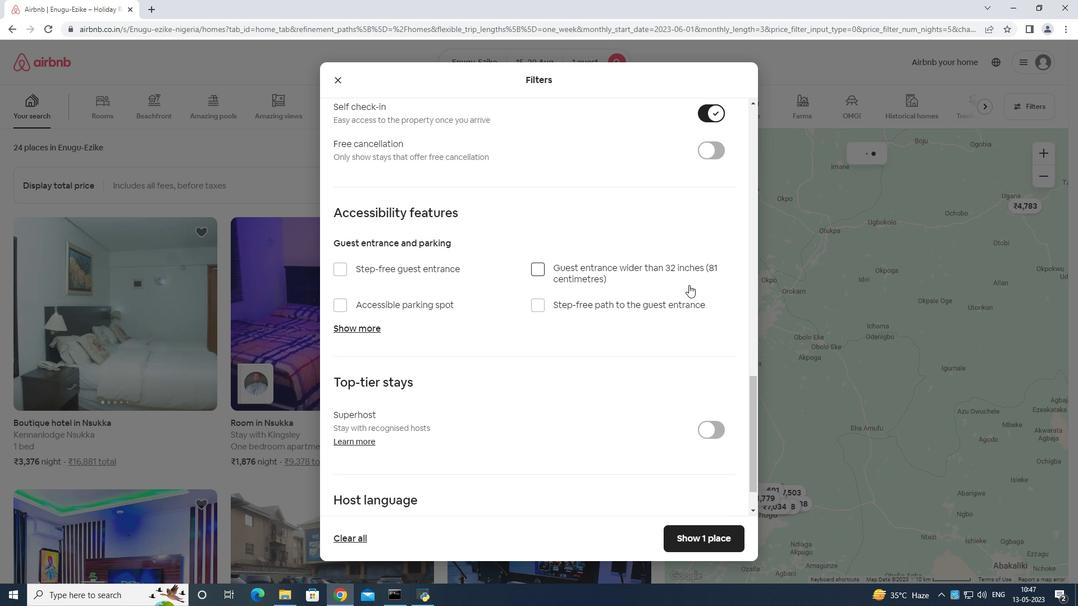 
Action: Mouse scrolled (654, 297) with delta (0, 0)
Screenshot: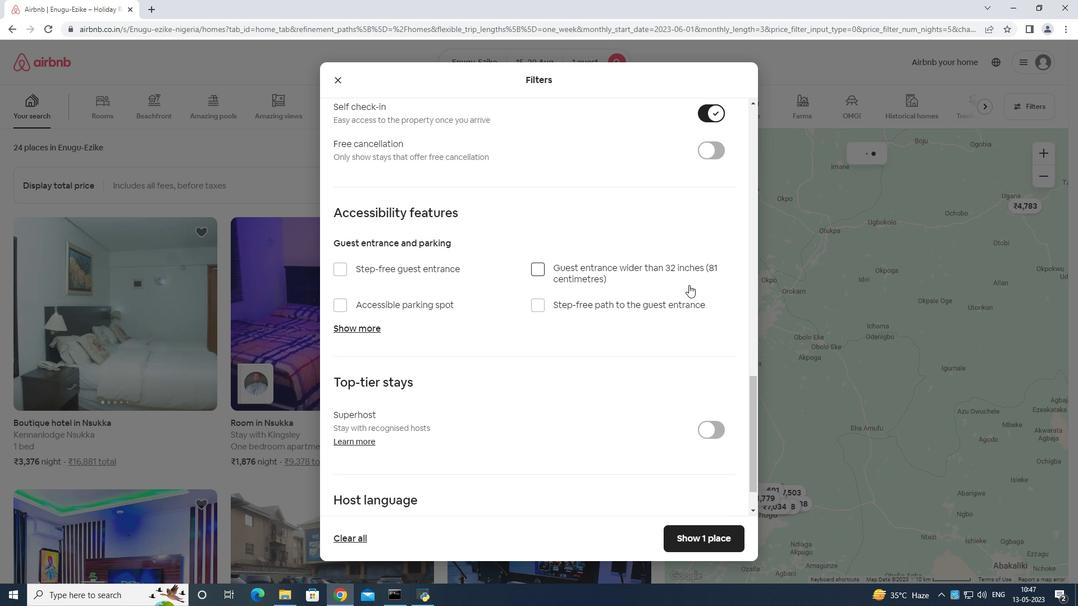 
Action: Mouse moved to (601, 309)
Screenshot: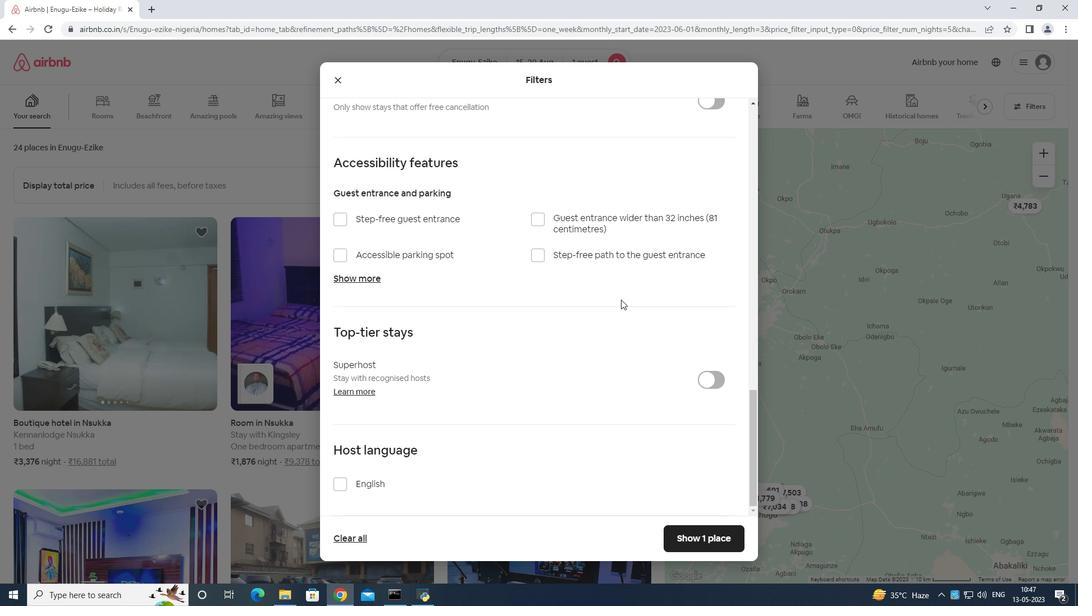 
Action: Mouse scrolled (601, 309) with delta (0, 0)
Screenshot: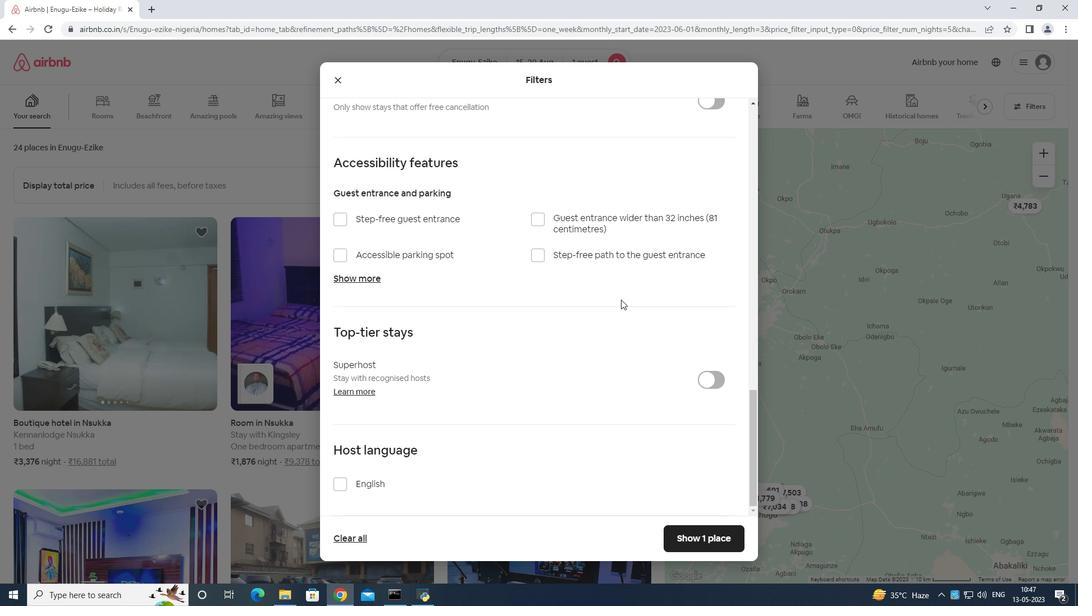 
Action: Mouse moved to (591, 320)
Screenshot: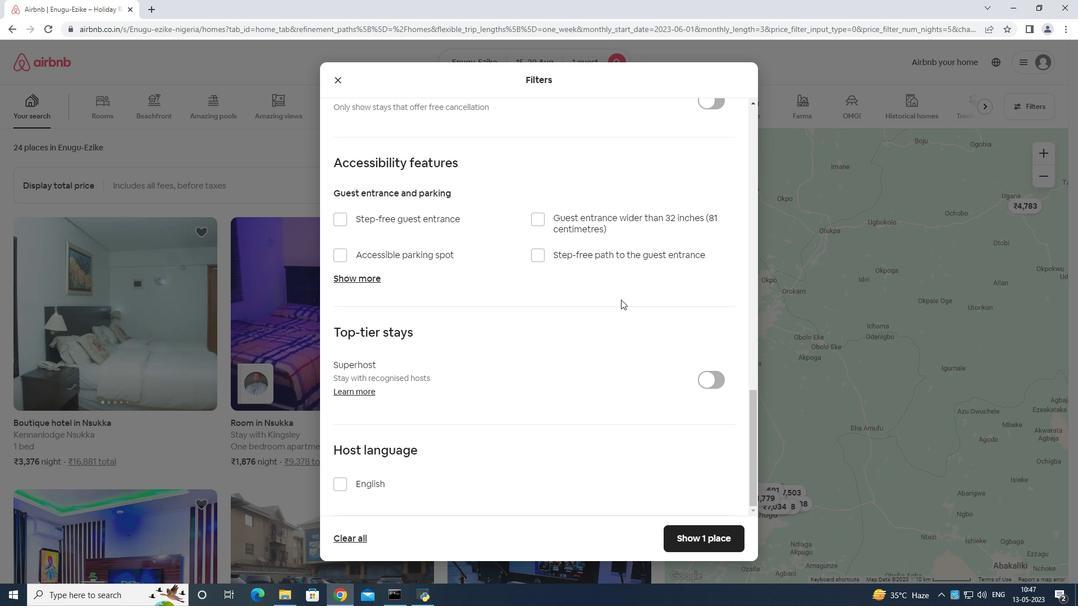
Action: Mouse scrolled (591, 319) with delta (0, 0)
Screenshot: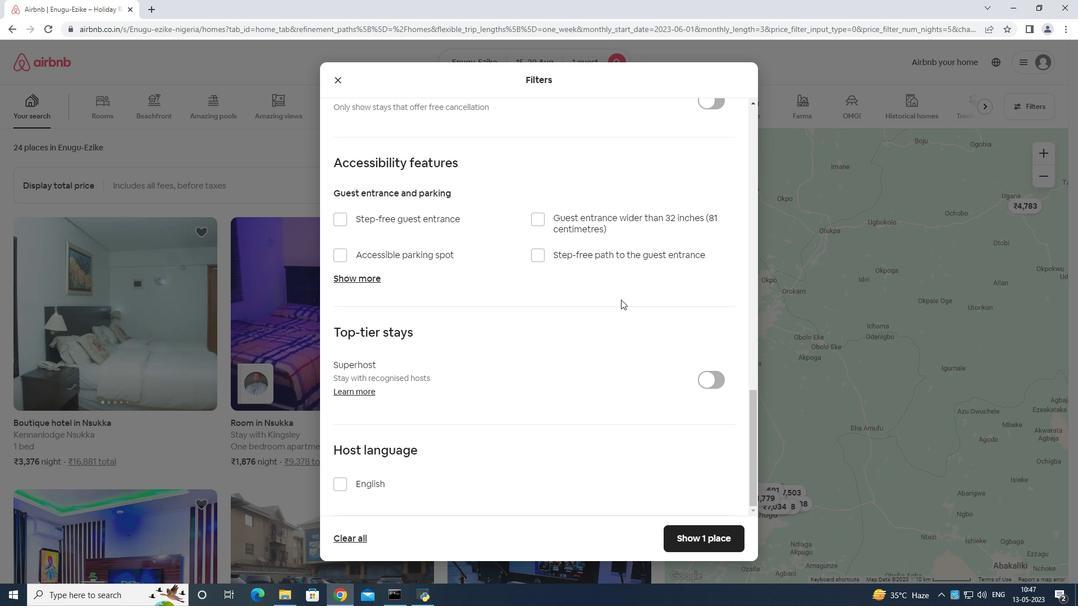 
Action: Mouse moved to (341, 476)
Screenshot: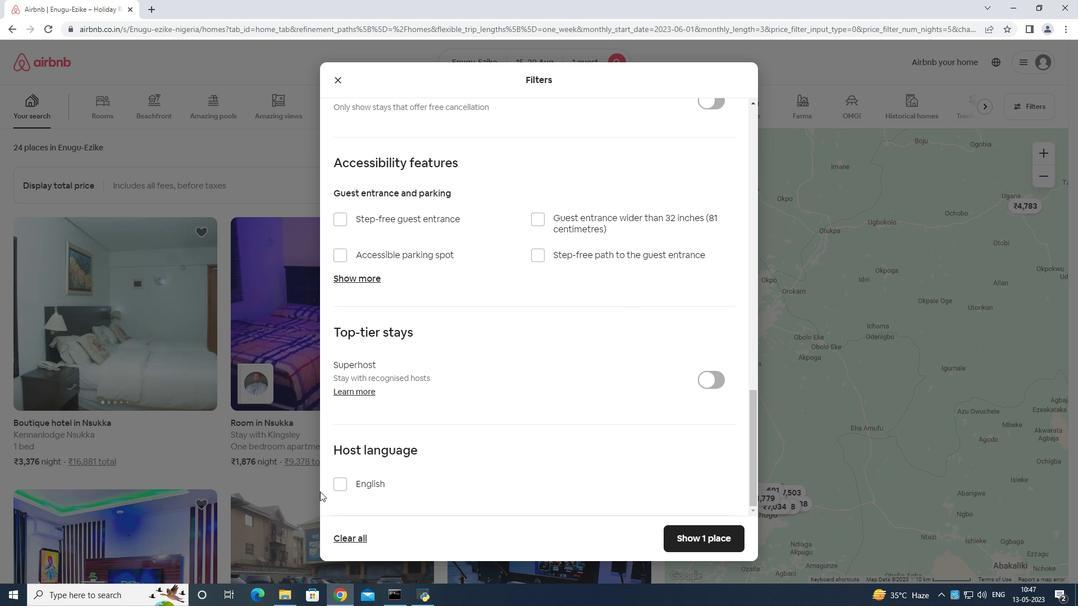 
Action: Mouse pressed left at (341, 476)
Screenshot: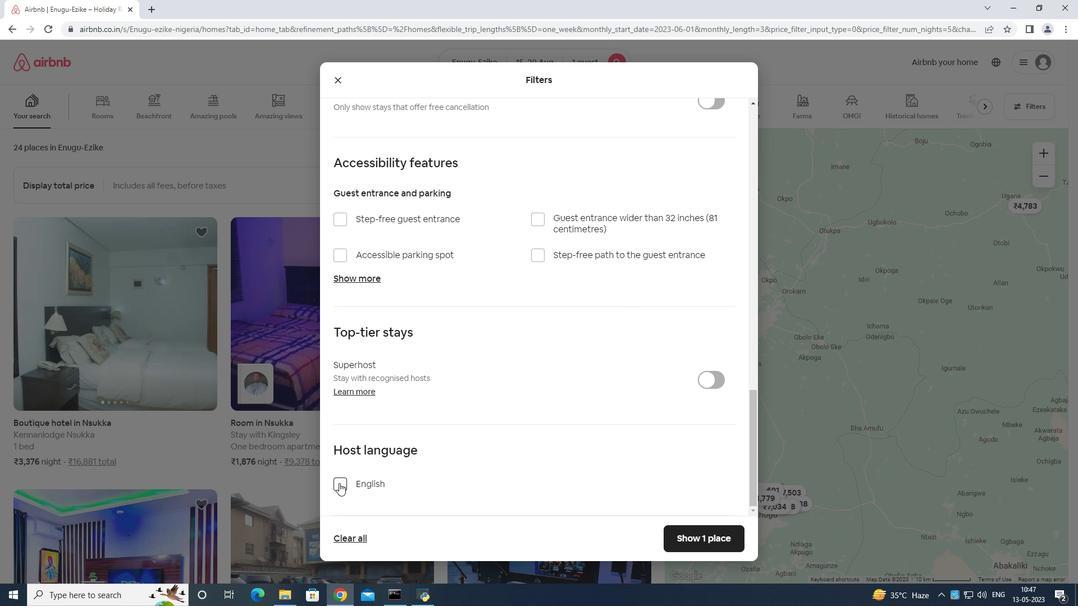 
Action: Mouse moved to (691, 521)
Screenshot: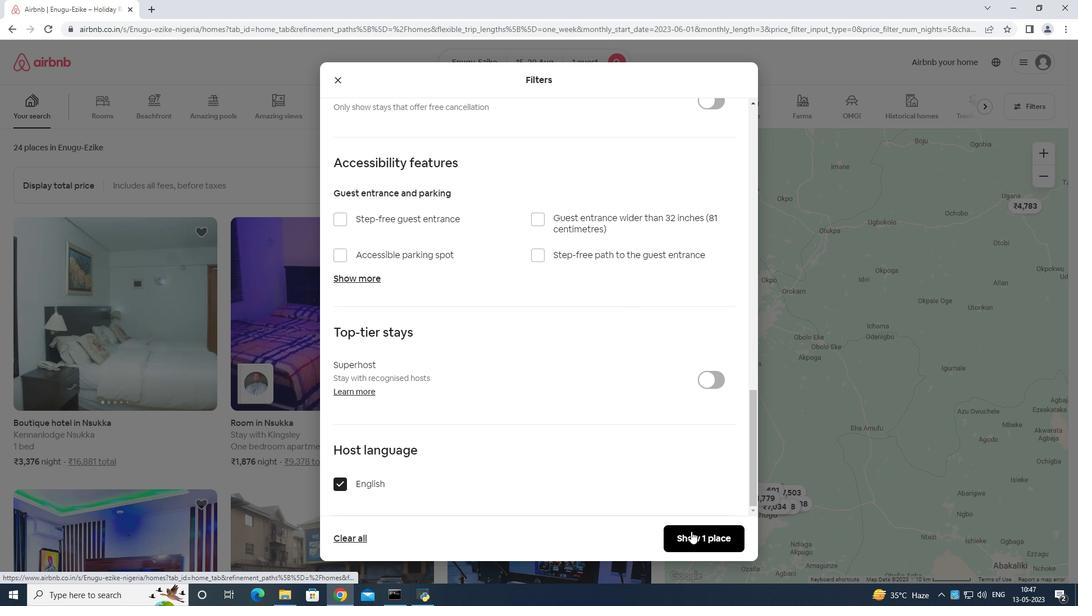 
Action: Mouse pressed left at (691, 521)
Screenshot: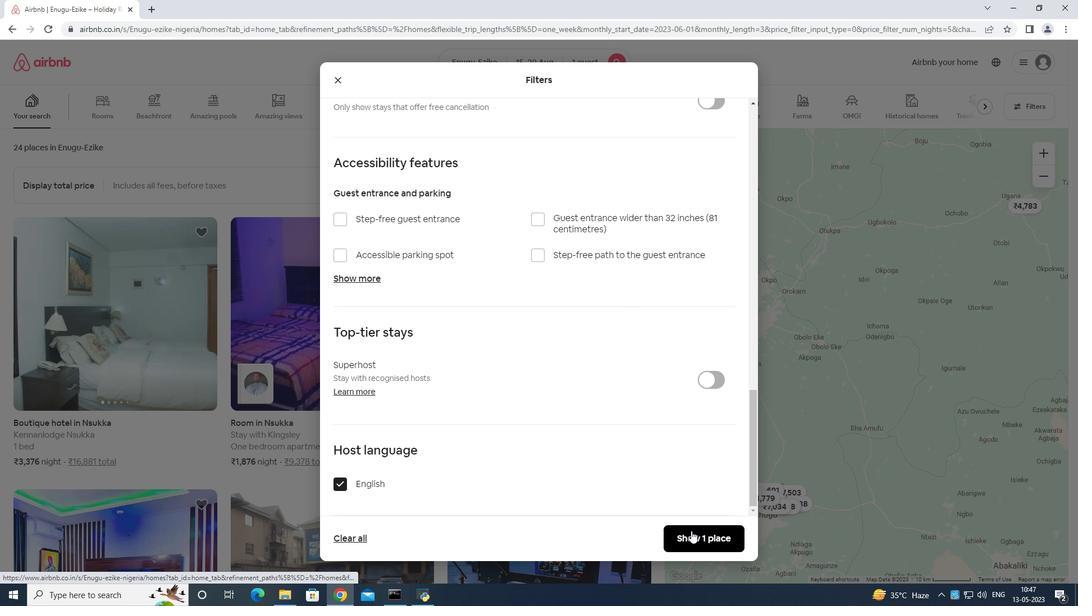 
